 Task: Look for space in Seymour, United States from 10th July, 2023 to 15th July, 2023 for 7 adults in price range Rs.10000 to Rs.15000. Place can be entire place or shared room with 4 bedrooms having 7 beds and 4 bathrooms. Property type can be house, flat, guest house. Amenities needed are: wifi, TV, free parkinig on premises, gym, breakfast. Booking option can be shelf check-in. Required host language is English.
Action: Mouse moved to (517, 116)
Screenshot: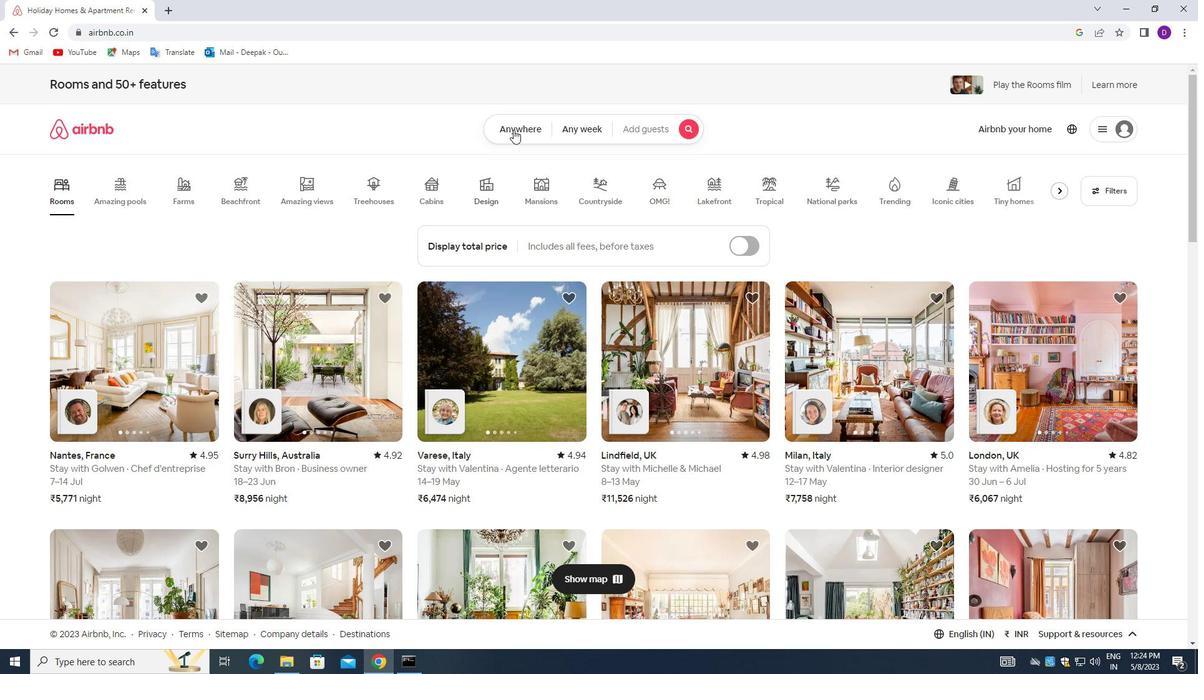 
Action: Mouse pressed left at (517, 116)
Screenshot: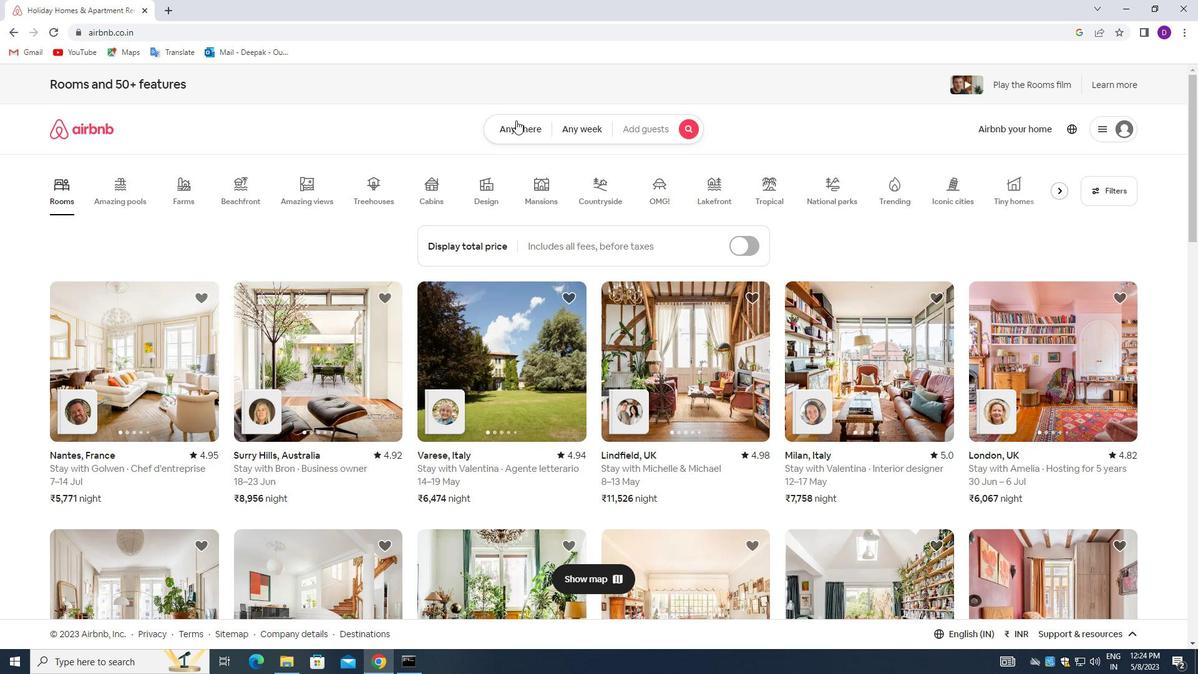 
Action: Mouse moved to (458, 167)
Screenshot: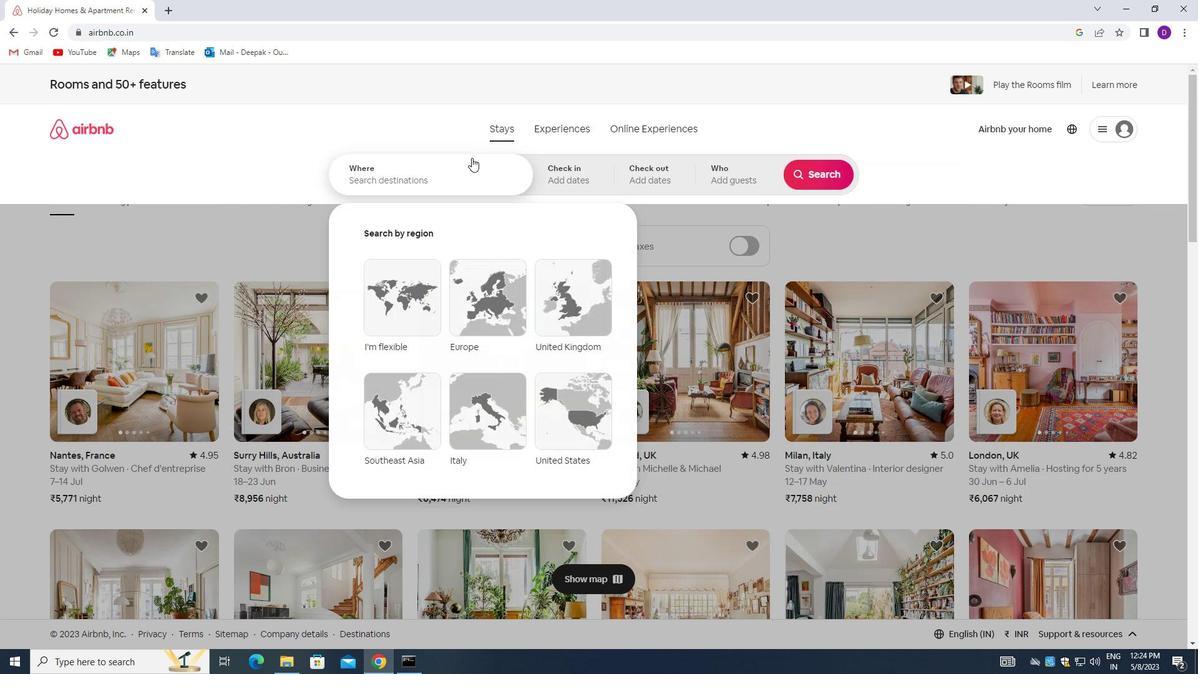 
Action: Mouse pressed left at (458, 167)
Screenshot: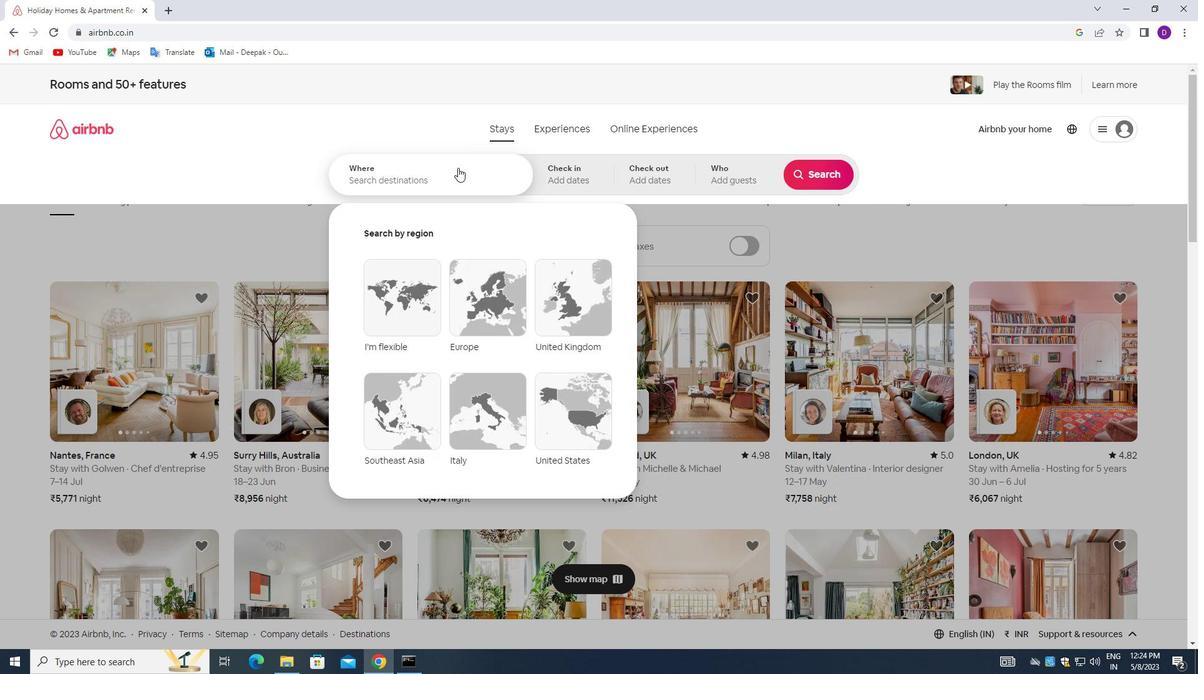 
Action: Mouse moved to (58, 352)
Screenshot: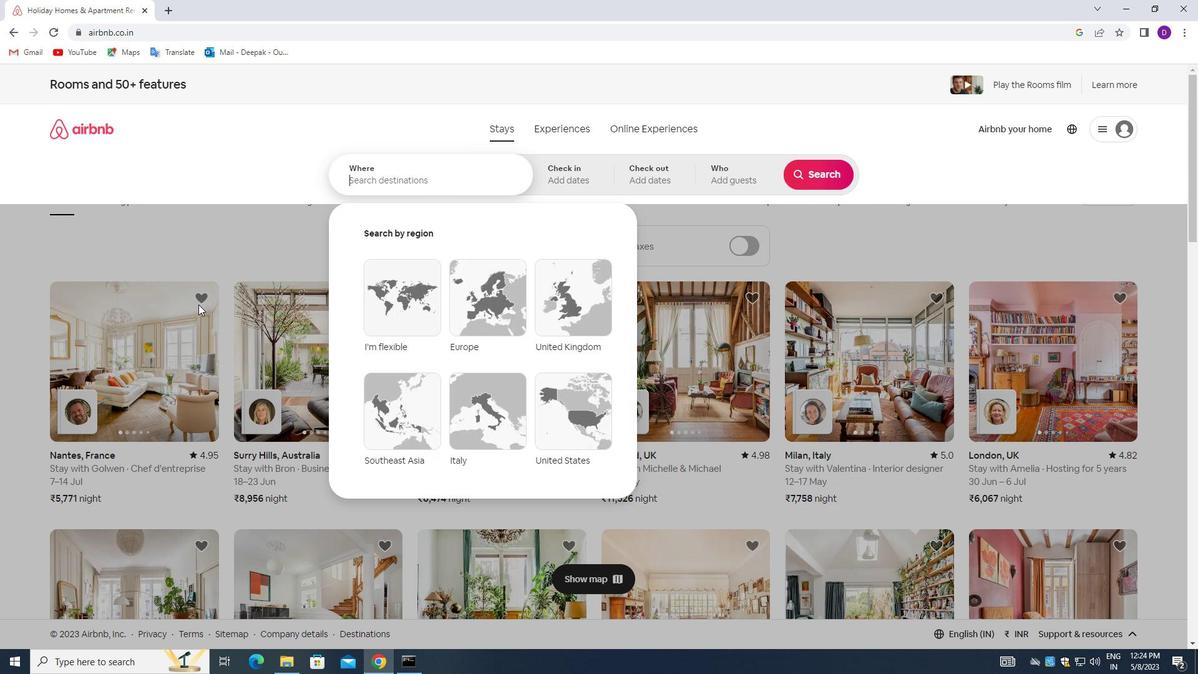 
Action: Key pressed <Key.shift_r>Seymour,<Key.space><Key.shift>UNITED<Key.space><Key.shift_r>STATES<Key.enter>
Screenshot: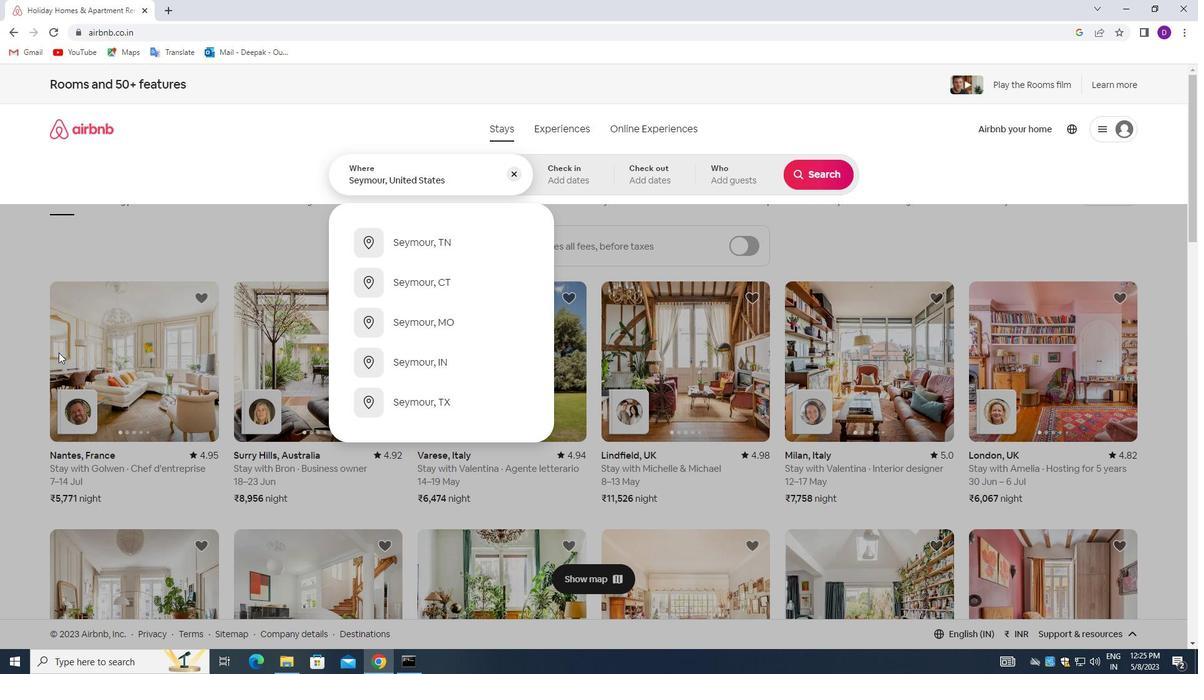 
Action: Mouse moved to (819, 277)
Screenshot: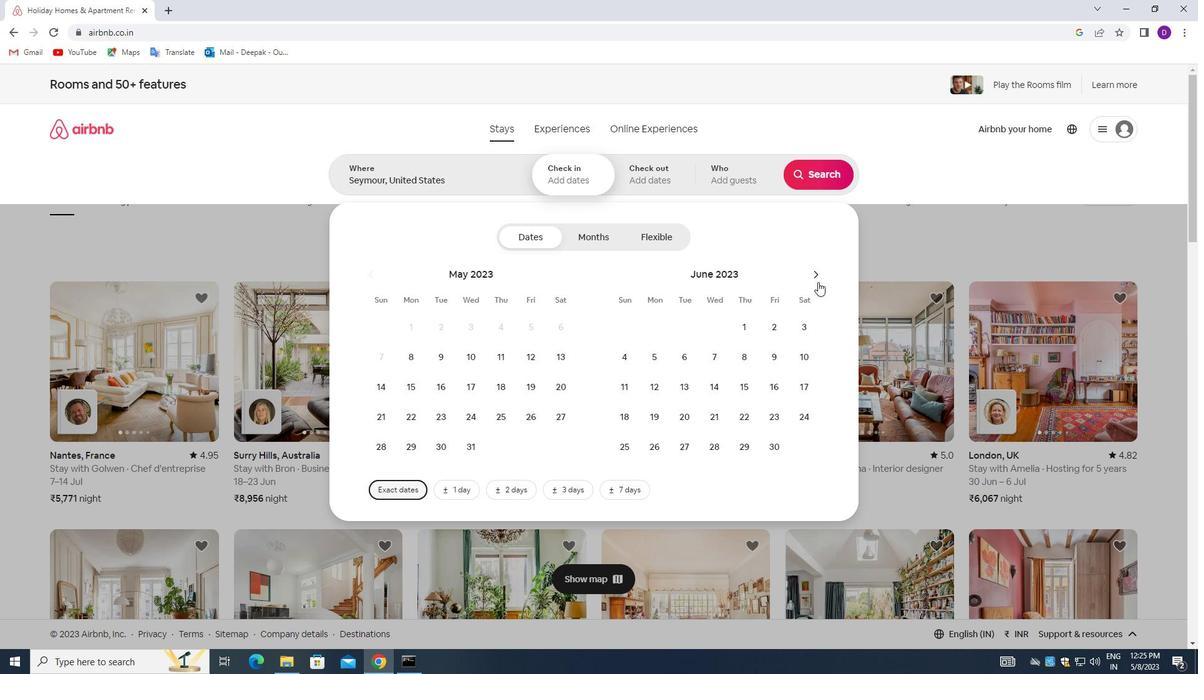 
Action: Mouse pressed left at (819, 277)
Screenshot: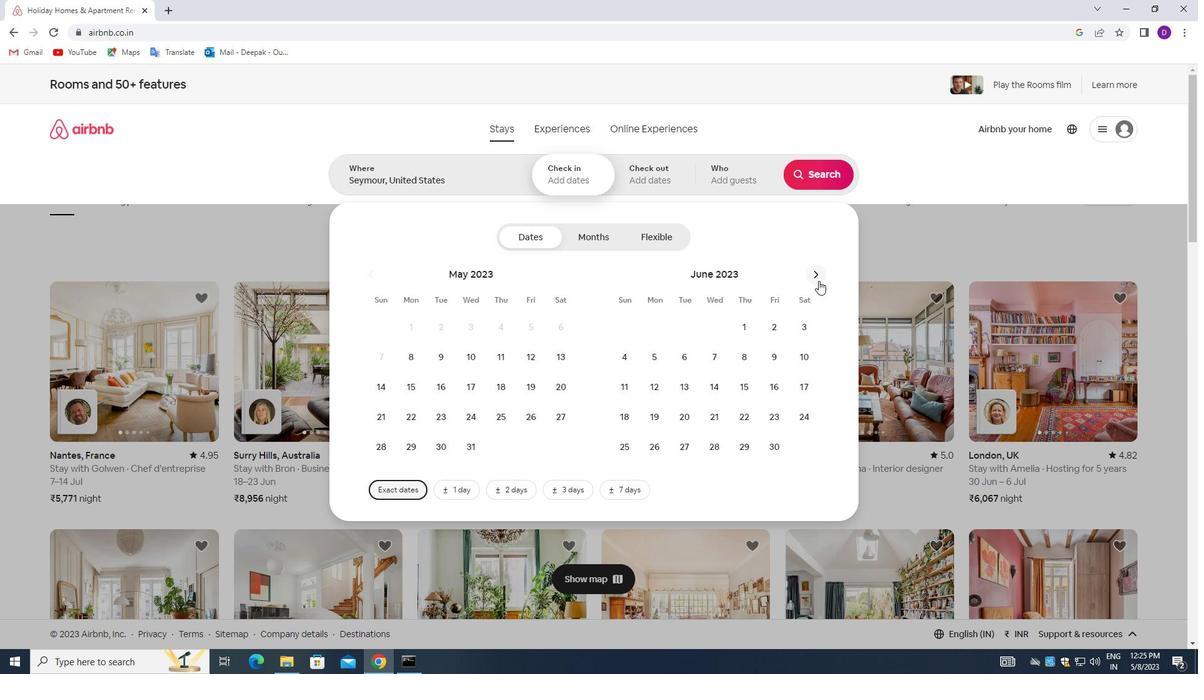 
Action: Mouse moved to (656, 393)
Screenshot: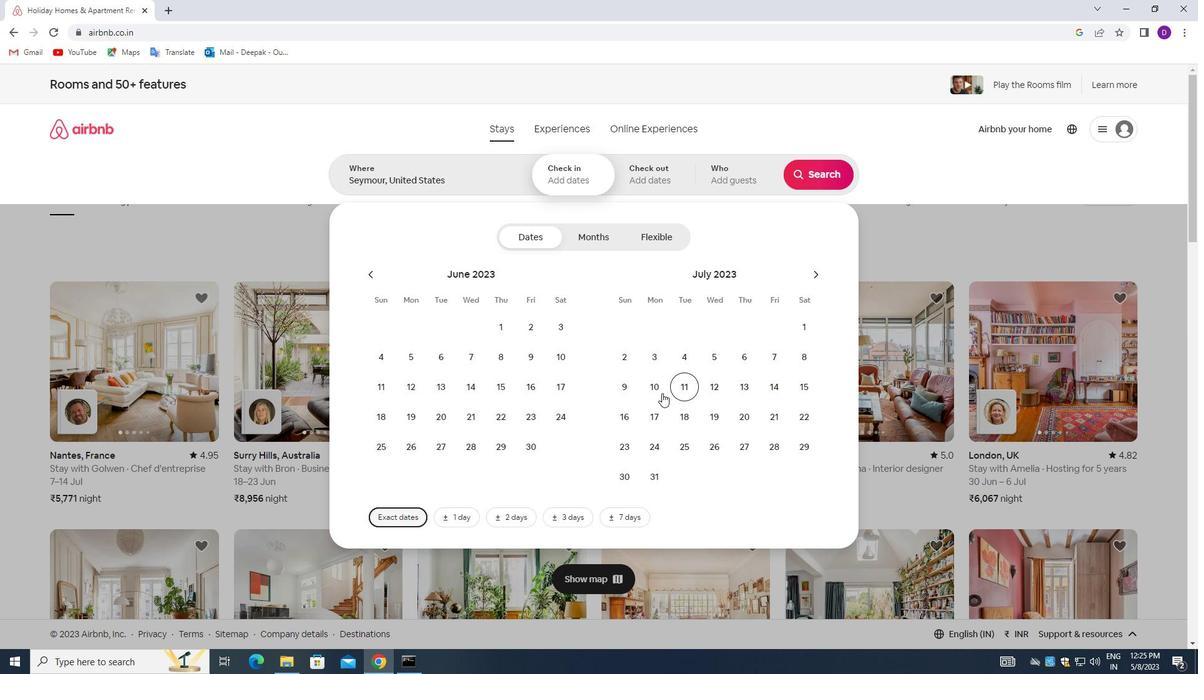 
Action: Mouse pressed left at (656, 393)
Screenshot: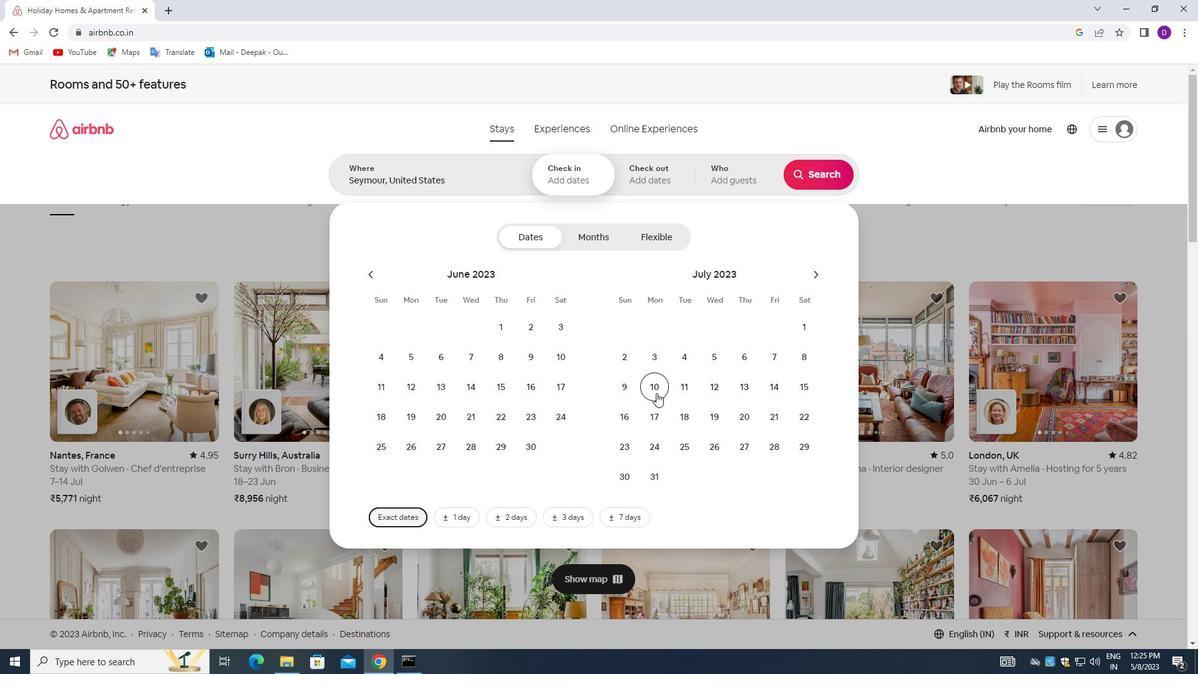 
Action: Mouse moved to (804, 382)
Screenshot: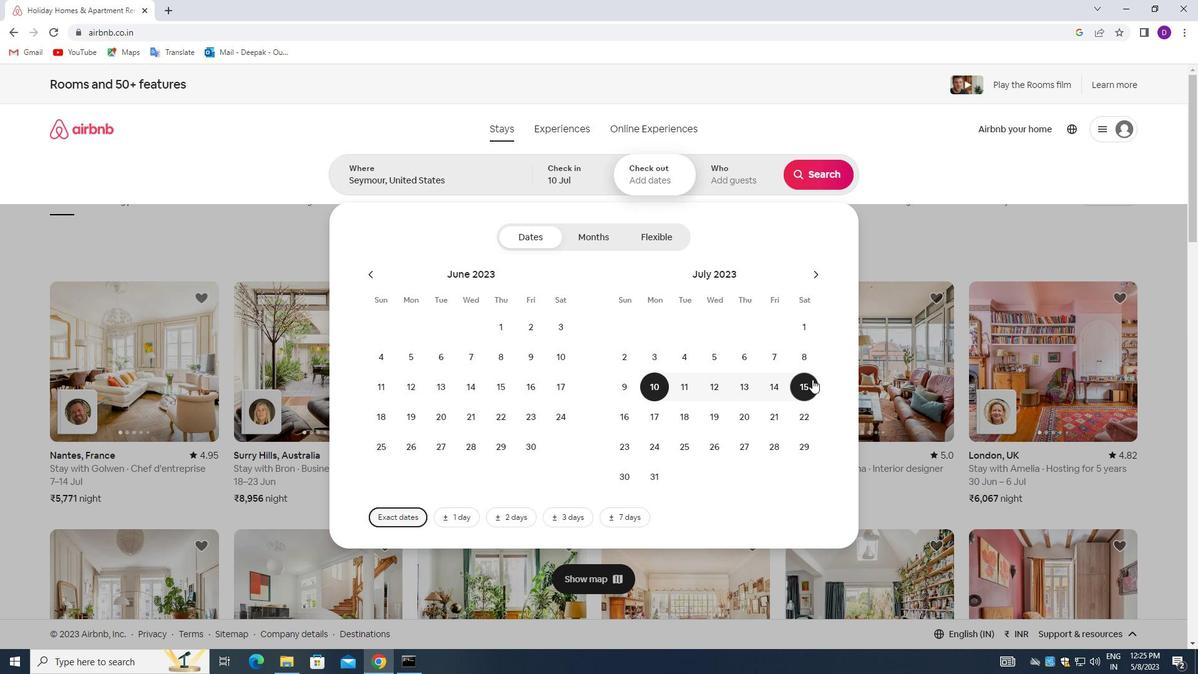 
Action: Mouse pressed left at (804, 382)
Screenshot: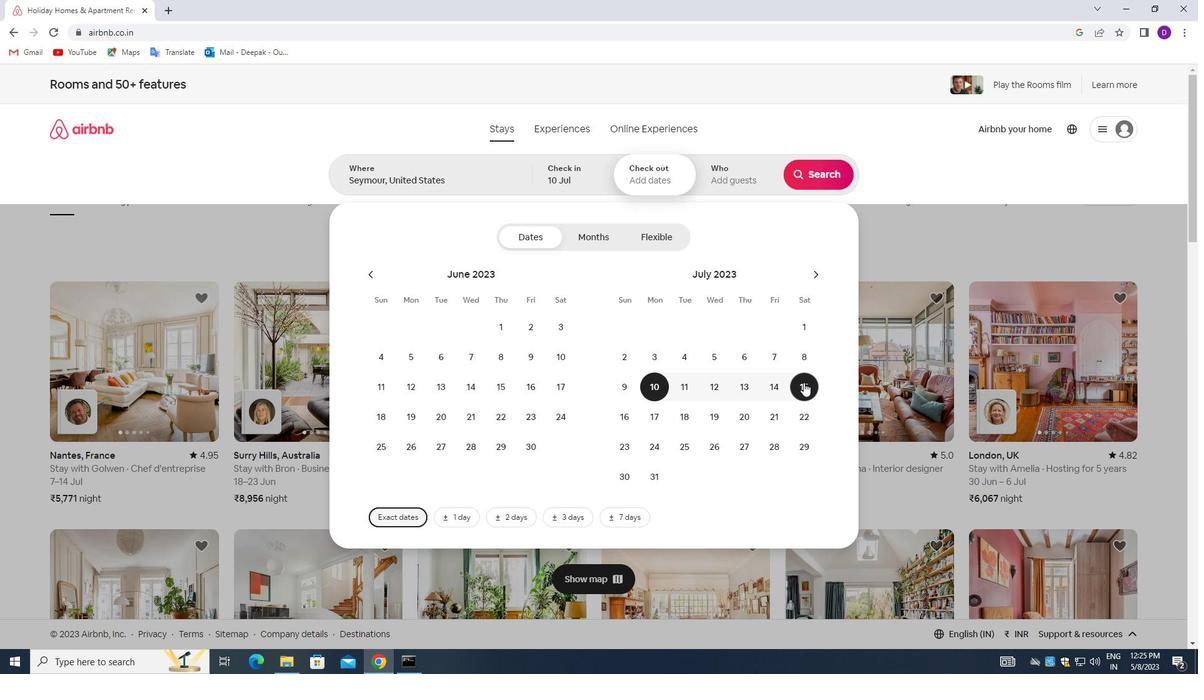 
Action: Mouse moved to (726, 180)
Screenshot: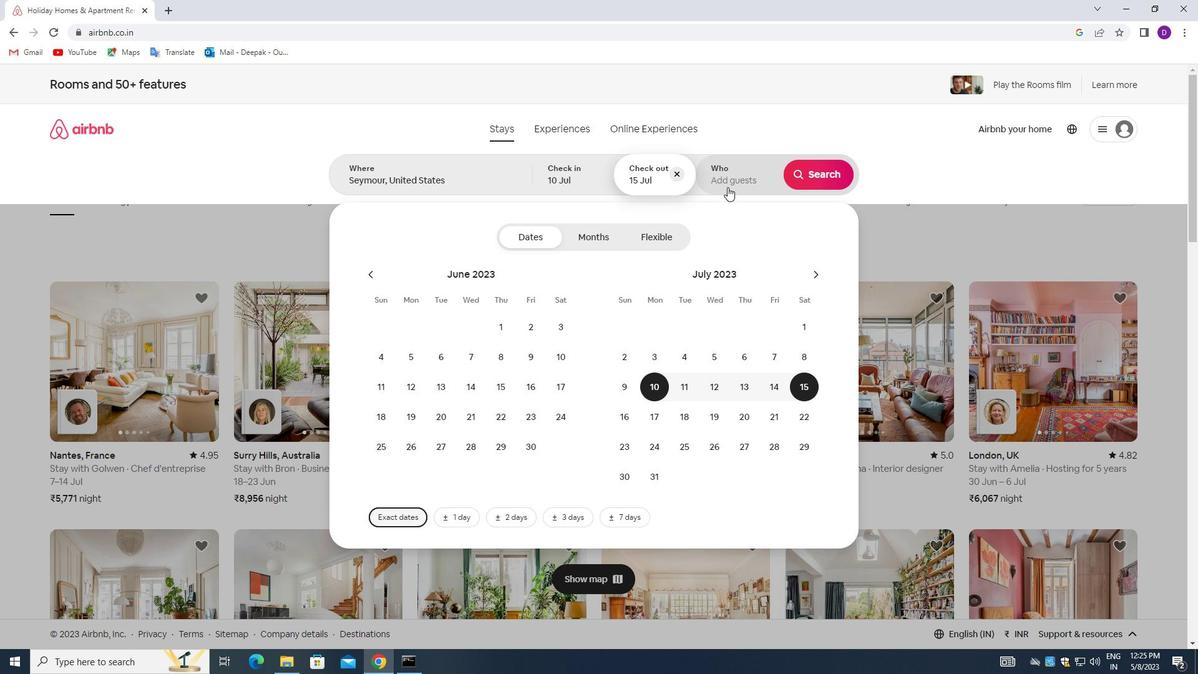 
Action: Mouse pressed left at (726, 180)
Screenshot: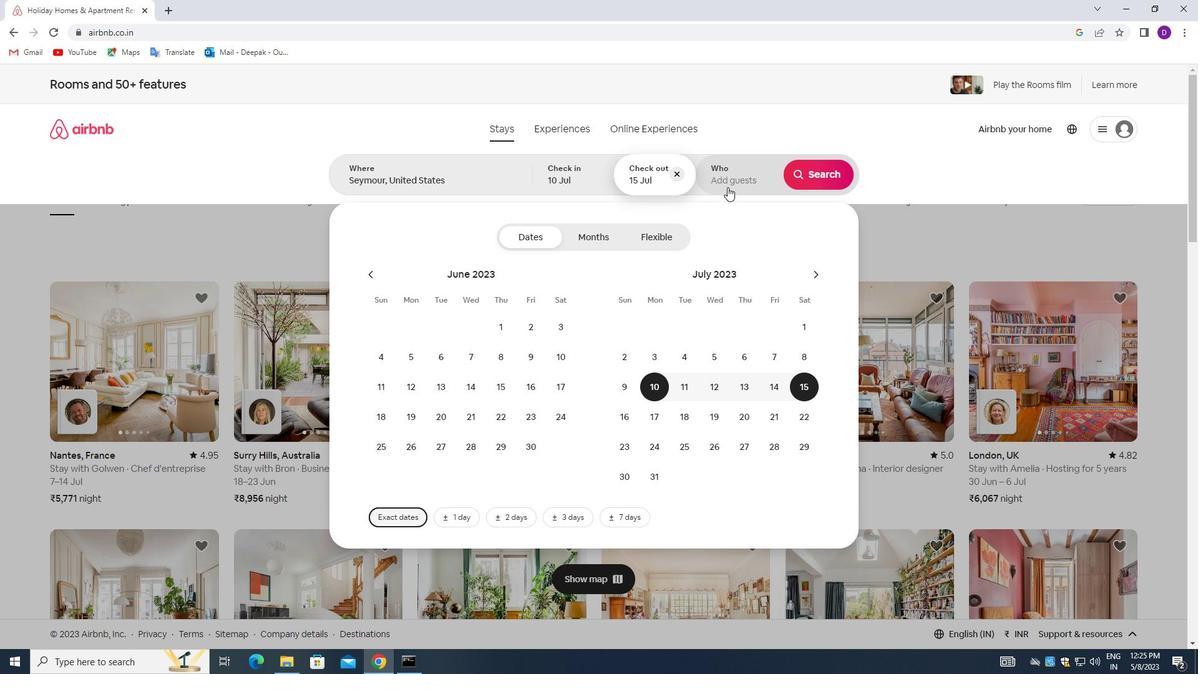 
Action: Mouse moved to (819, 247)
Screenshot: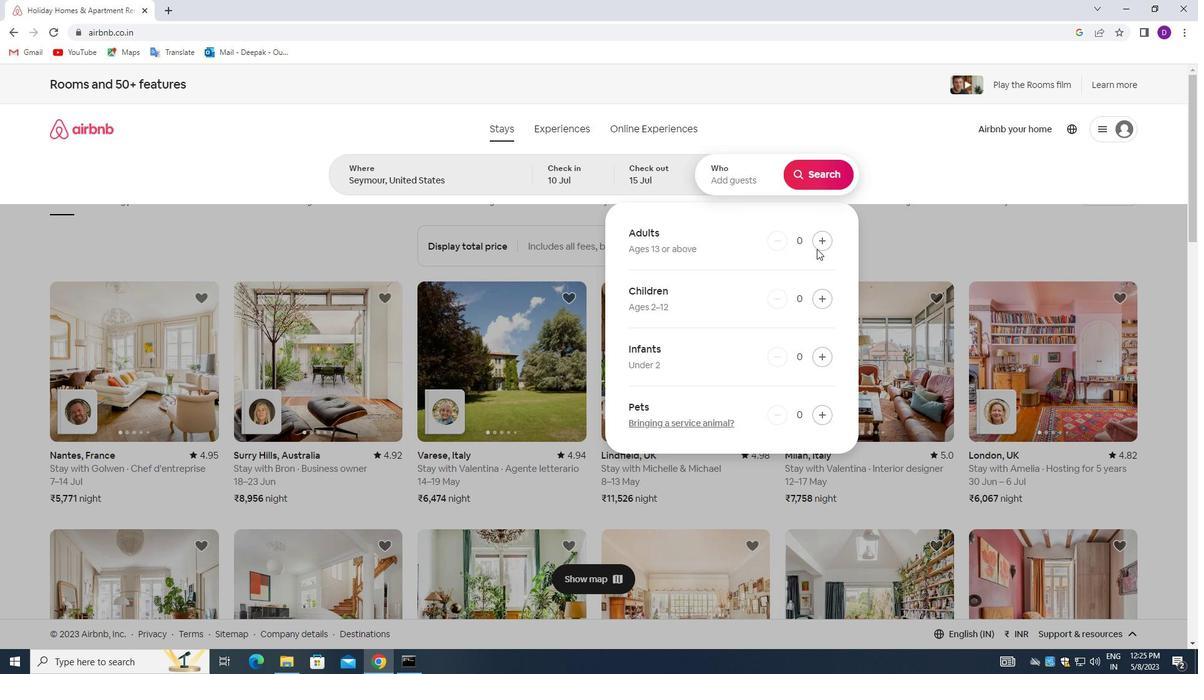 
Action: Mouse pressed left at (819, 247)
Screenshot: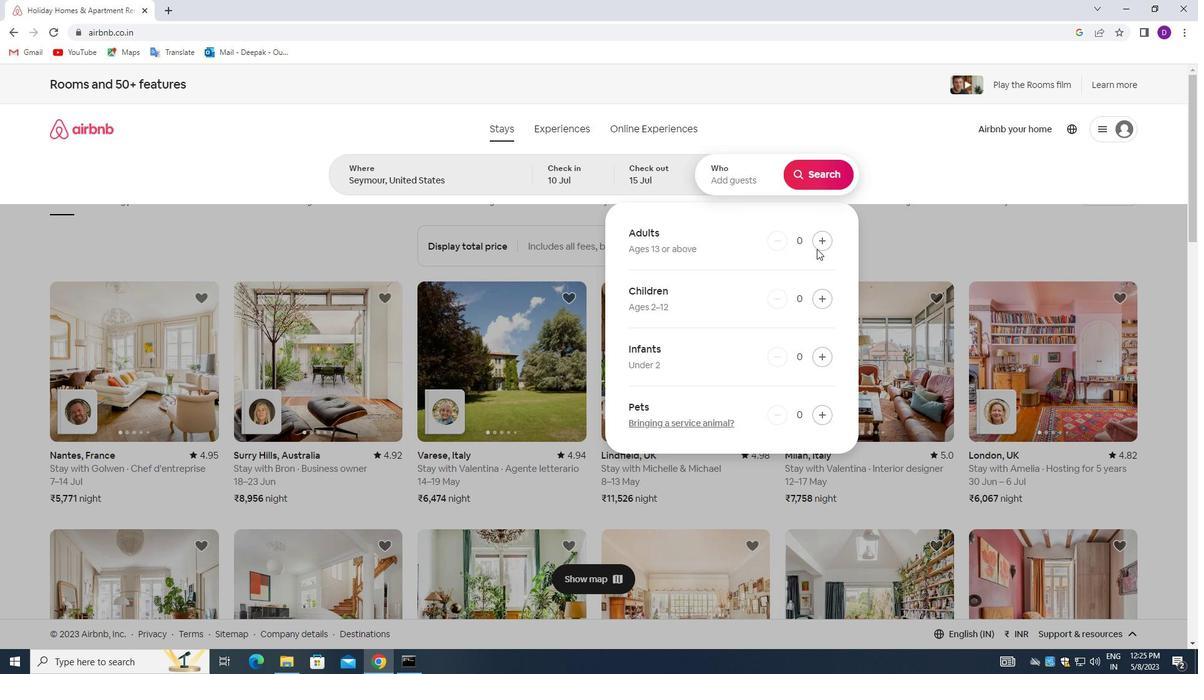 
Action: Mouse pressed left at (819, 247)
Screenshot: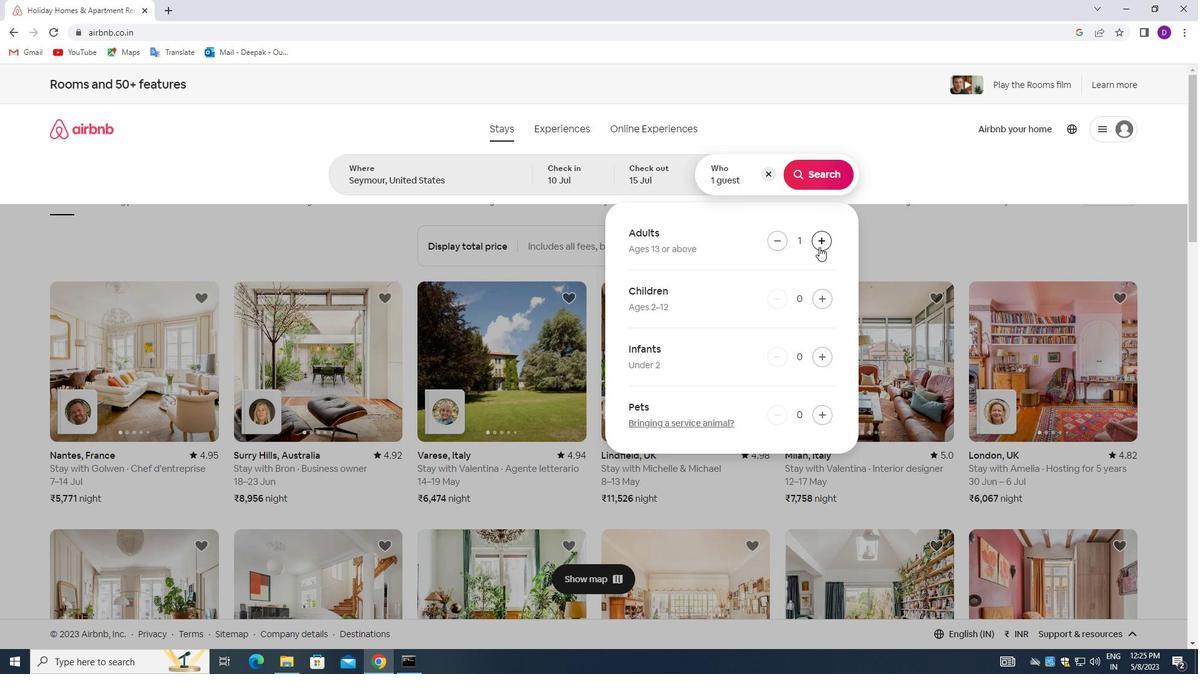 
Action: Mouse pressed left at (819, 247)
Screenshot: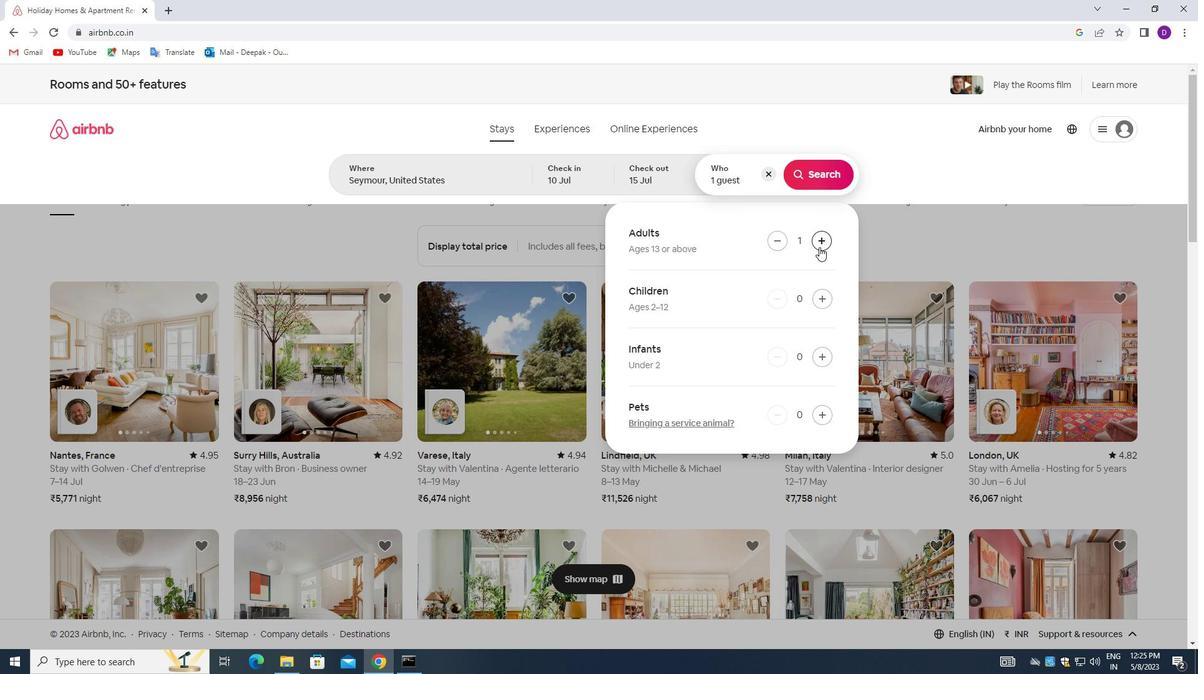 
Action: Mouse pressed left at (819, 247)
Screenshot: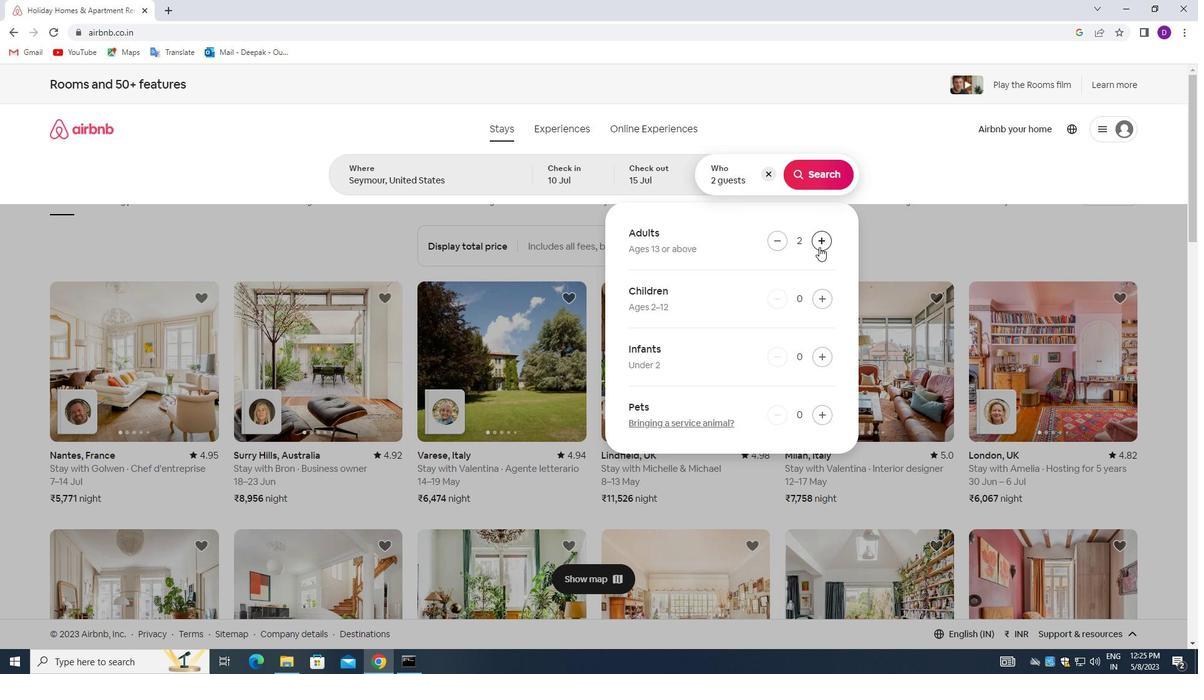 
Action: Mouse pressed left at (819, 247)
Screenshot: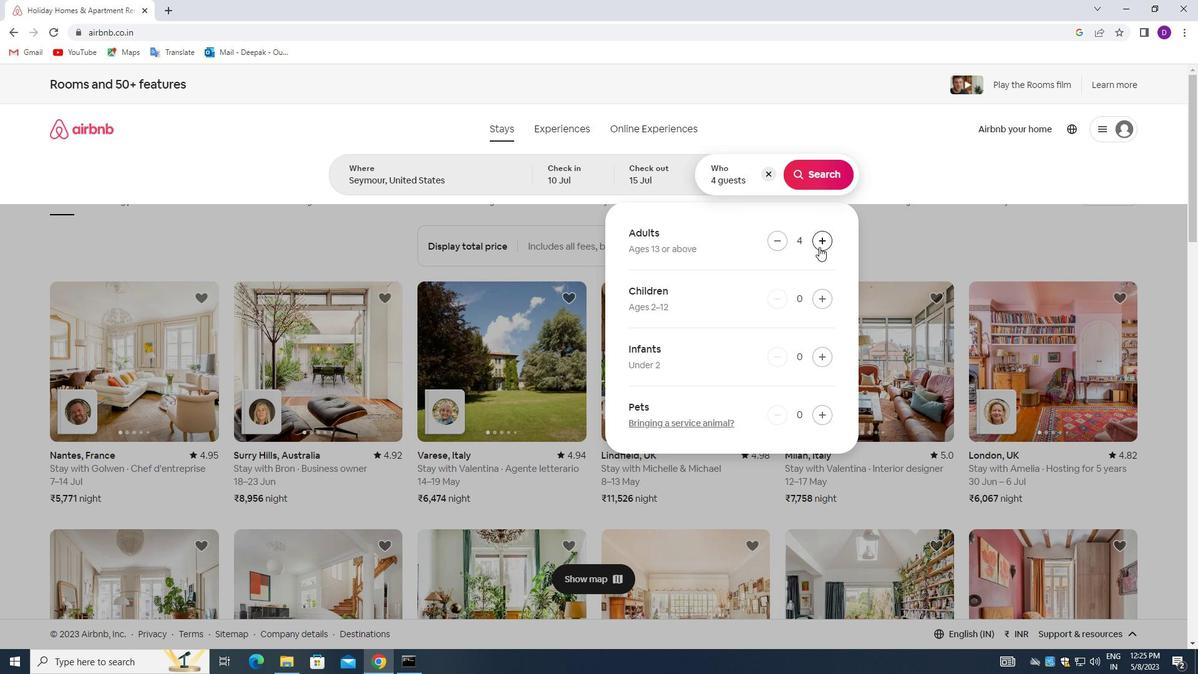 
Action: Mouse pressed left at (819, 247)
Screenshot: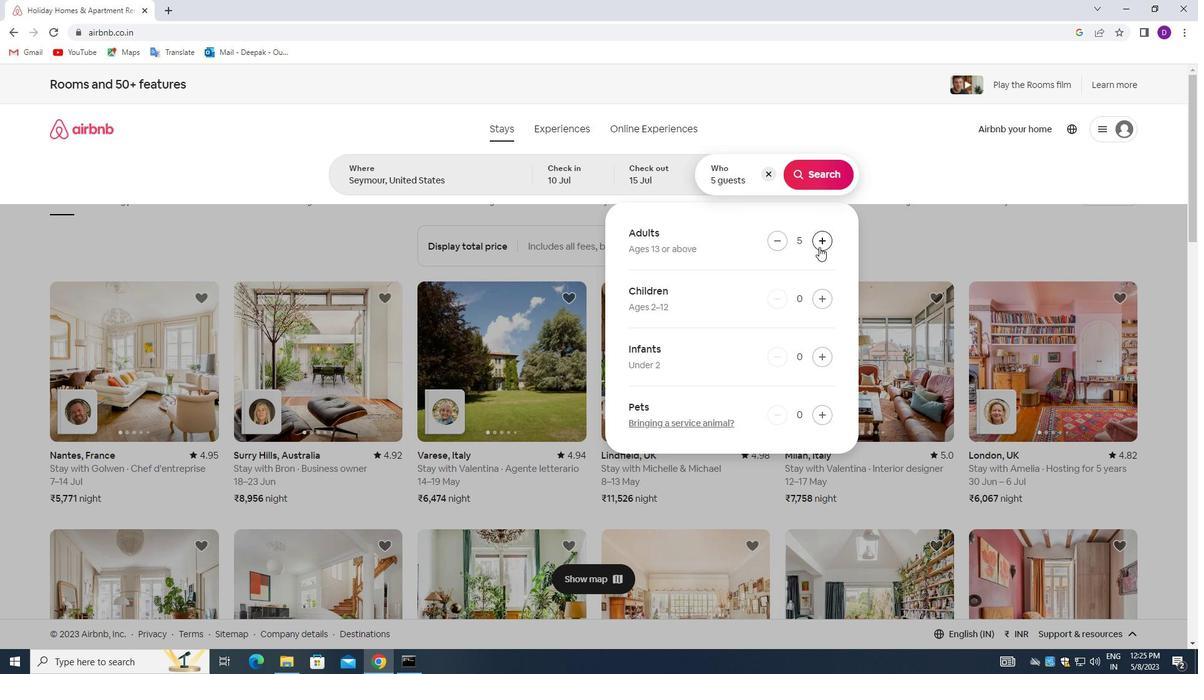 
Action: Mouse pressed left at (819, 247)
Screenshot: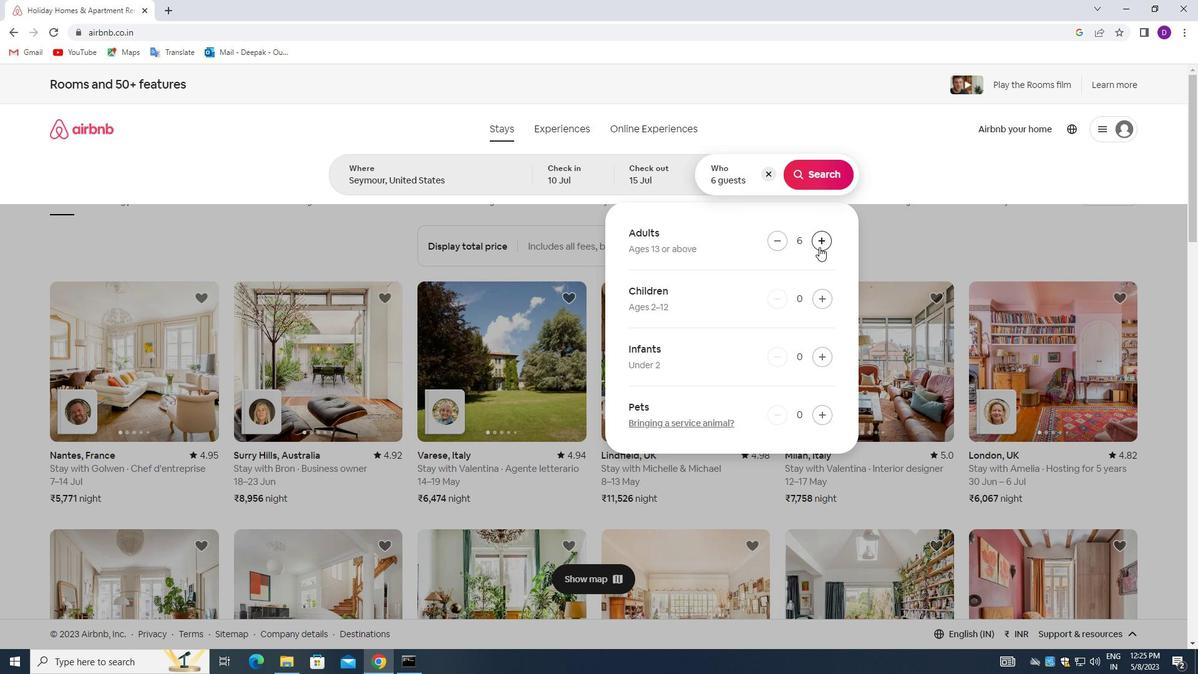 
Action: Mouse moved to (823, 169)
Screenshot: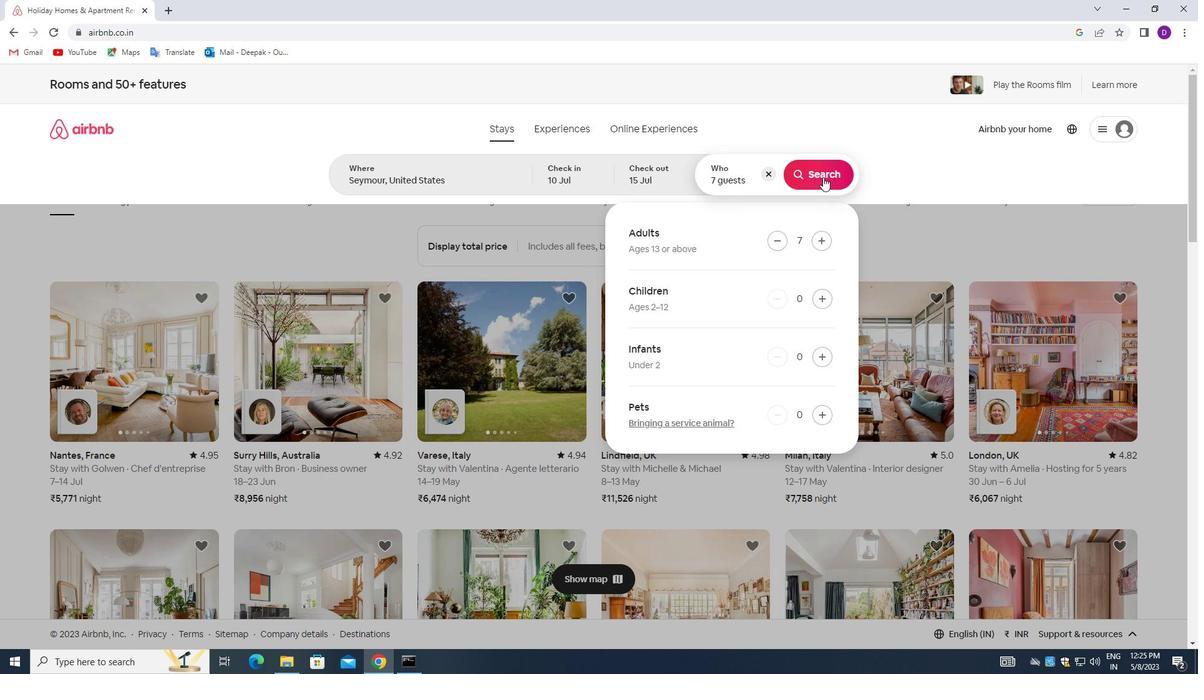 
Action: Mouse pressed left at (823, 169)
Screenshot: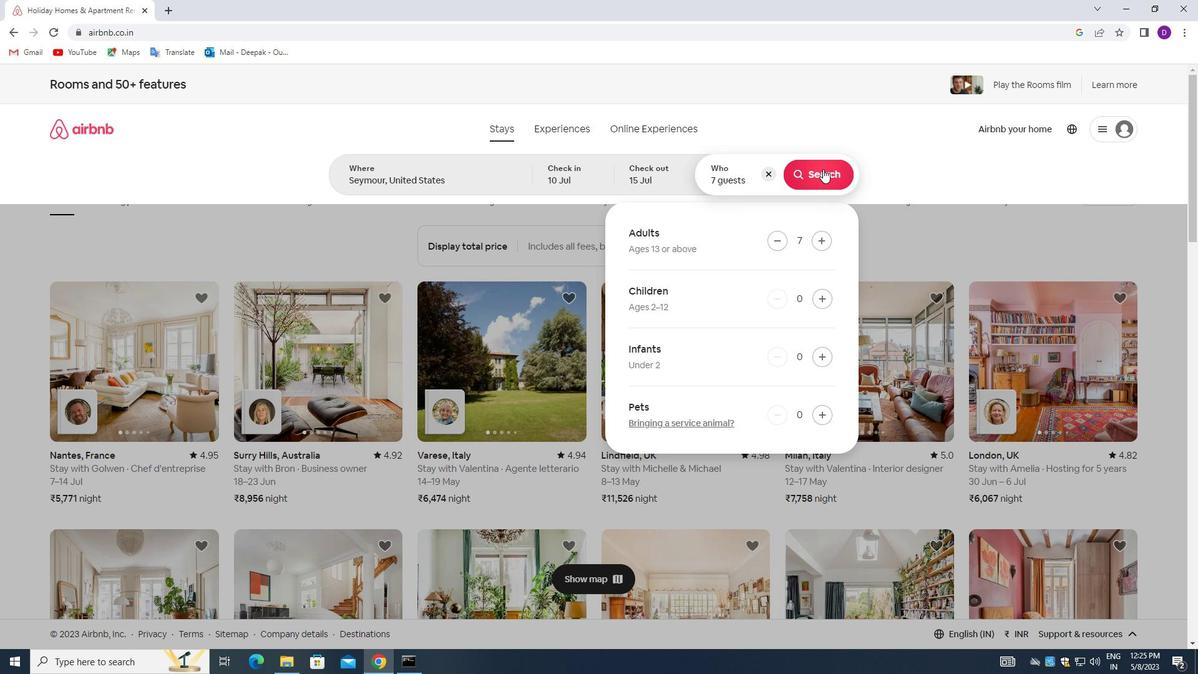 
Action: Mouse moved to (1131, 133)
Screenshot: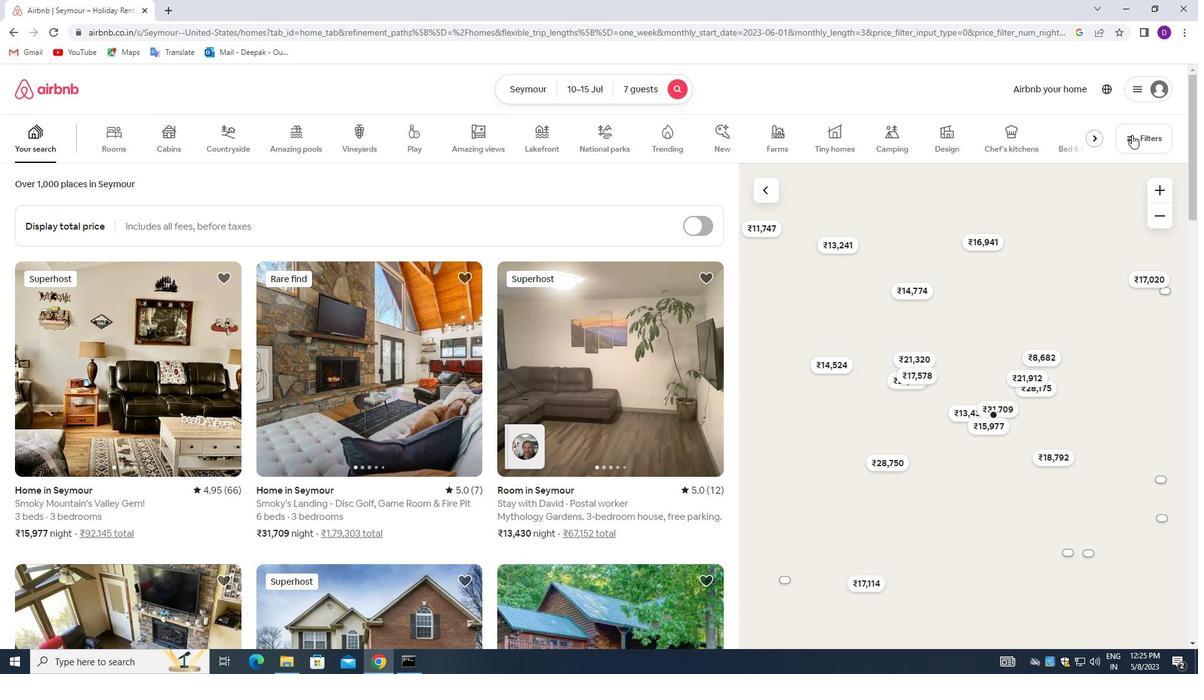
Action: Mouse pressed left at (1131, 133)
Screenshot: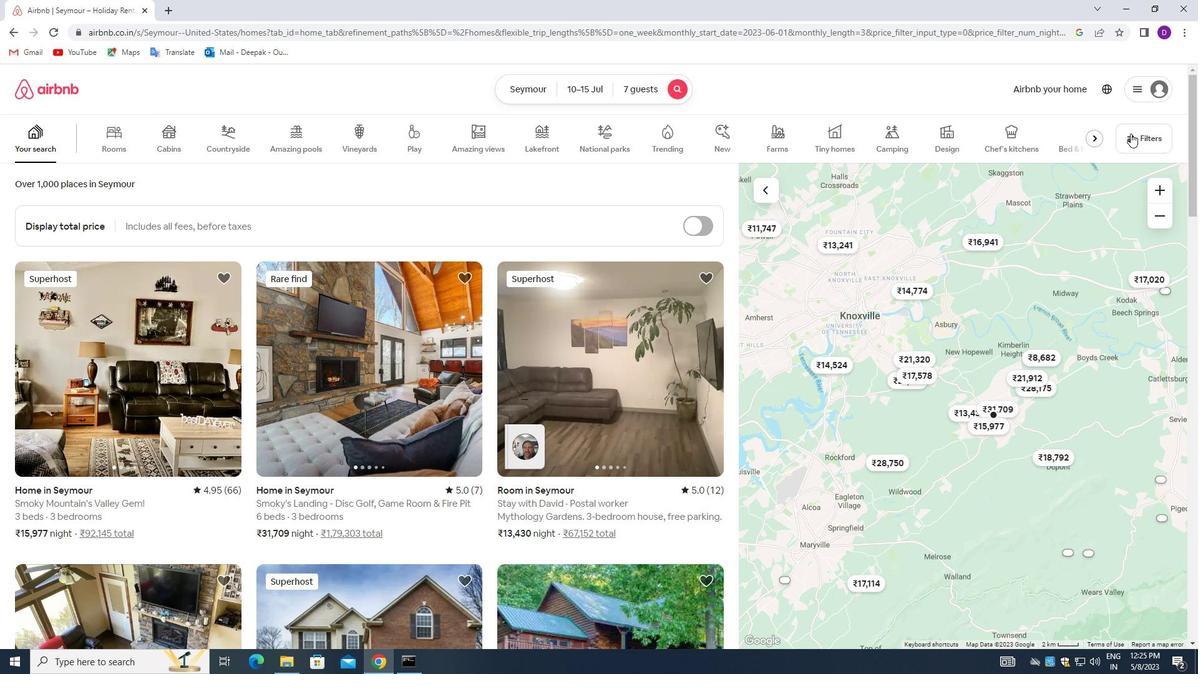 
Action: Mouse moved to (435, 456)
Screenshot: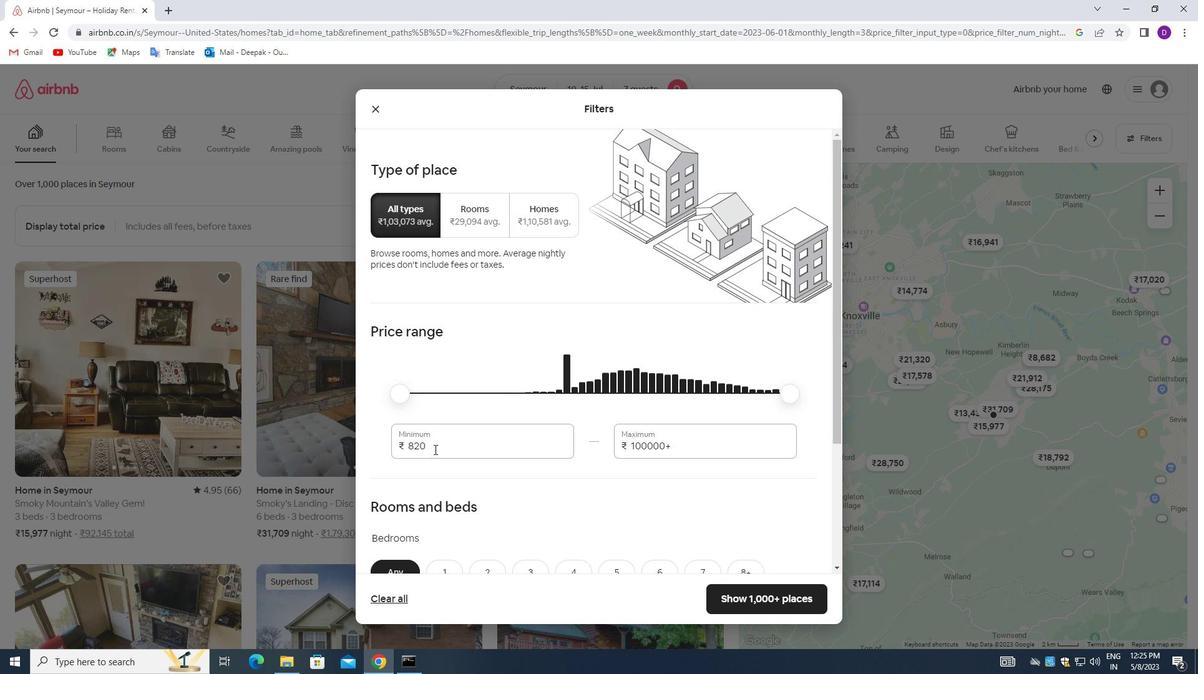 
Action: Mouse scrolled (435, 455) with delta (0, 0)
Screenshot: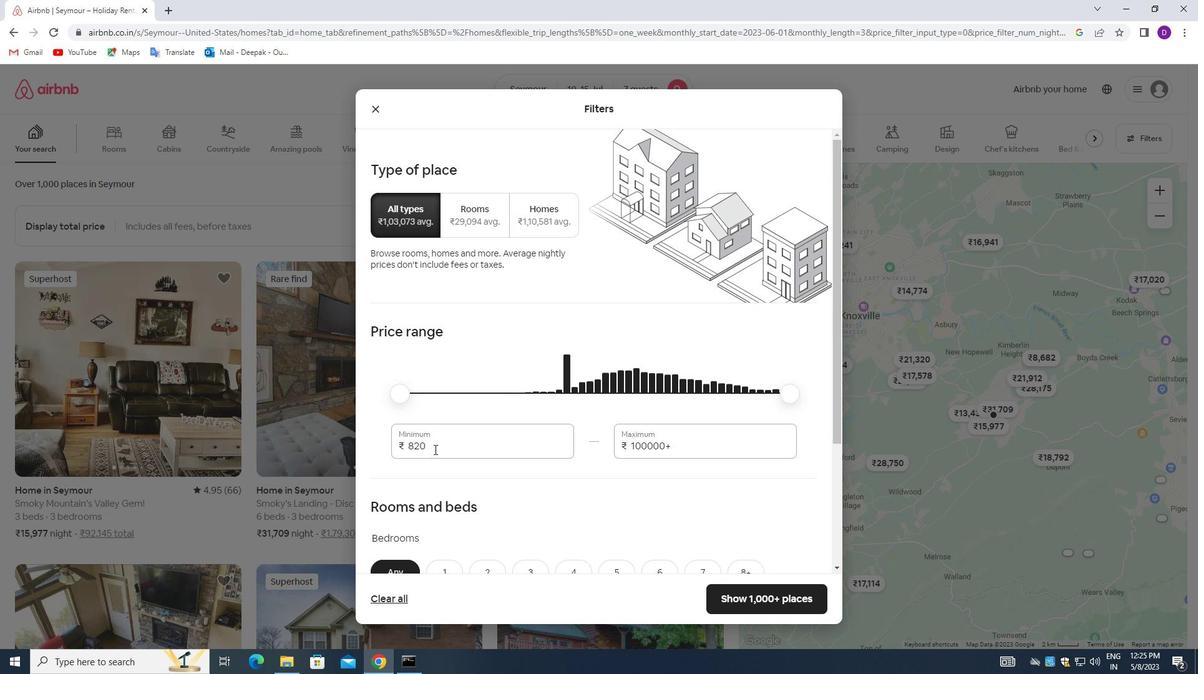 
Action: Mouse moved to (445, 382)
Screenshot: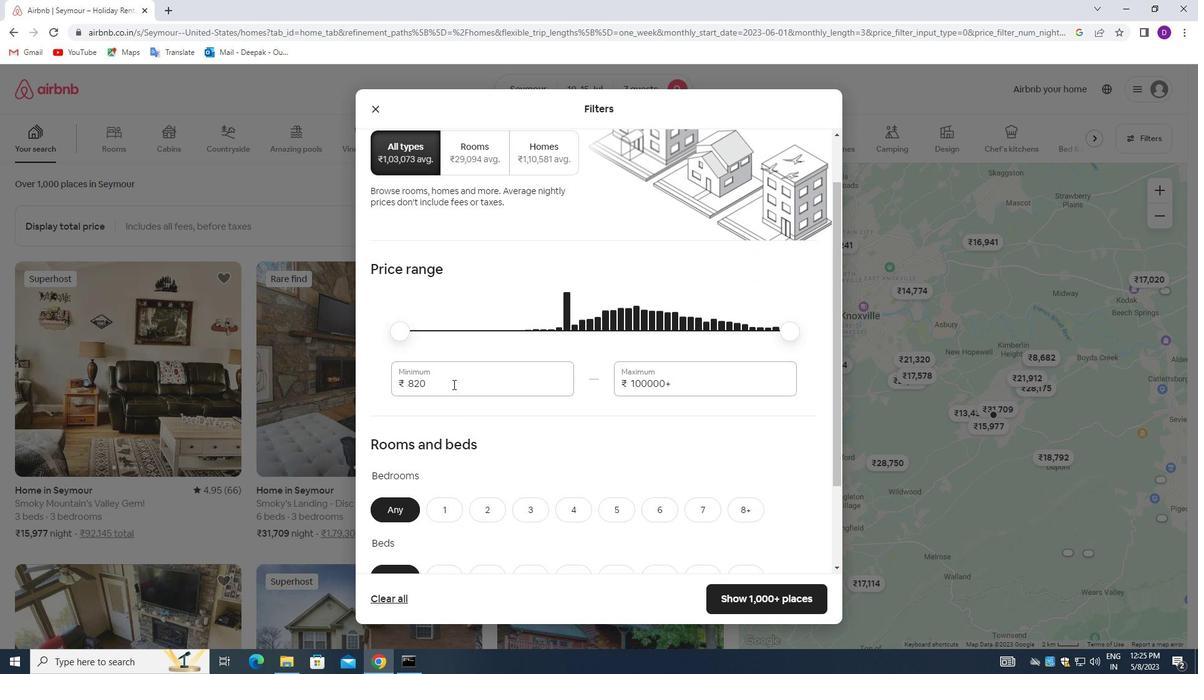
Action: Mouse pressed left at (445, 382)
Screenshot: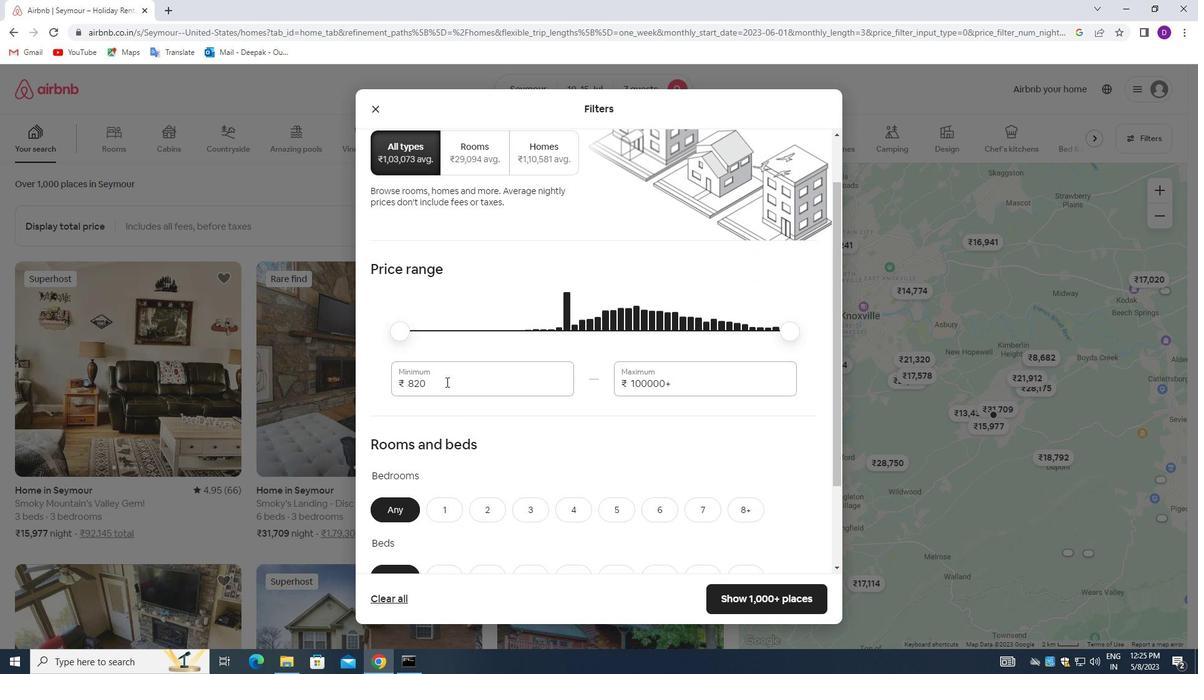 
Action: Mouse moved to (445, 382)
Screenshot: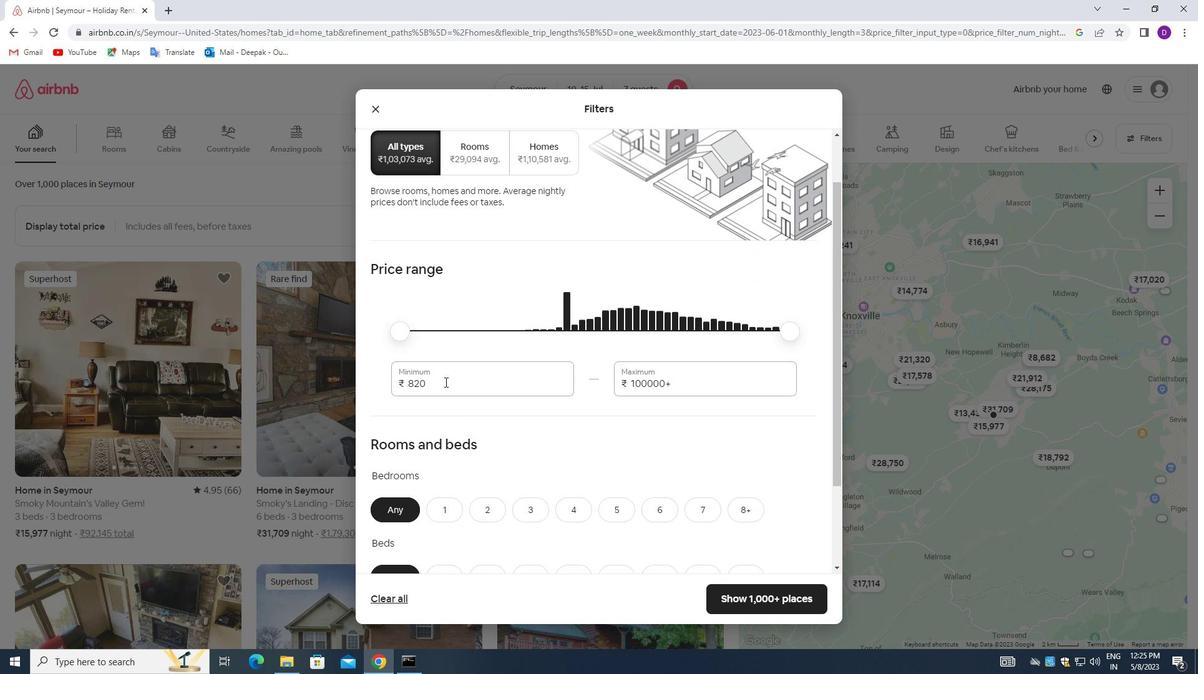 
Action: Mouse pressed left at (445, 382)
Screenshot: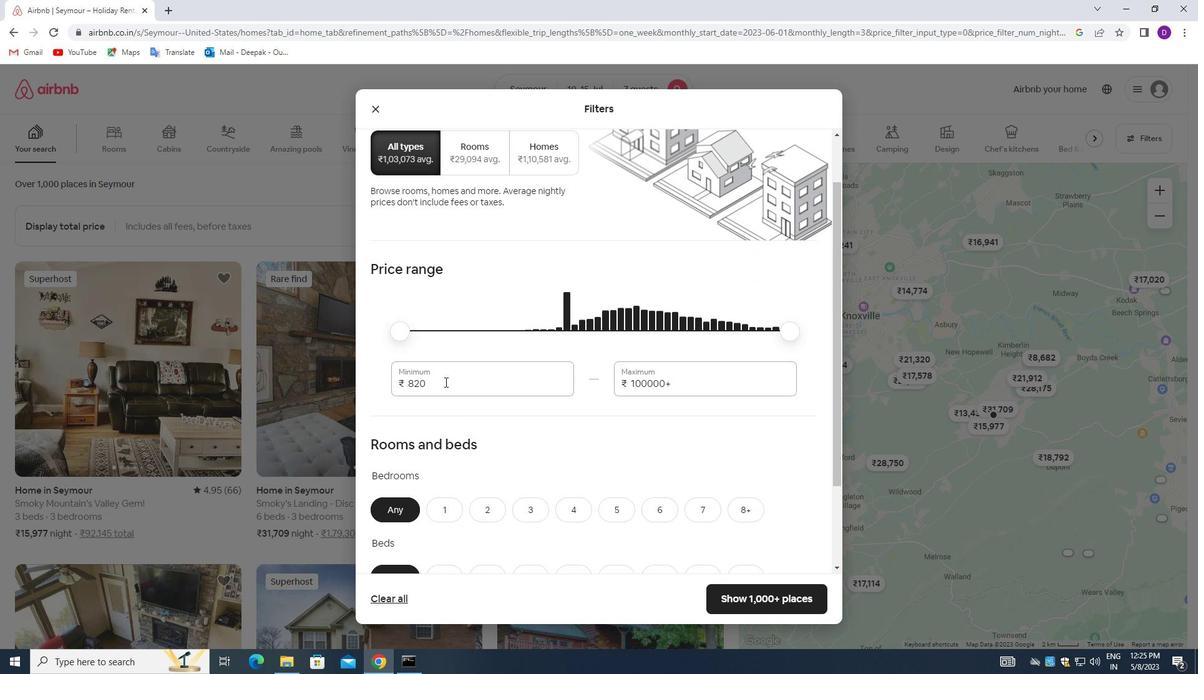 
Action: Mouse moved to (443, 382)
Screenshot: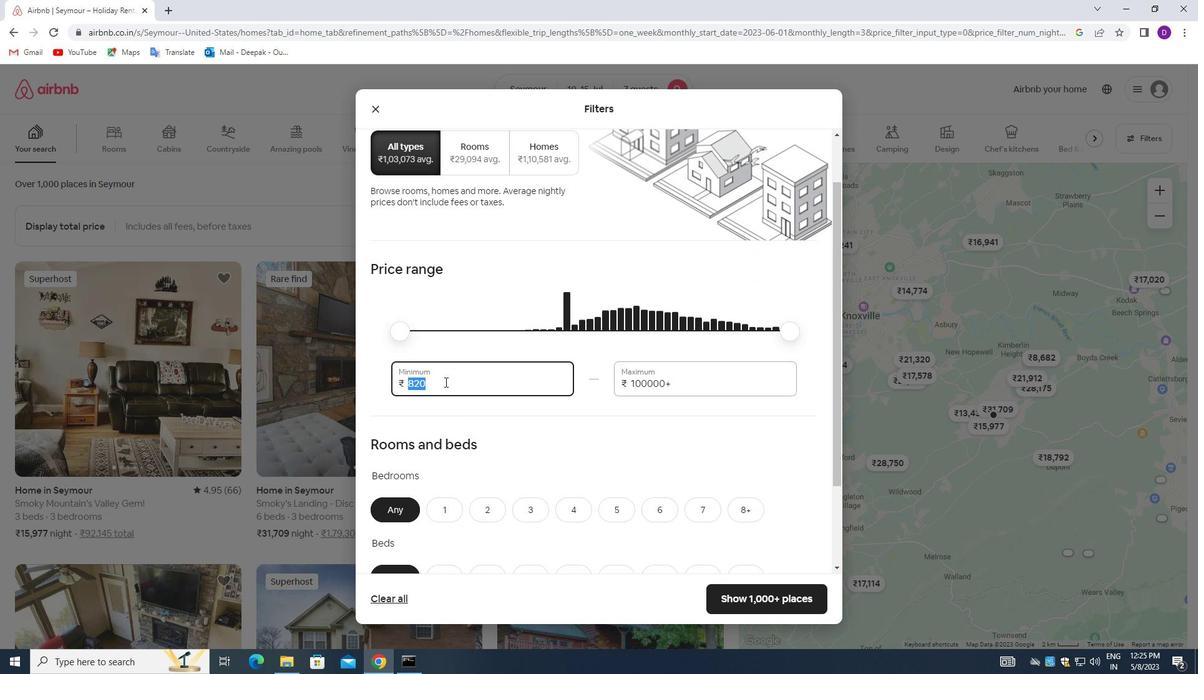 
Action: Key pressed 10000<Key.tab>15000
Screenshot: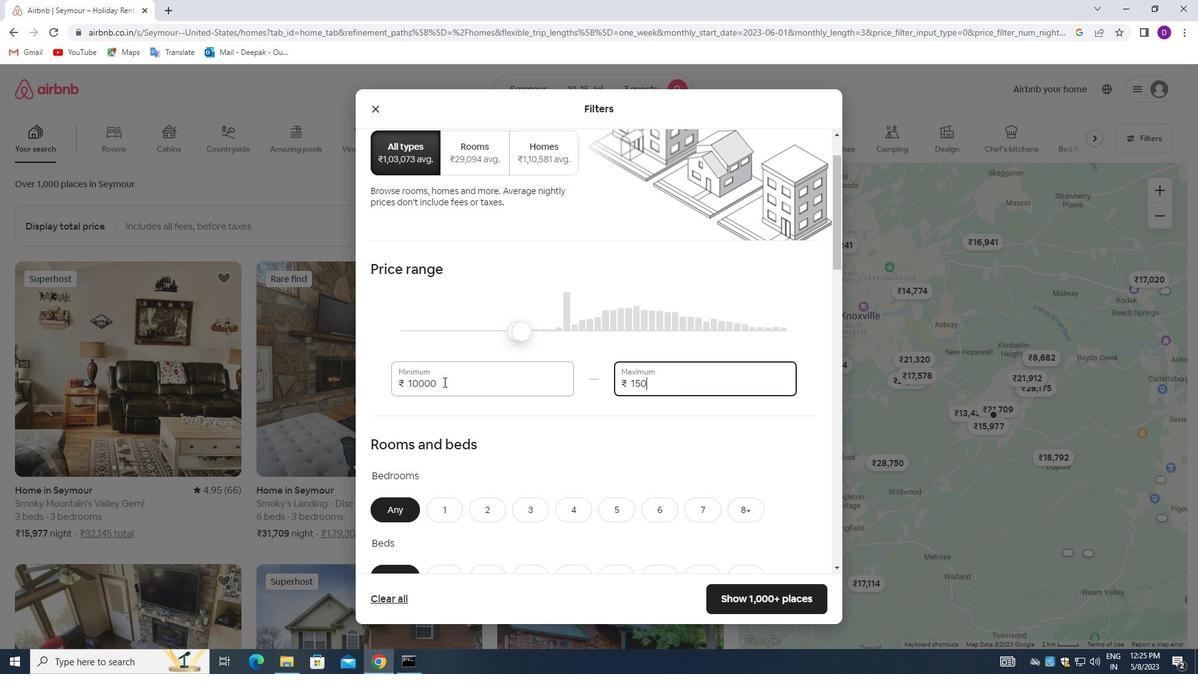 
Action: Mouse moved to (574, 382)
Screenshot: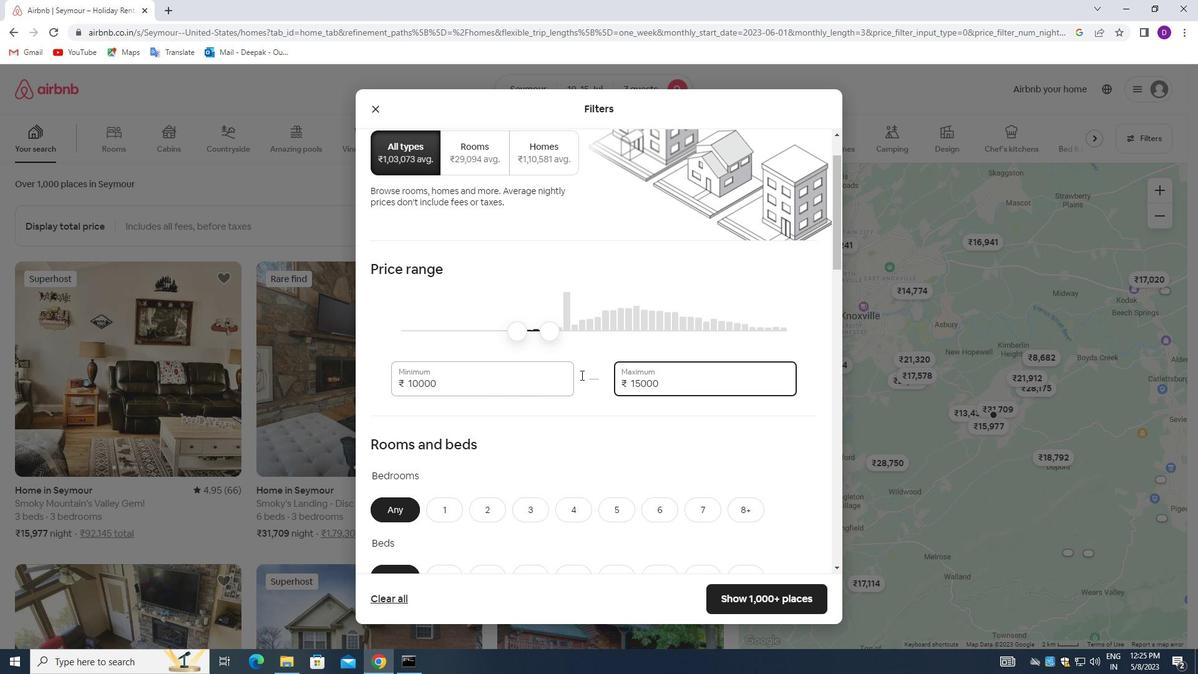 
Action: Mouse scrolled (574, 381) with delta (0, 0)
Screenshot: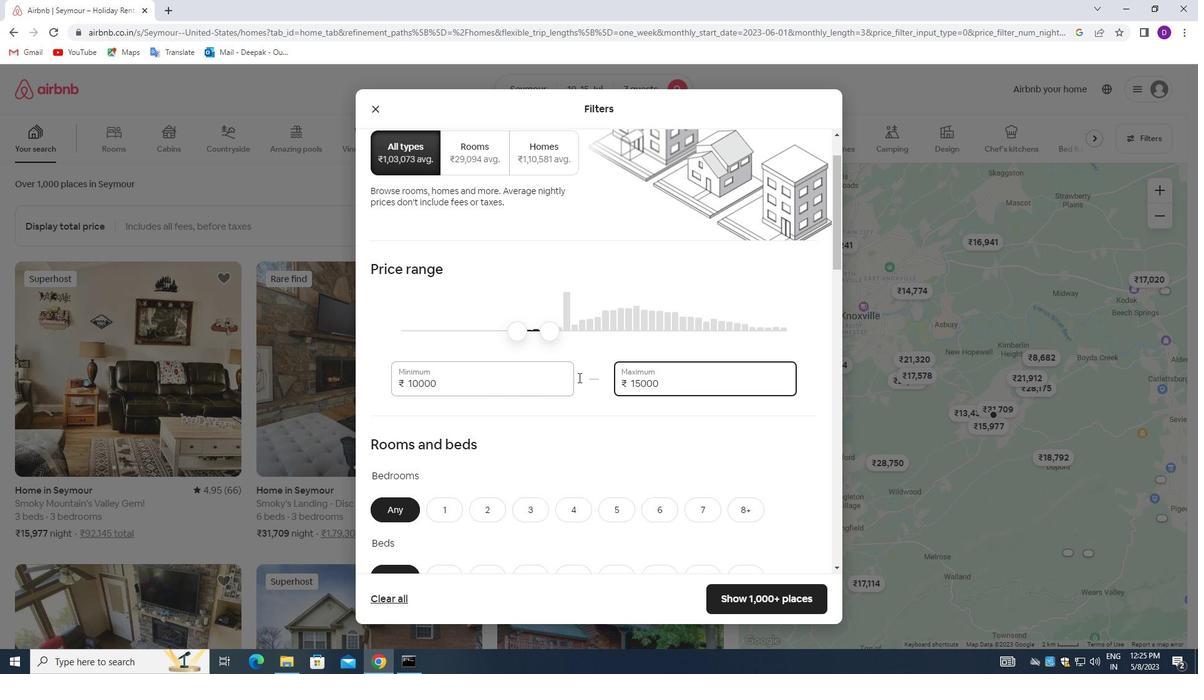 
Action: Mouse moved to (545, 340)
Screenshot: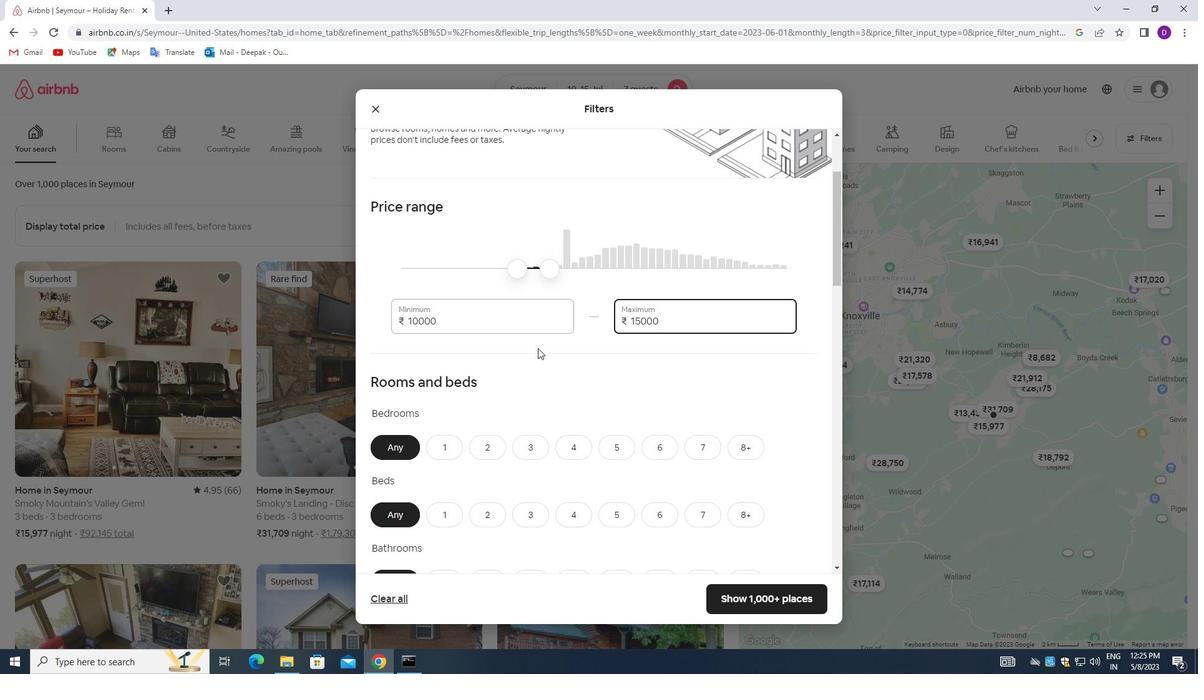 
Action: Mouse scrolled (545, 340) with delta (0, 0)
Screenshot: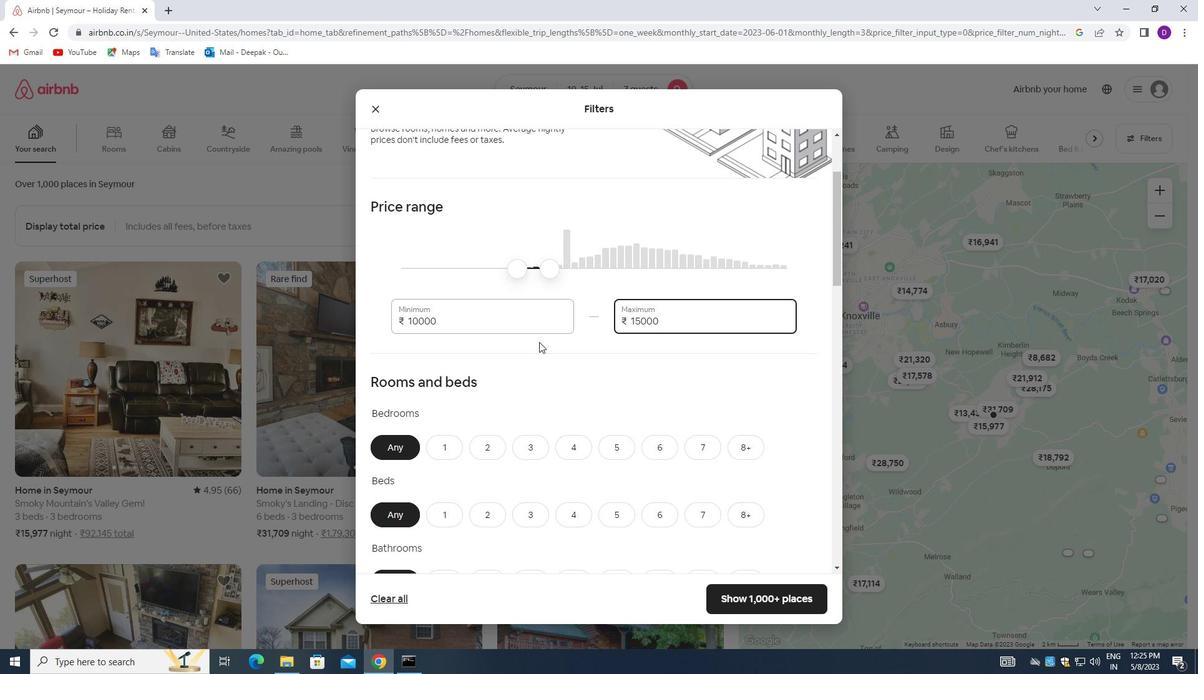 
Action: Mouse moved to (545, 340)
Screenshot: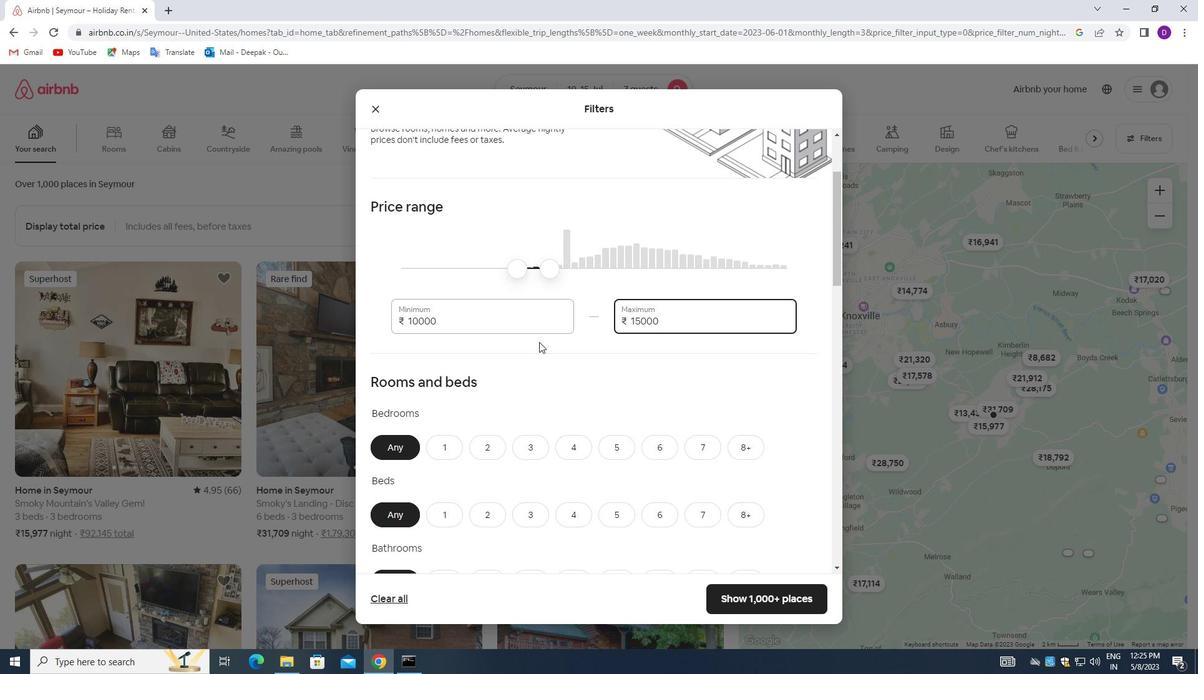 
Action: Mouse scrolled (545, 340) with delta (0, 0)
Screenshot: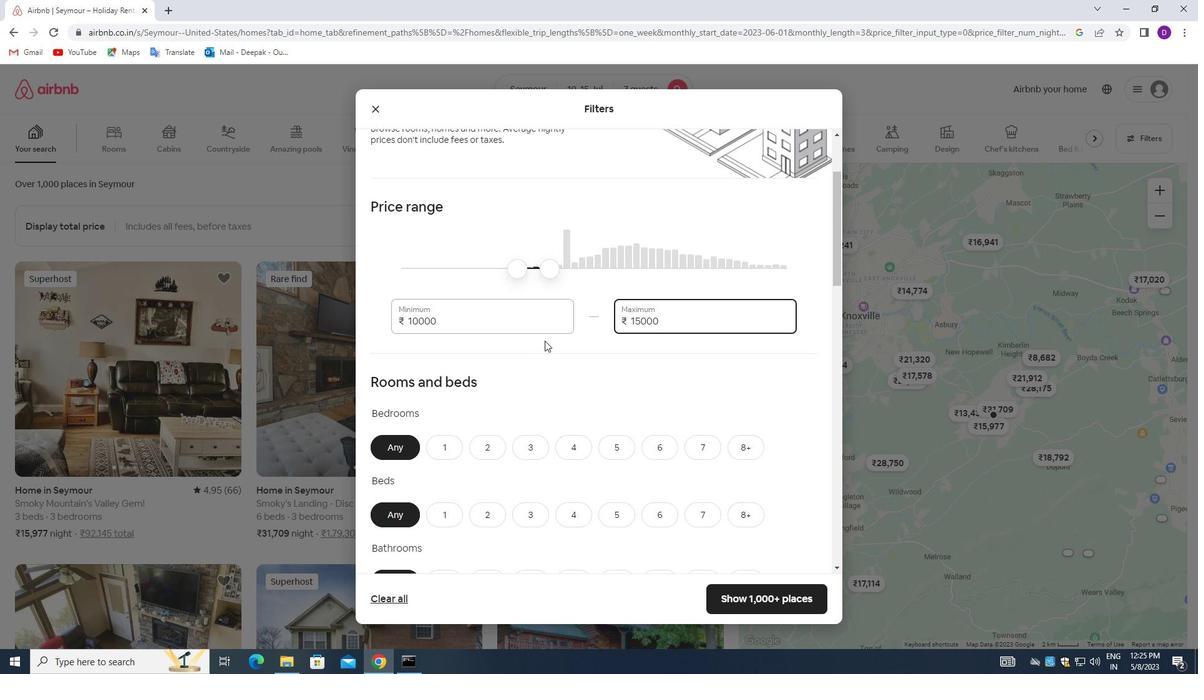 
Action: Mouse moved to (569, 330)
Screenshot: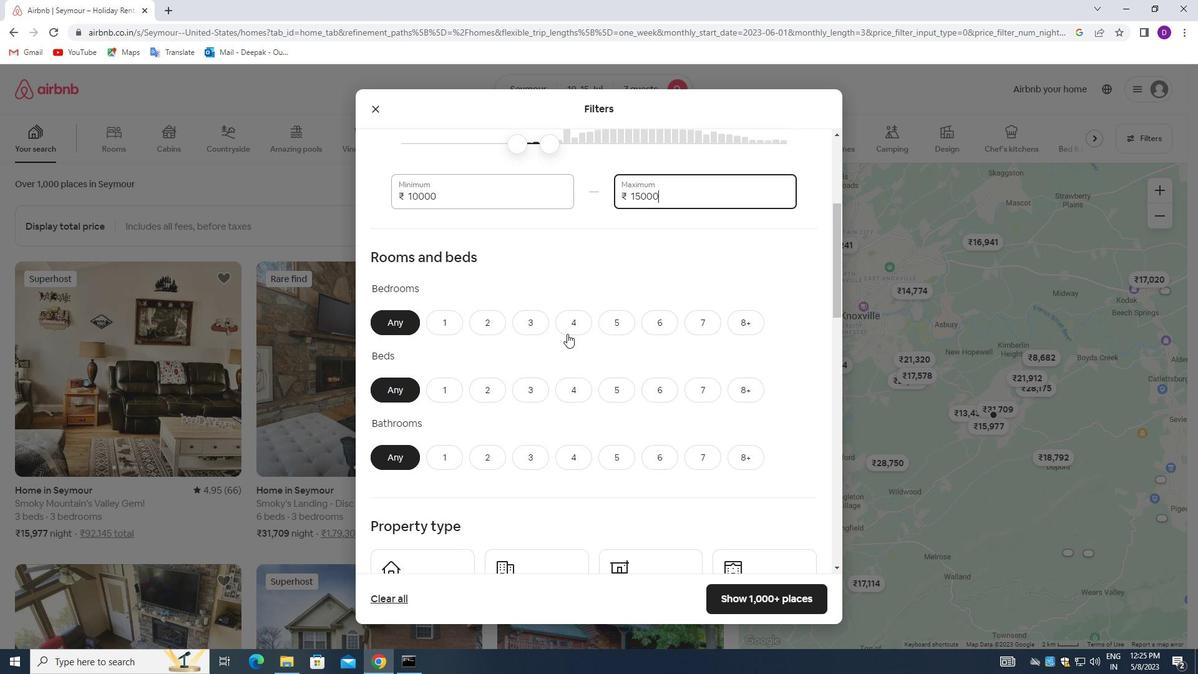 
Action: Mouse pressed left at (569, 330)
Screenshot: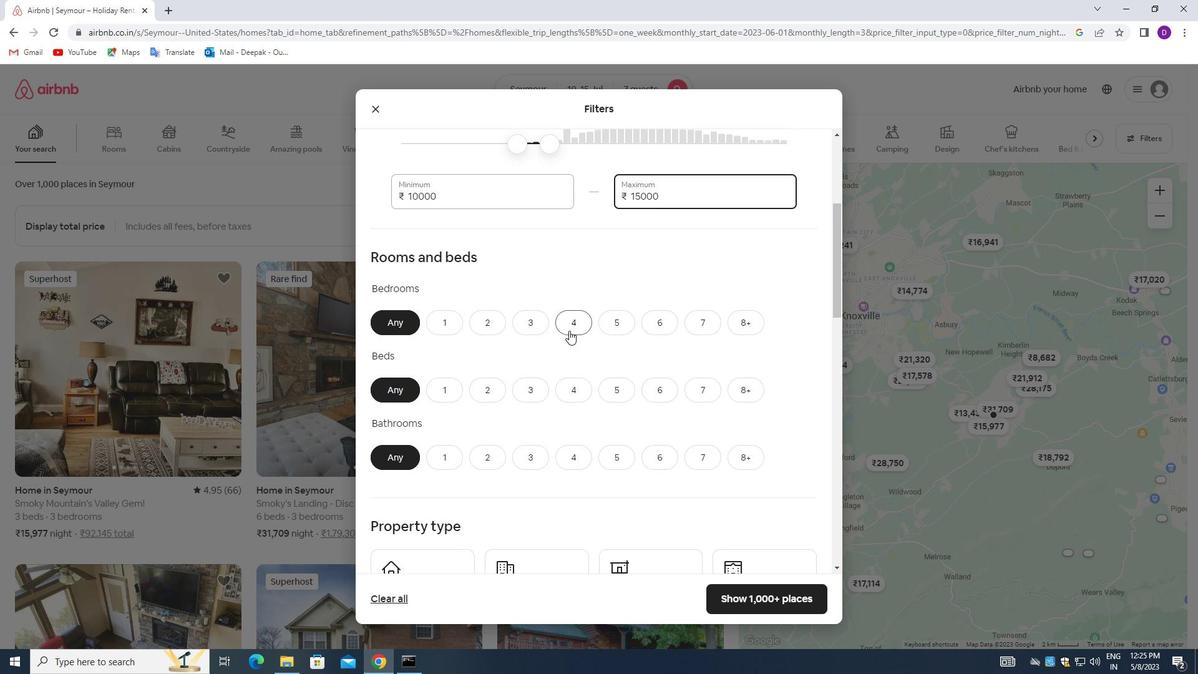 
Action: Mouse moved to (696, 386)
Screenshot: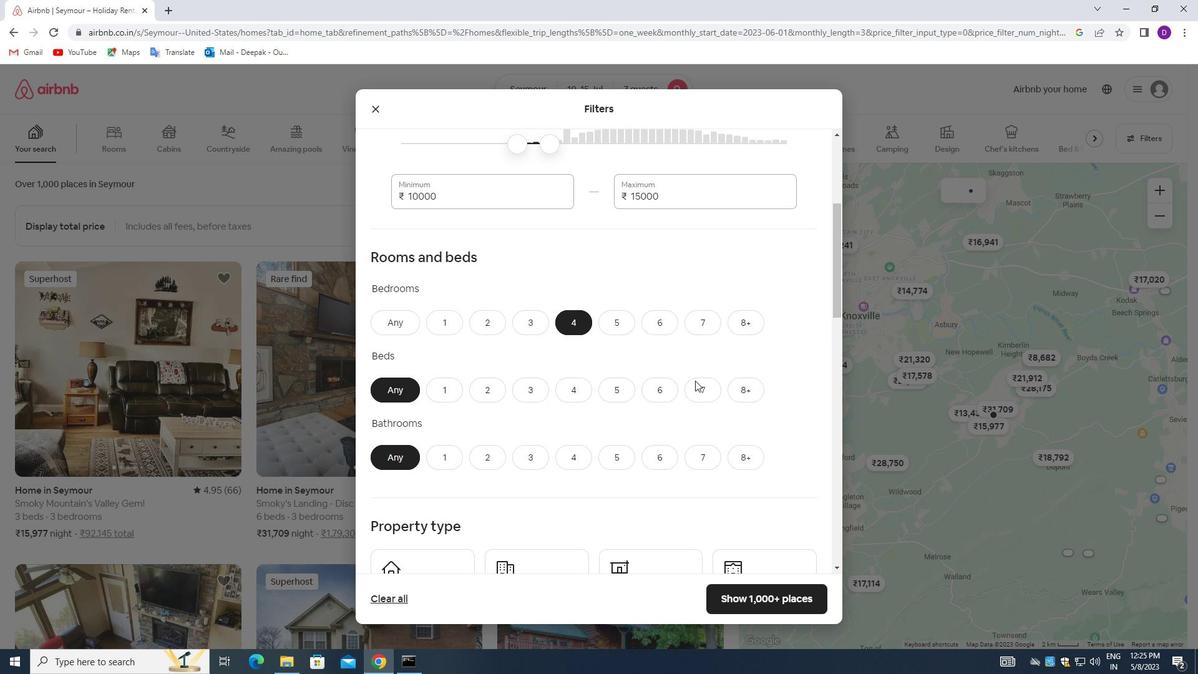 
Action: Mouse pressed left at (696, 386)
Screenshot: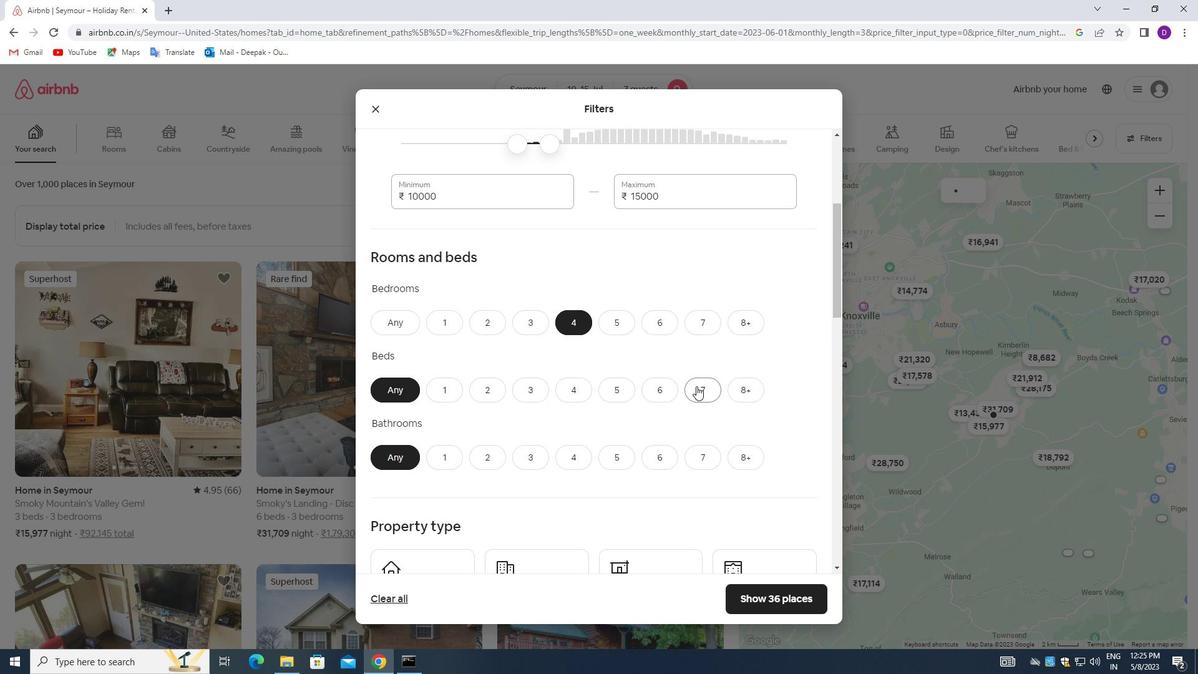 
Action: Mouse moved to (564, 457)
Screenshot: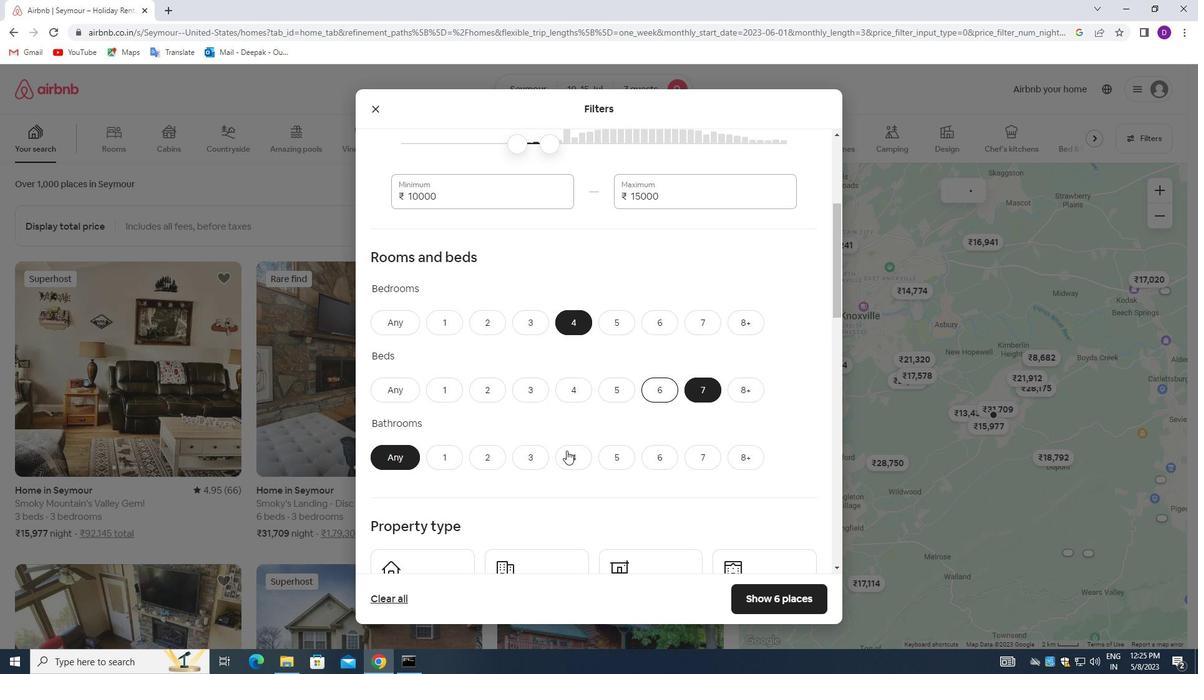 
Action: Mouse pressed left at (564, 457)
Screenshot: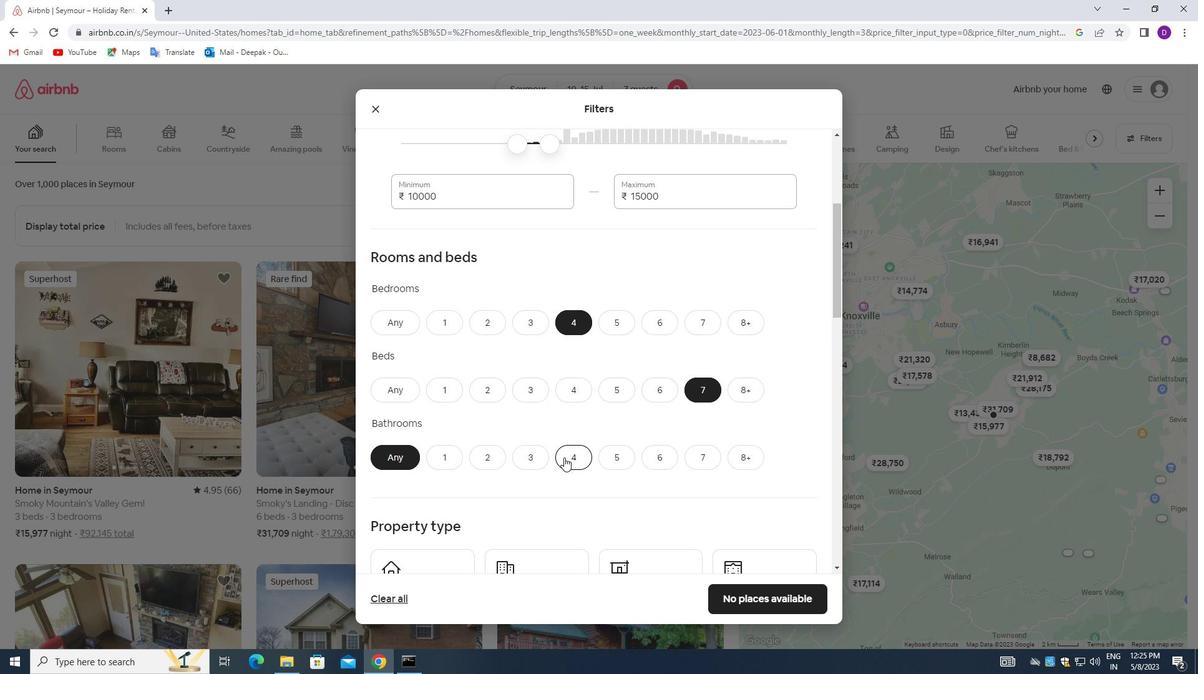 
Action: Mouse moved to (561, 411)
Screenshot: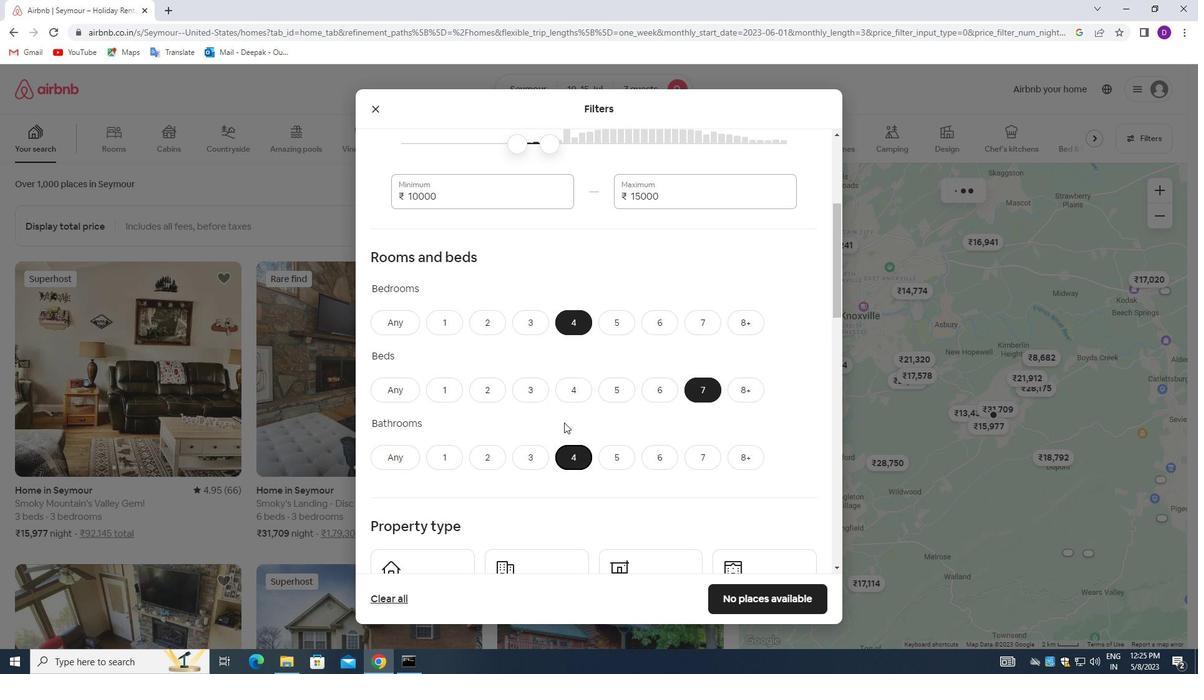 
Action: Mouse scrolled (561, 410) with delta (0, 0)
Screenshot: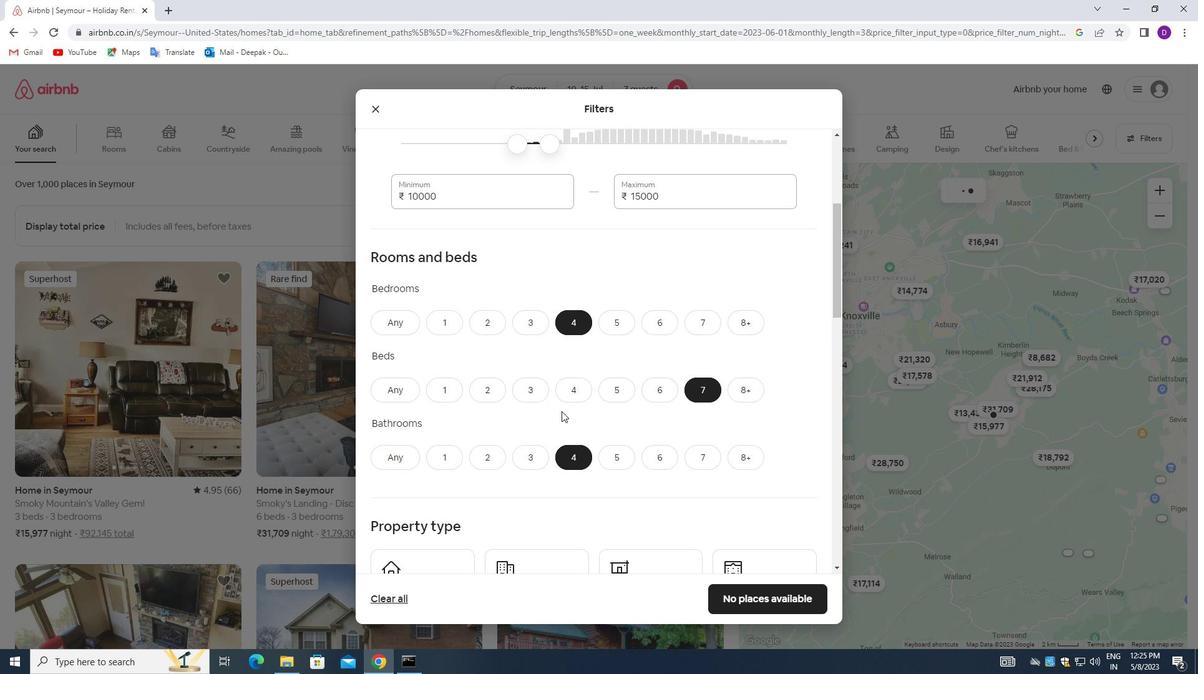 
Action: Mouse scrolled (561, 410) with delta (0, 0)
Screenshot: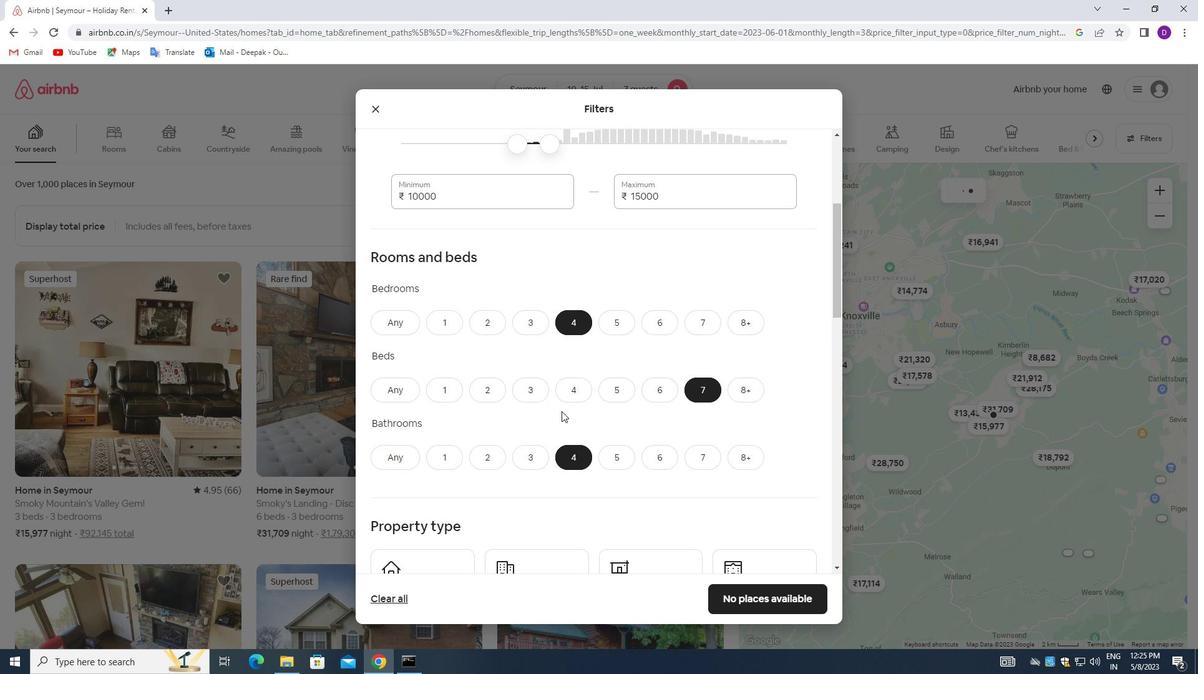 
Action: Mouse scrolled (561, 410) with delta (0, 0)
Screenshot: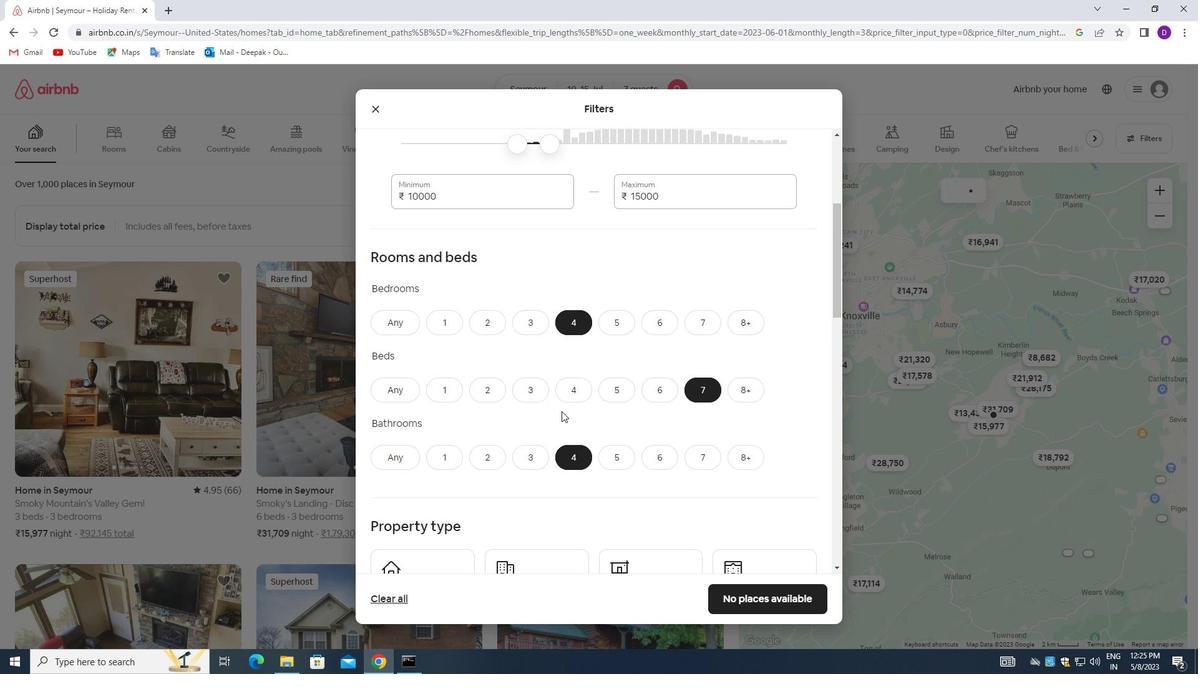 
Action: Mouse moved to (442, 400)
Screenshot: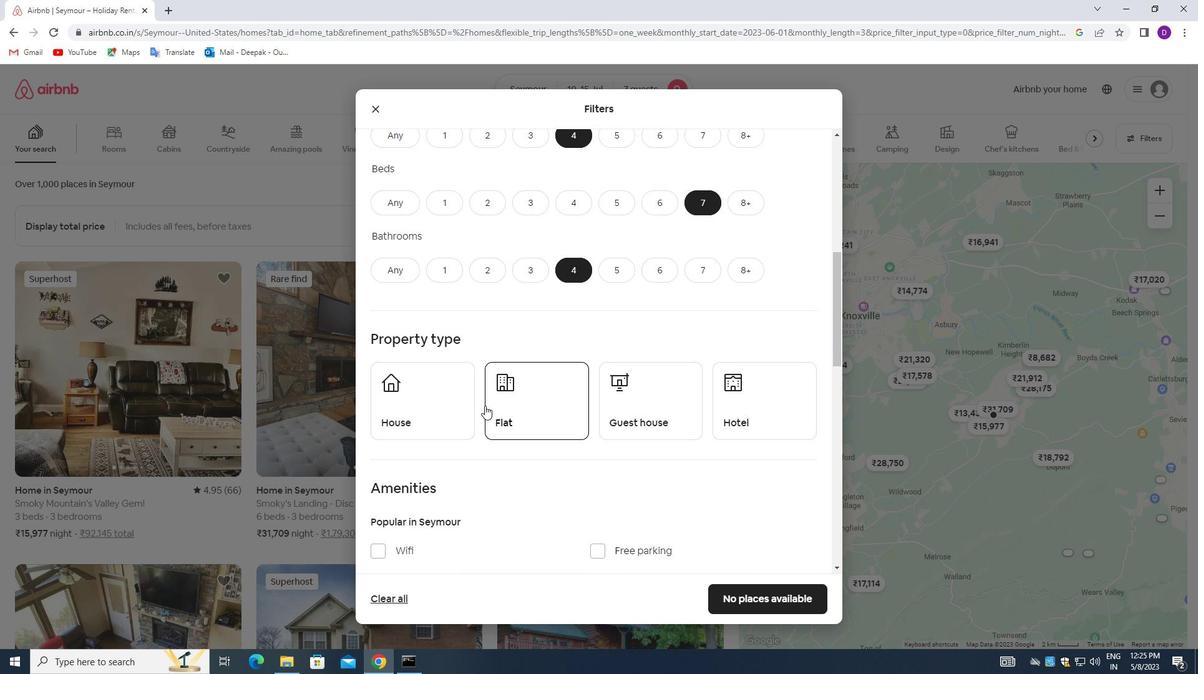 
Action: Mouse pressed left at (442, 400)
Screenshot: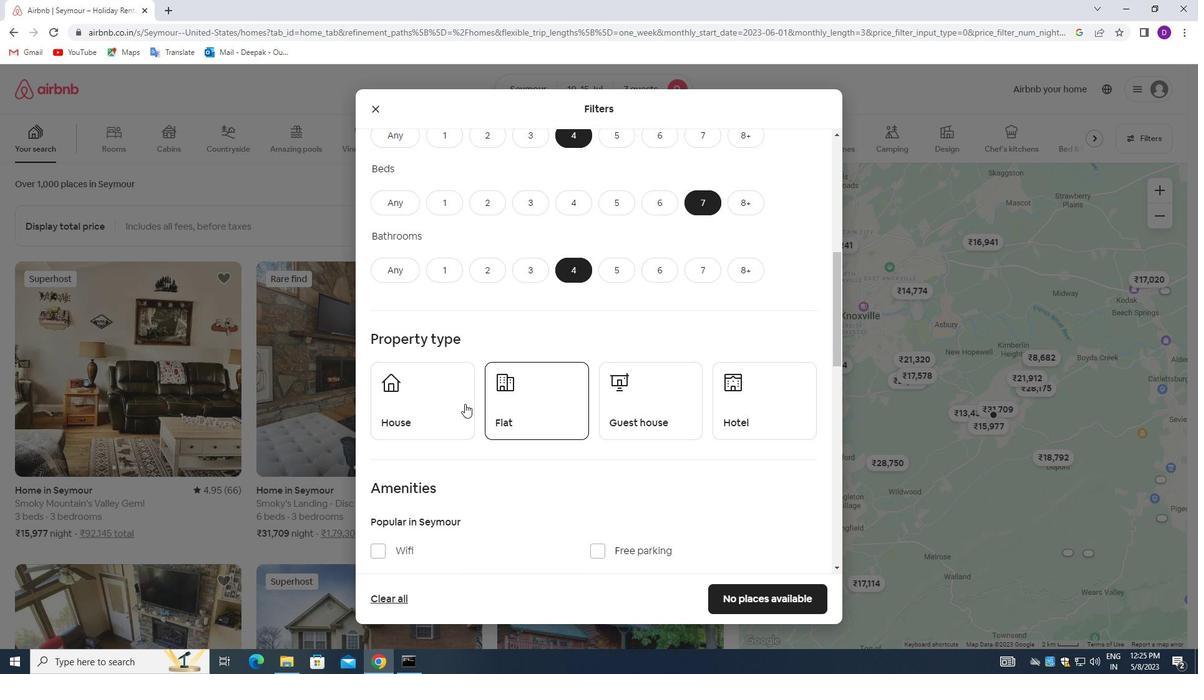 
Action: Mouse moved to (546, 395)
Screenshot: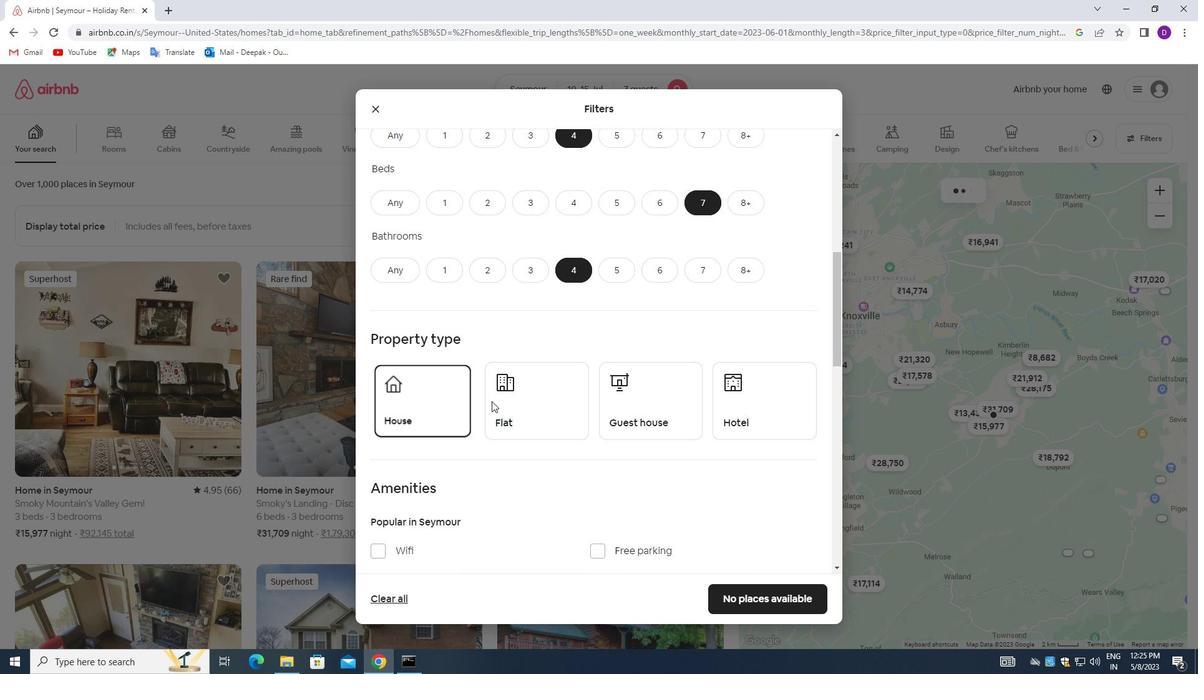 
Action: Mouse pressed left at (546, 395)
Screenshot: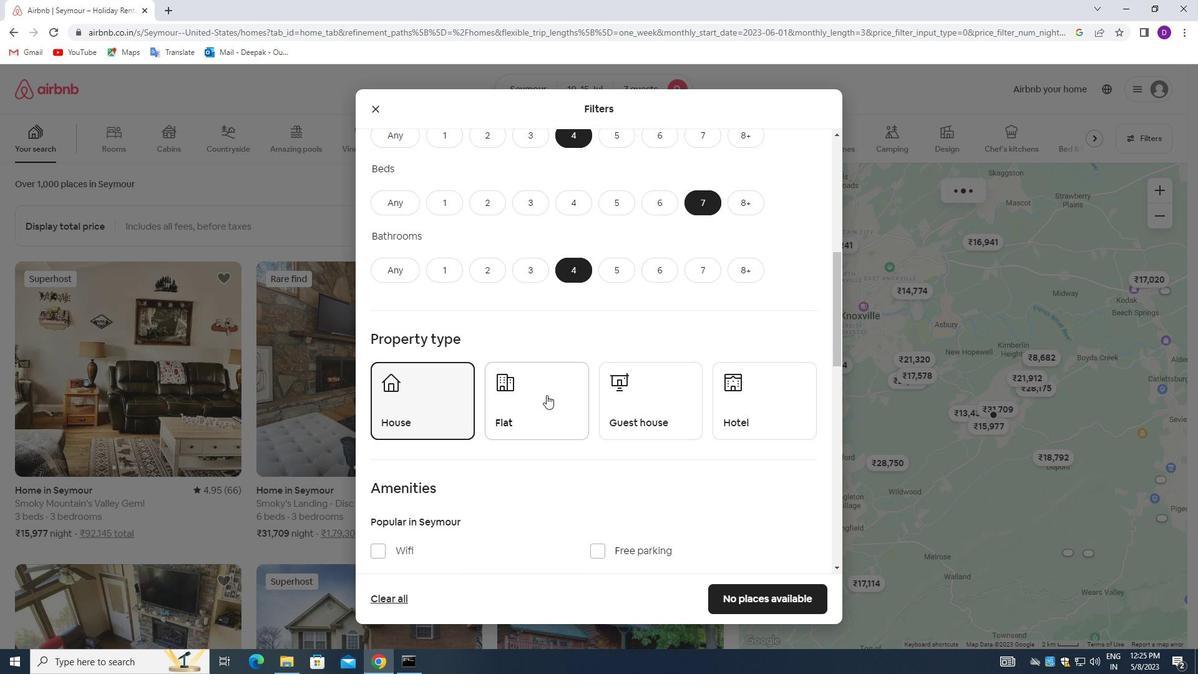 
Action: Mouse moved to (632, 390)
Screenshot: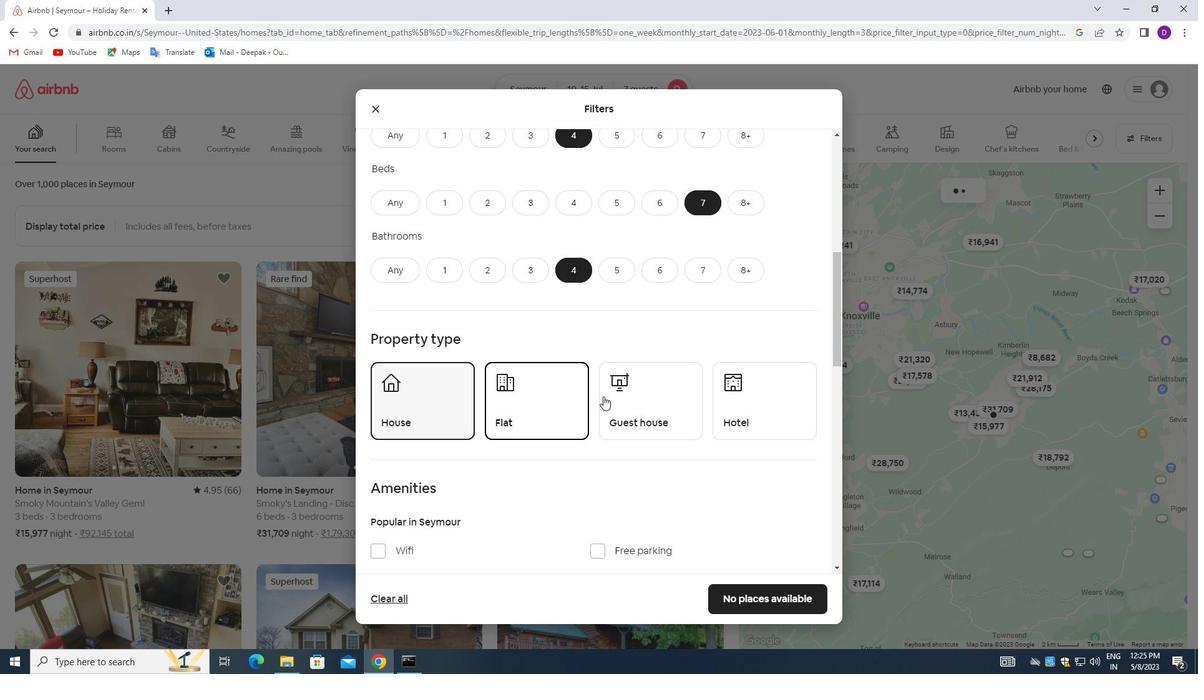 
Action: Mouse pressed left at (632, 390)
Screenshot: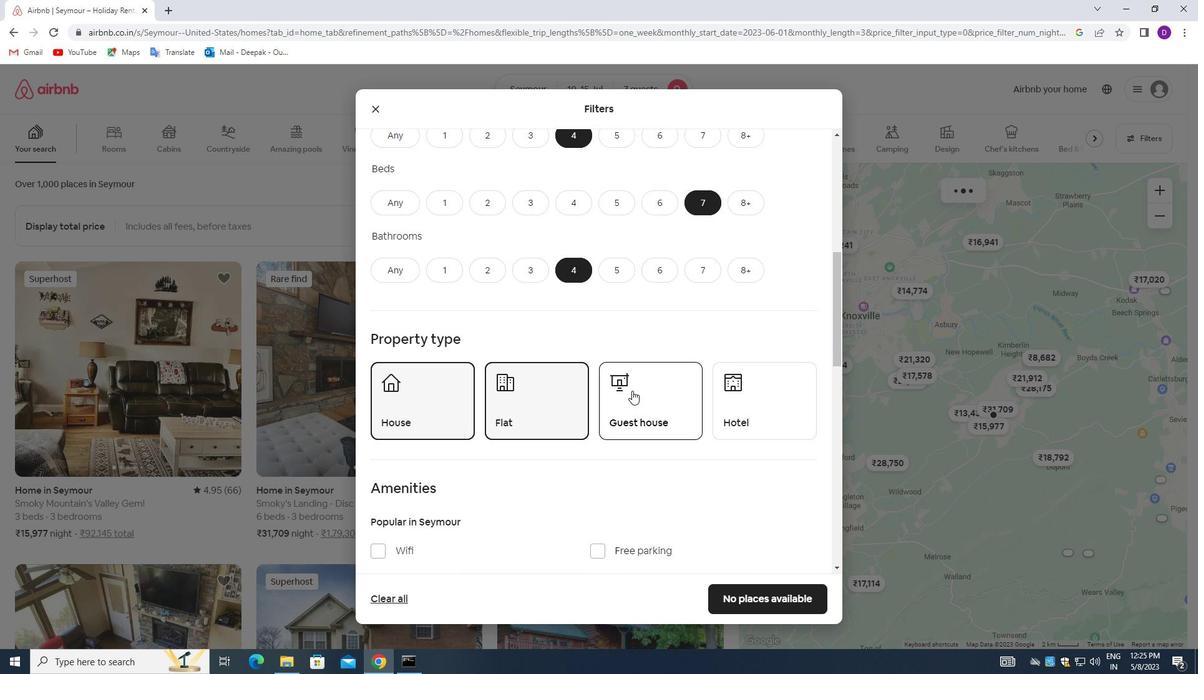 
Action: Mouse moved to (612, 375)
Screenshot: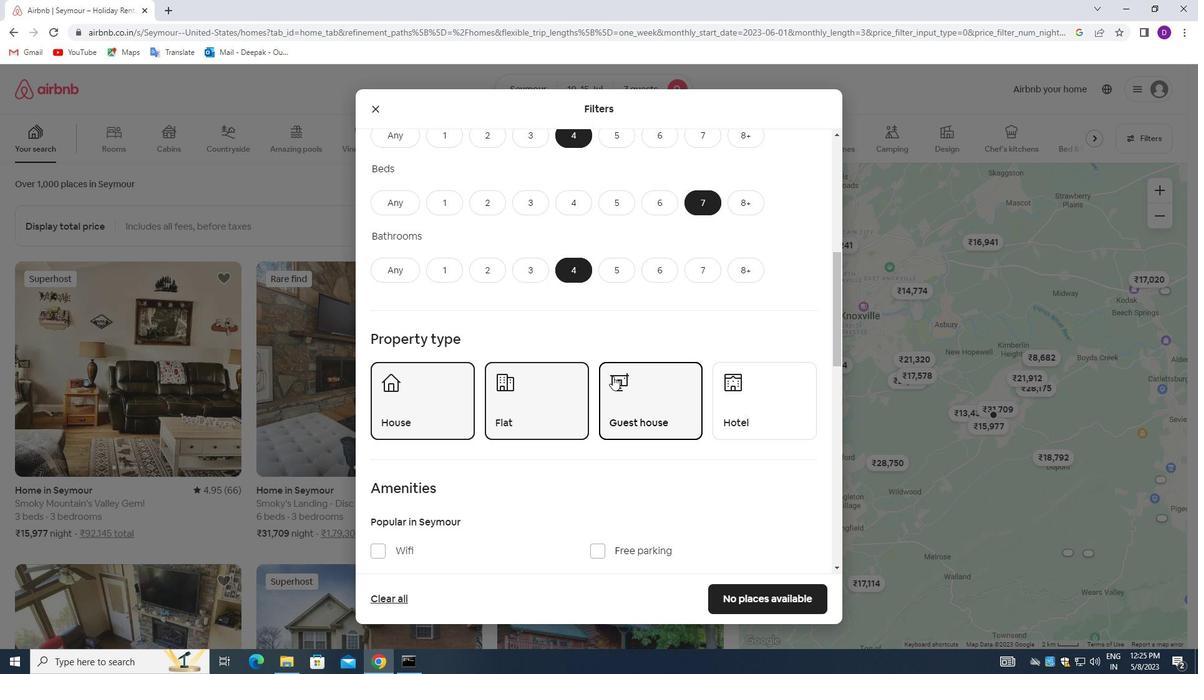 
Action: Mouse scrolled (612, 375) with delta (0, 0)
Screenshot: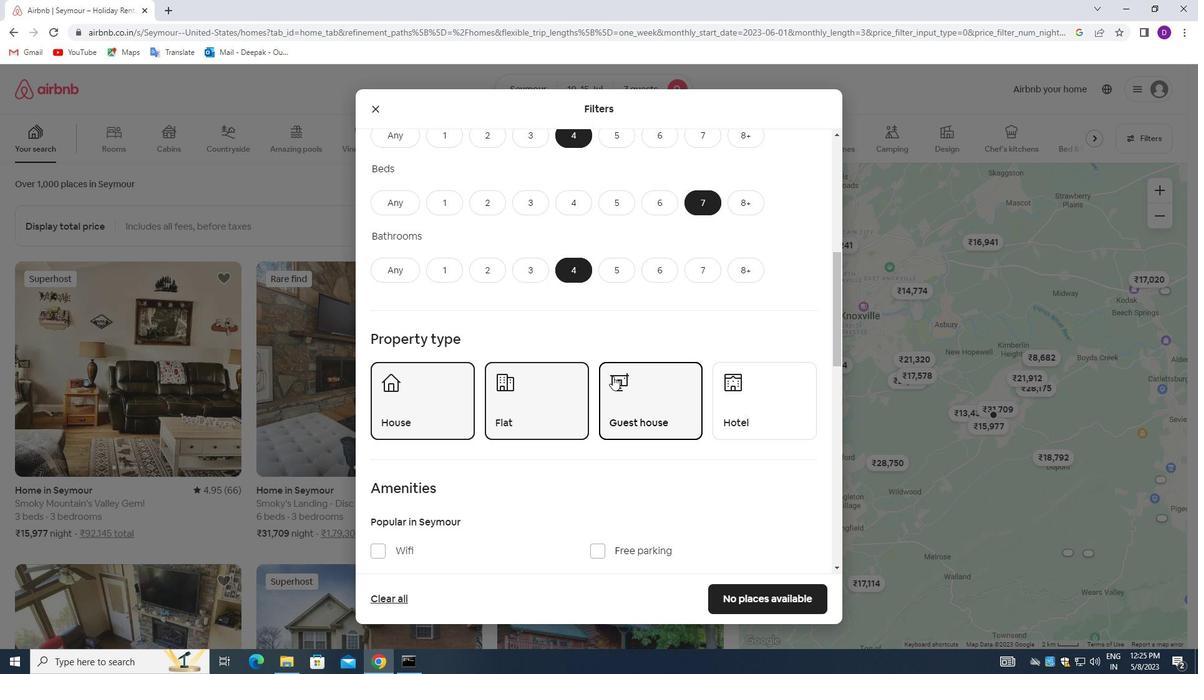 
Action: Mouse scrolled (612, 375) with delta (0, 0)
Screenshot: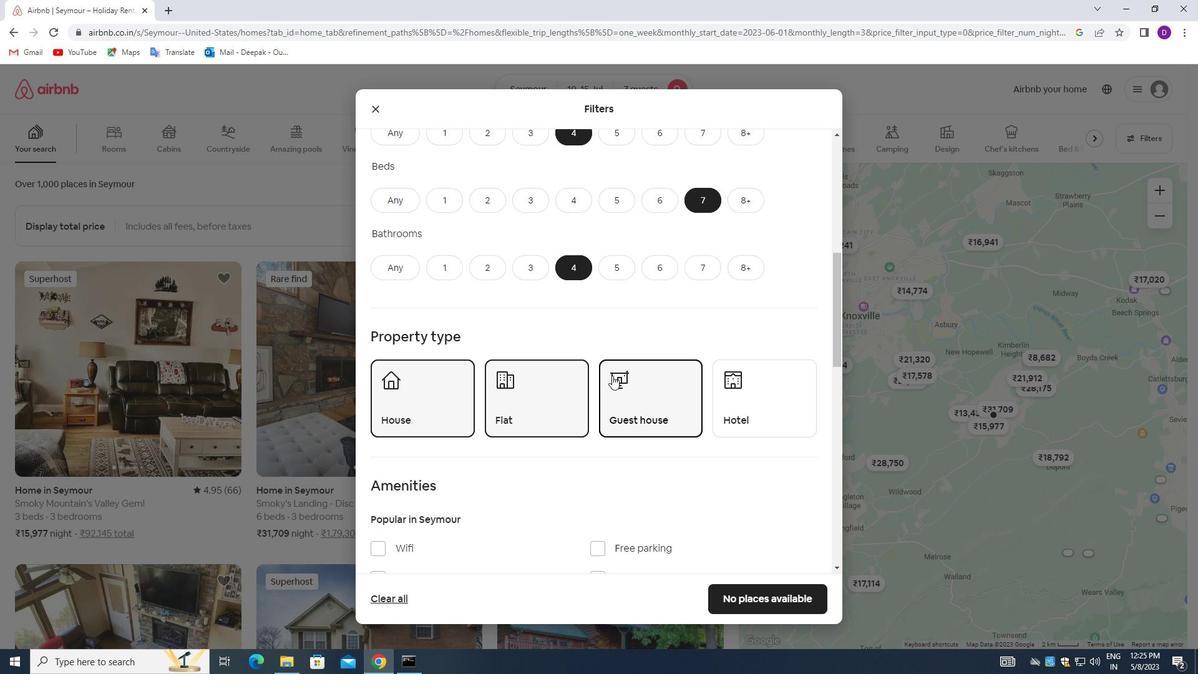 
Action: Mouse moved to (626, 370)
Screenshot: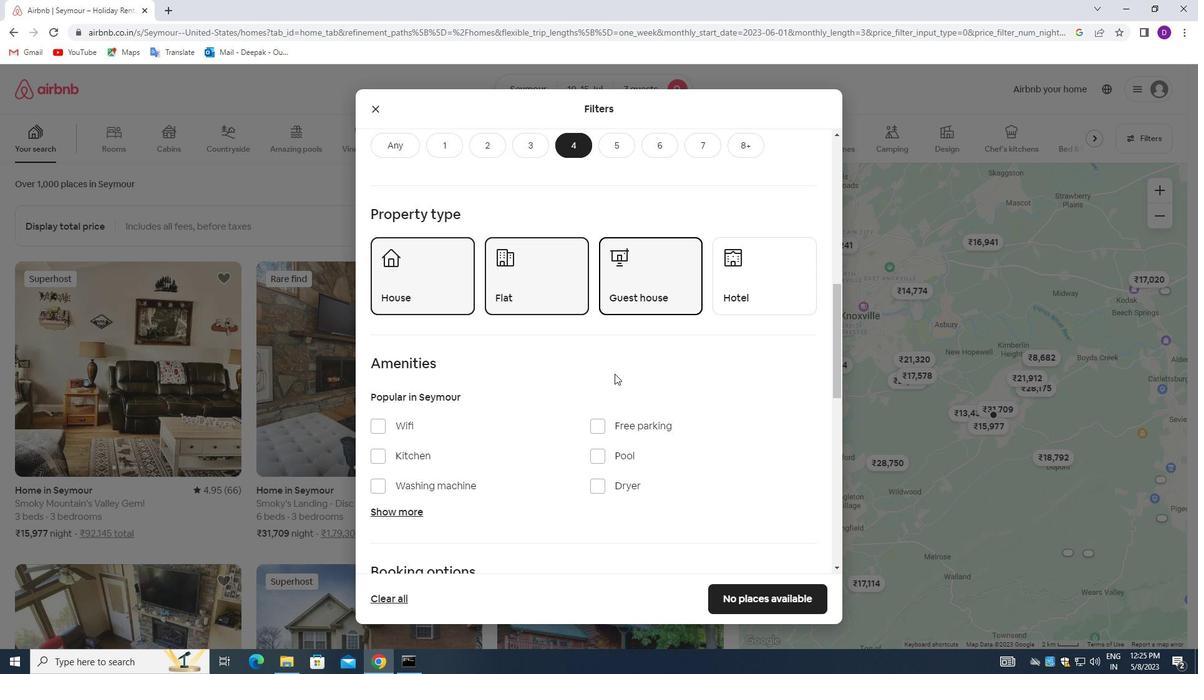 
Action: Mouse scrolled (626, 370) with delta (0, 0)
Screenshot: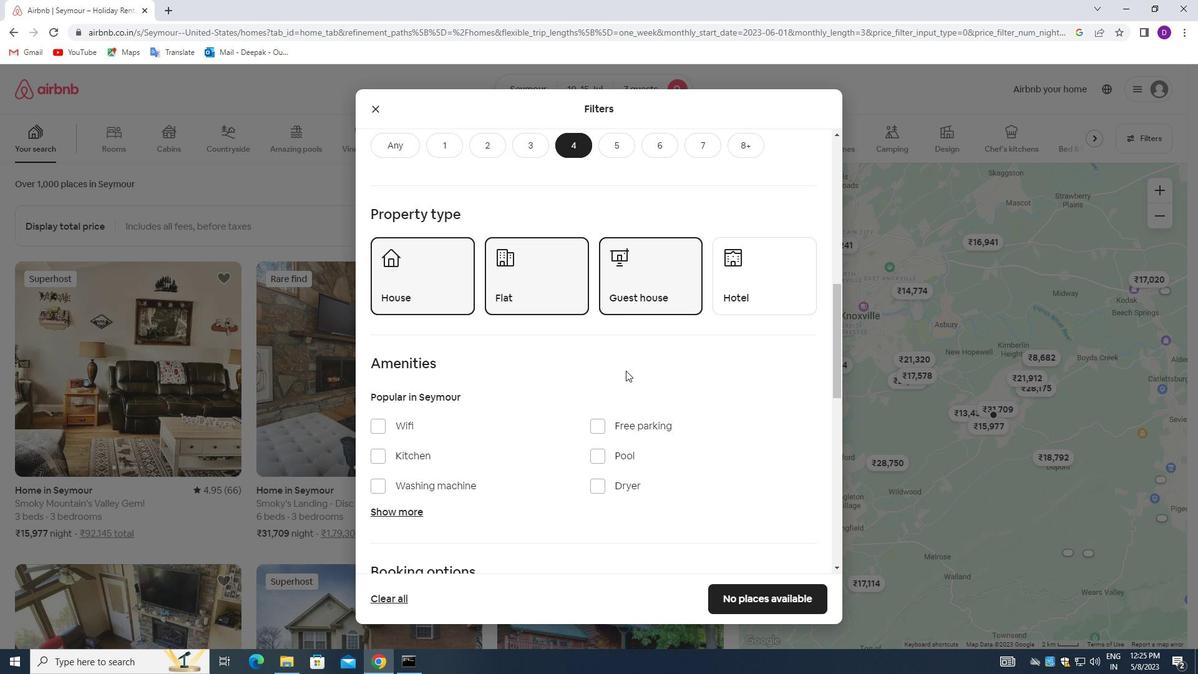 
Action: Mouse moved to (377, 367)
Screenshot: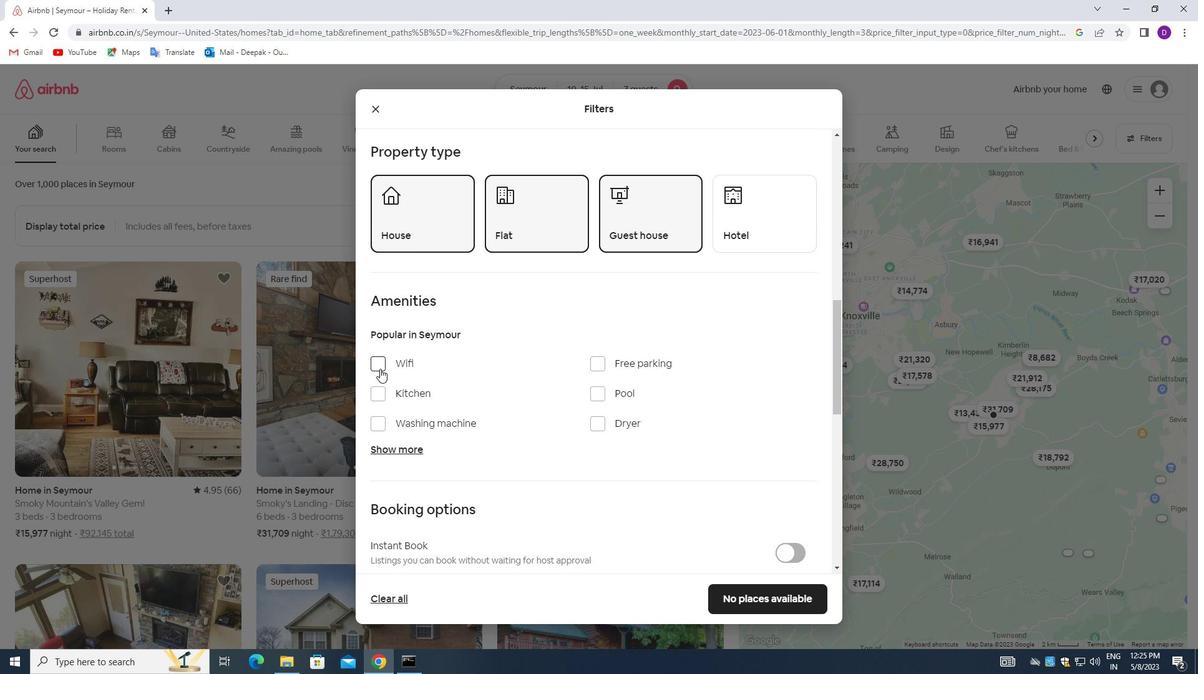 
Action: Mouse pressed left at (377, 367)
Screenshot: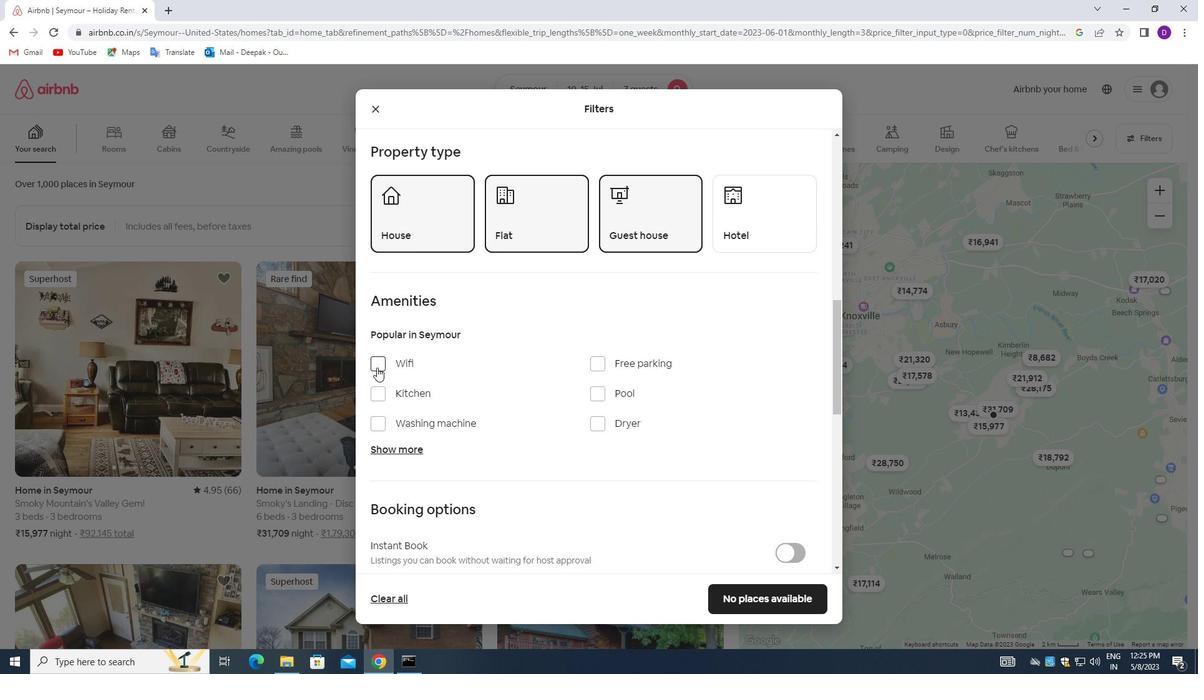 
Action: Mouse moved to (393, 450)
Screenshot: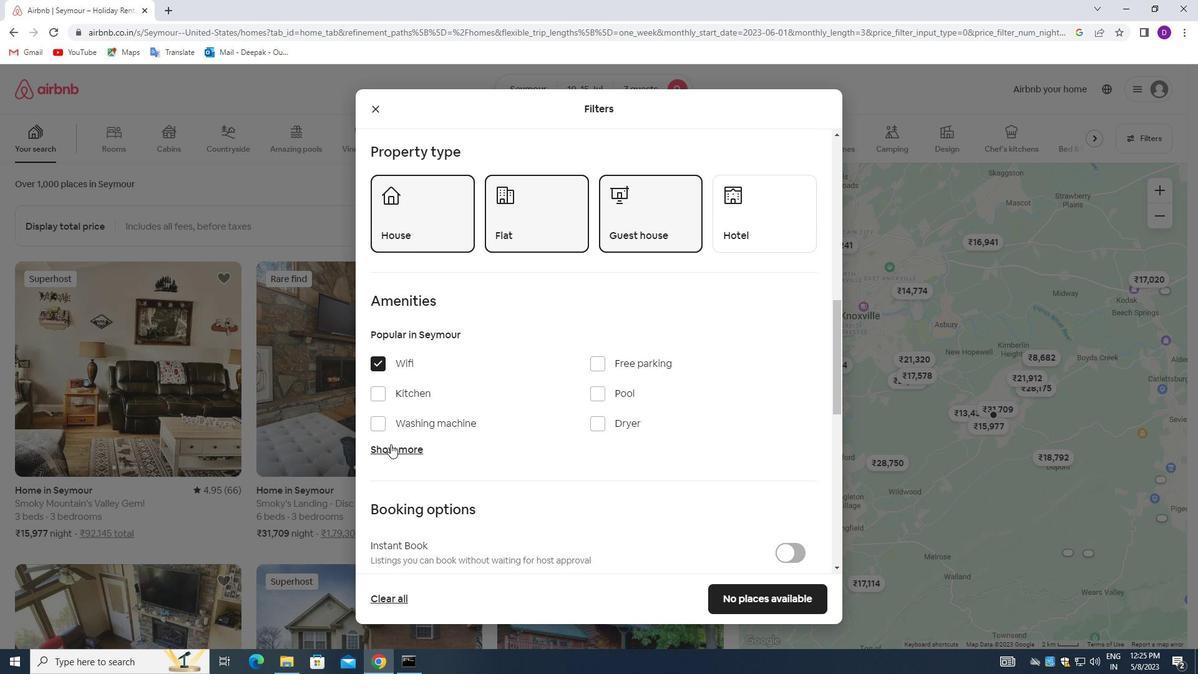 
Action: Mouse pressed left at (393, 450)
Screenshot: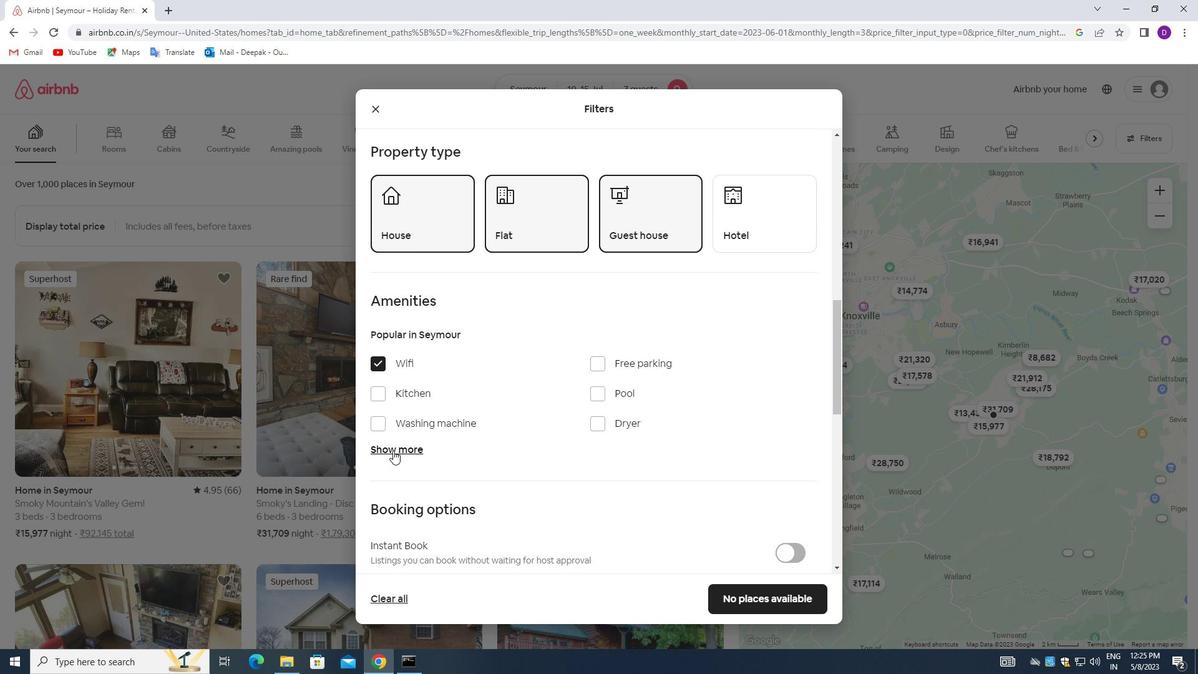 
Action: Mouse moved to (590, 520)
Screenshot: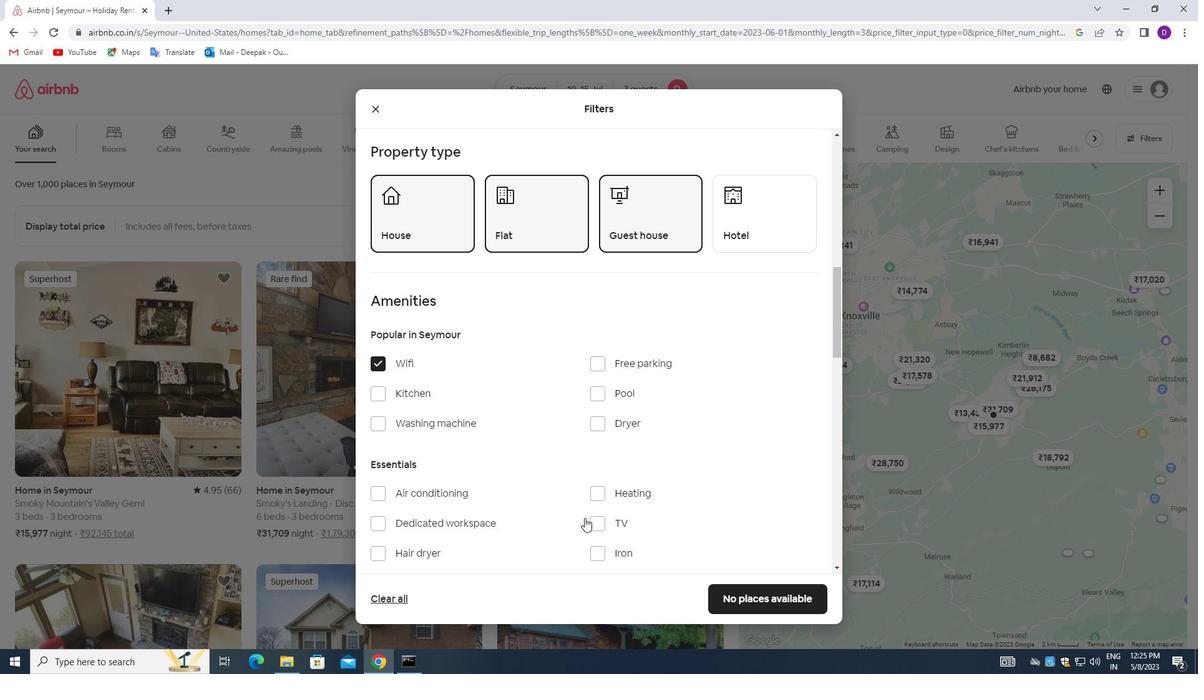 
Action: Mouse pressed left at (590, 520)
Screenshot: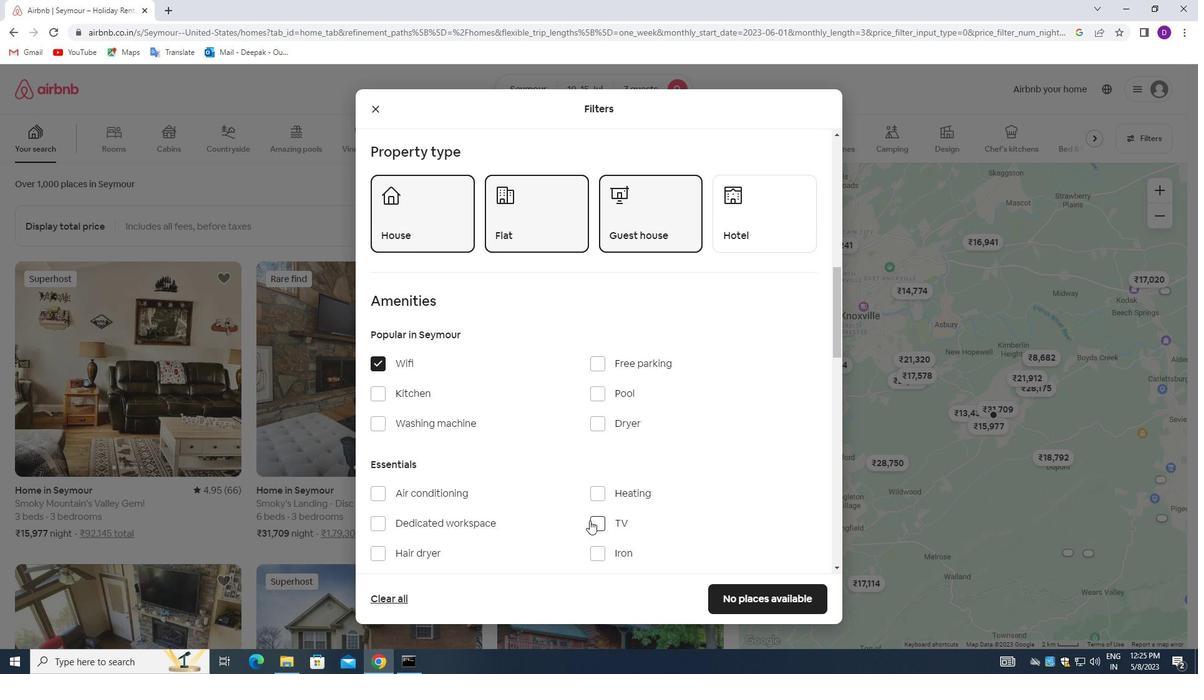 
Action: Mouse moved to (493, 415)
Screenshot: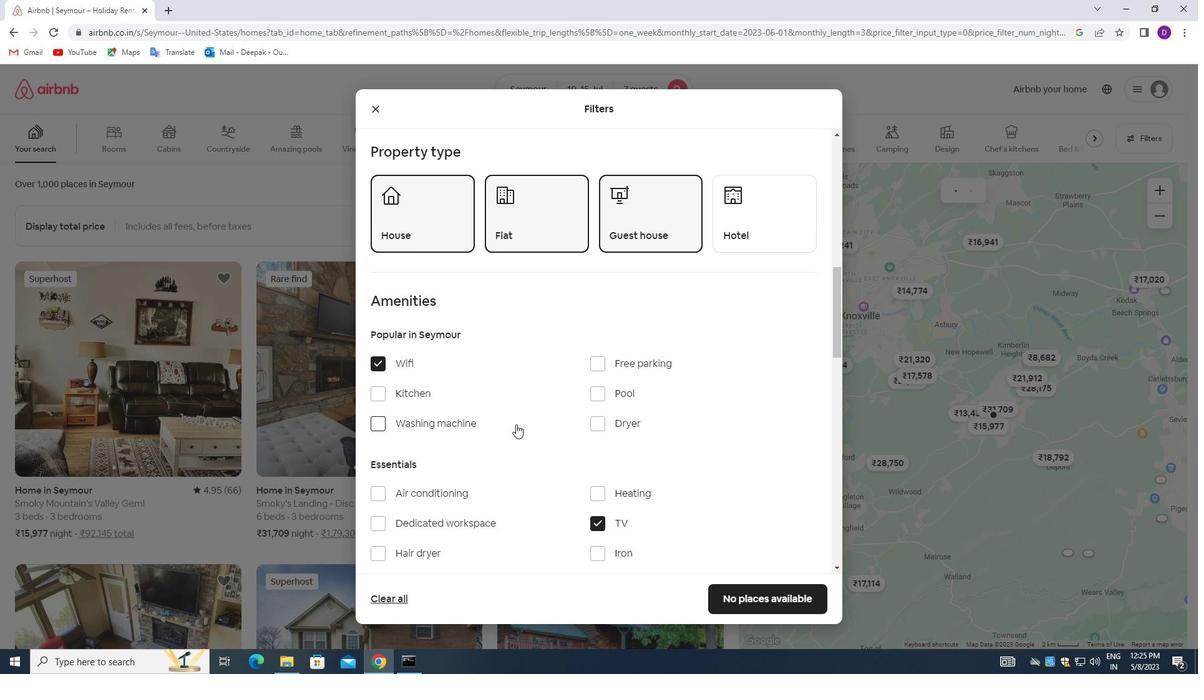 
Action: Mouse scrolled (493, 414) with delta (0, 0)
Screenshot: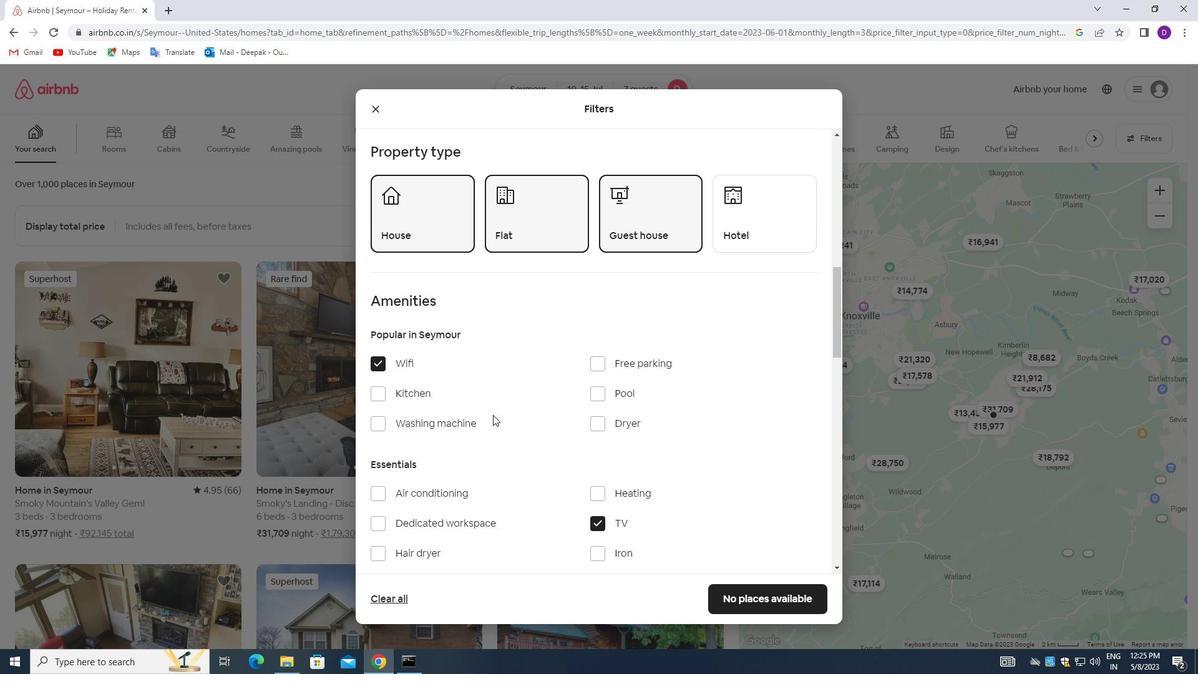 
Action: Mouse moved to (492, 416)
Screenshot: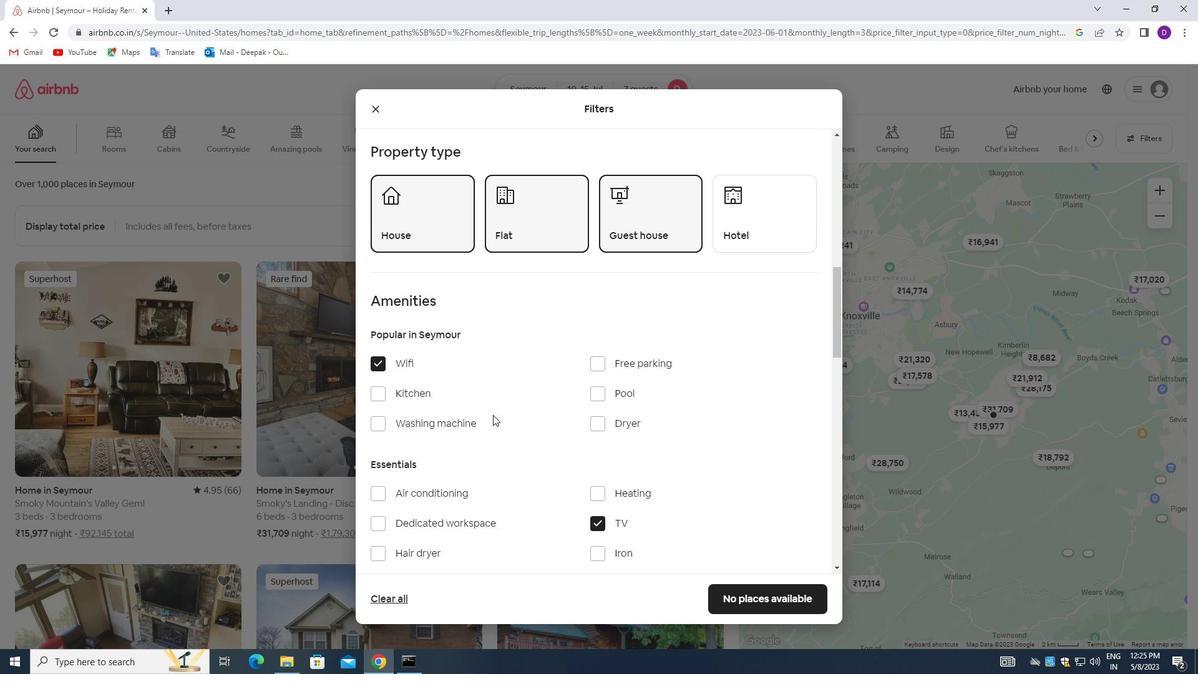 
Action: Mouse scrolled (492, 415) with delta (0, 0)
Screenshot: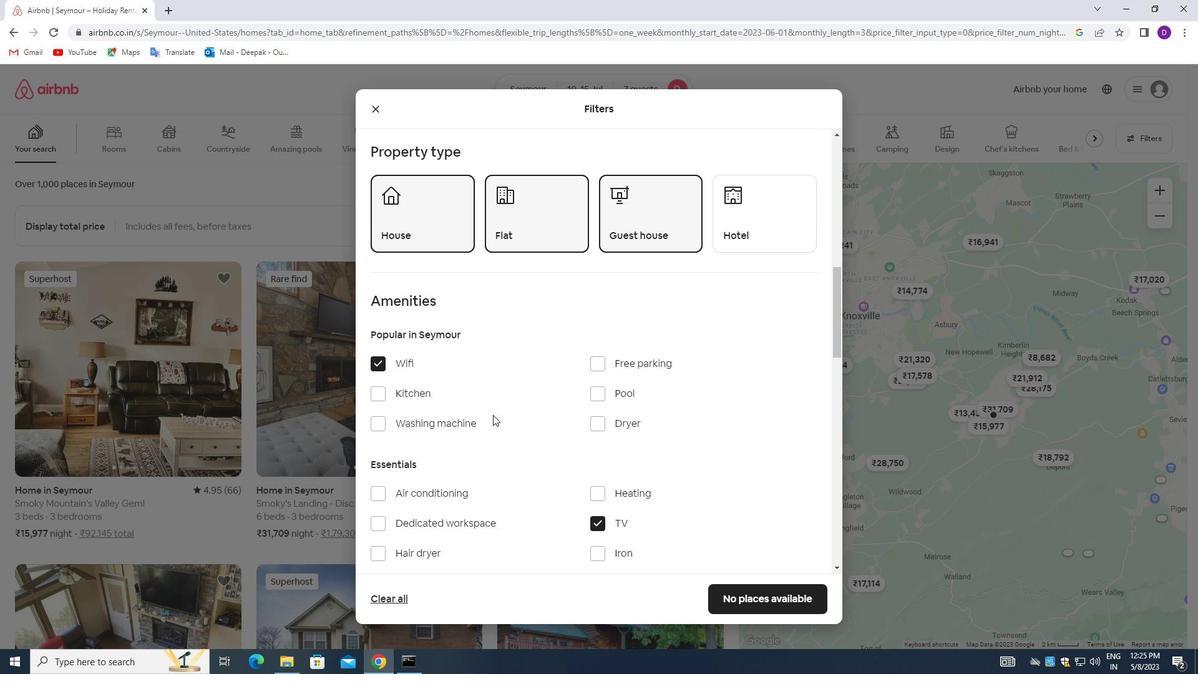 
Action: Mouse moved to (597, 242)
Screenshot: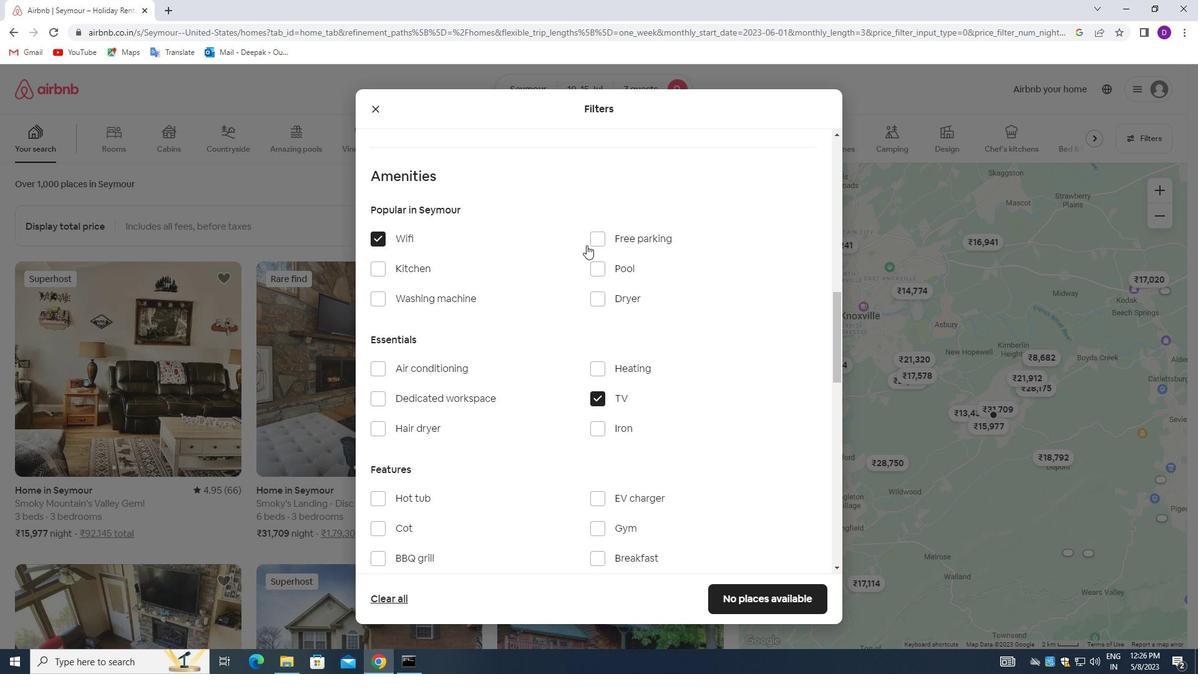 
Action: Mouse pressed left at (597, 242)
Screenshot: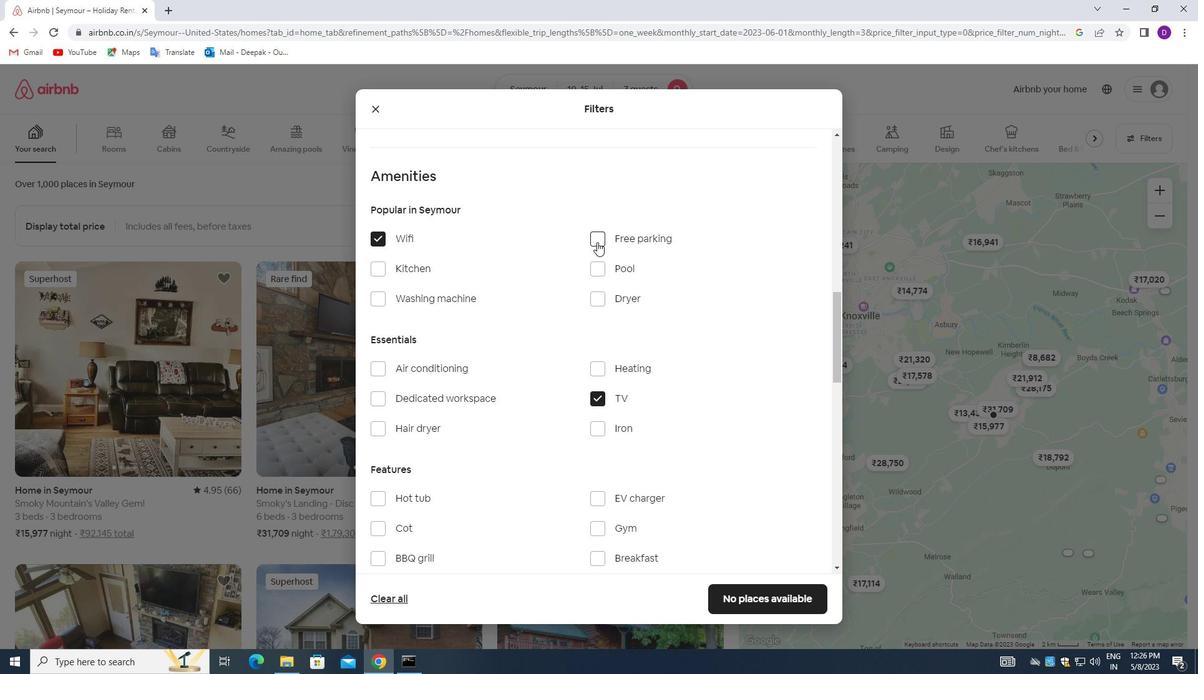 
Action: Mouse moved to (519, 387)
Screenshot: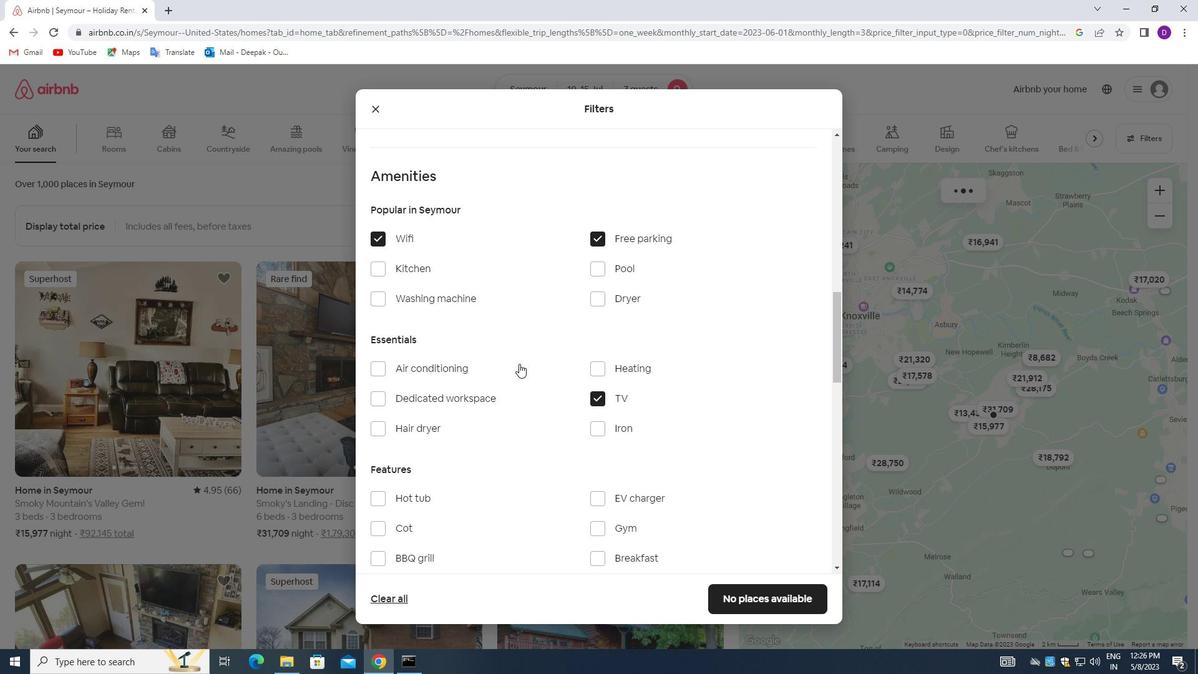 
Action: Mouse scrolled (519, 387) with delta (0, 0)
Screenshot: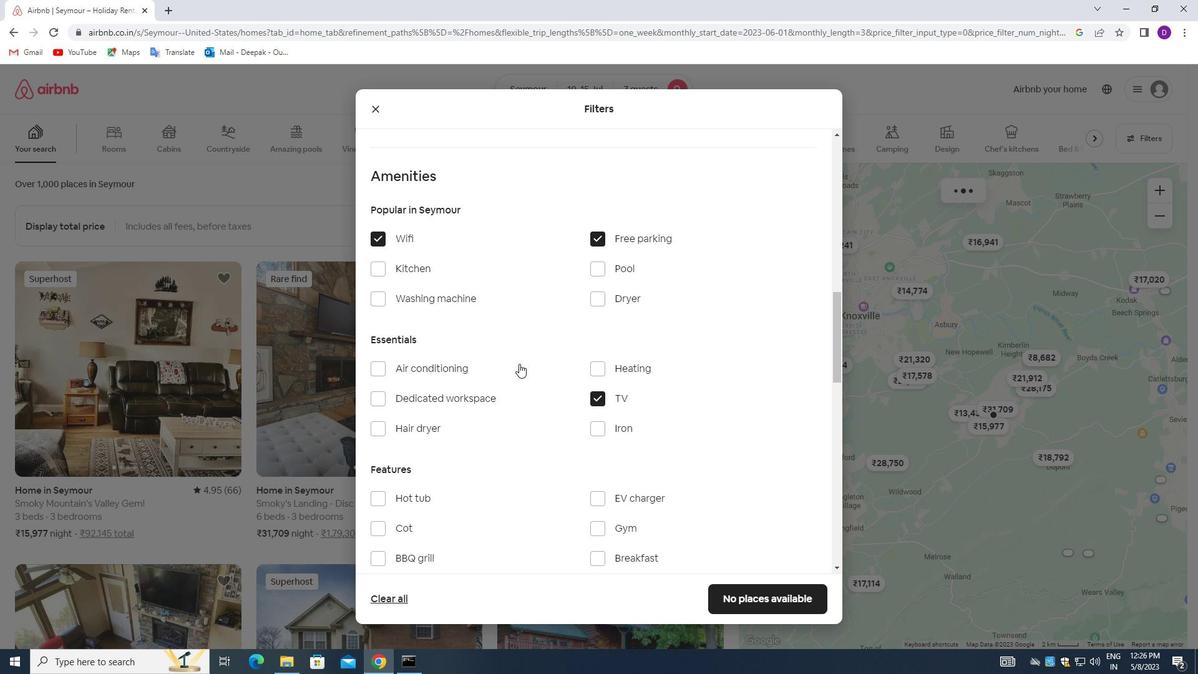 
Action: Mouse moved to (517, 390)
Screenshot: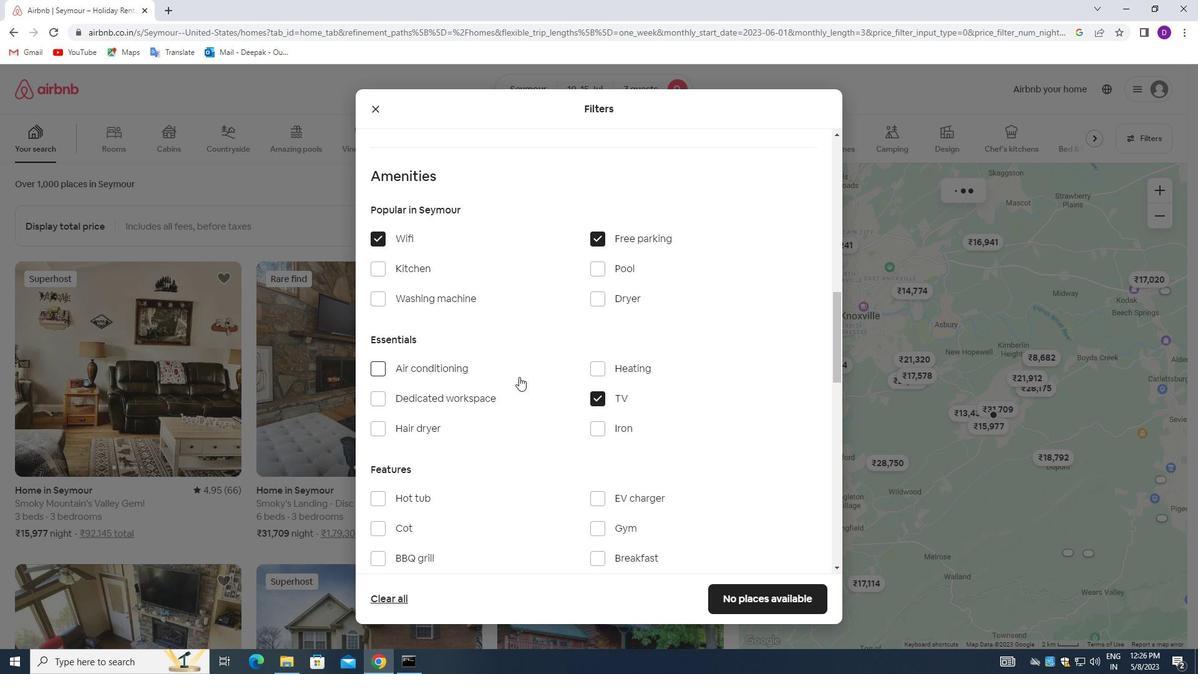 
Action: Mouse scrolled (517, 390) with delta (0, 0)
Screenshot: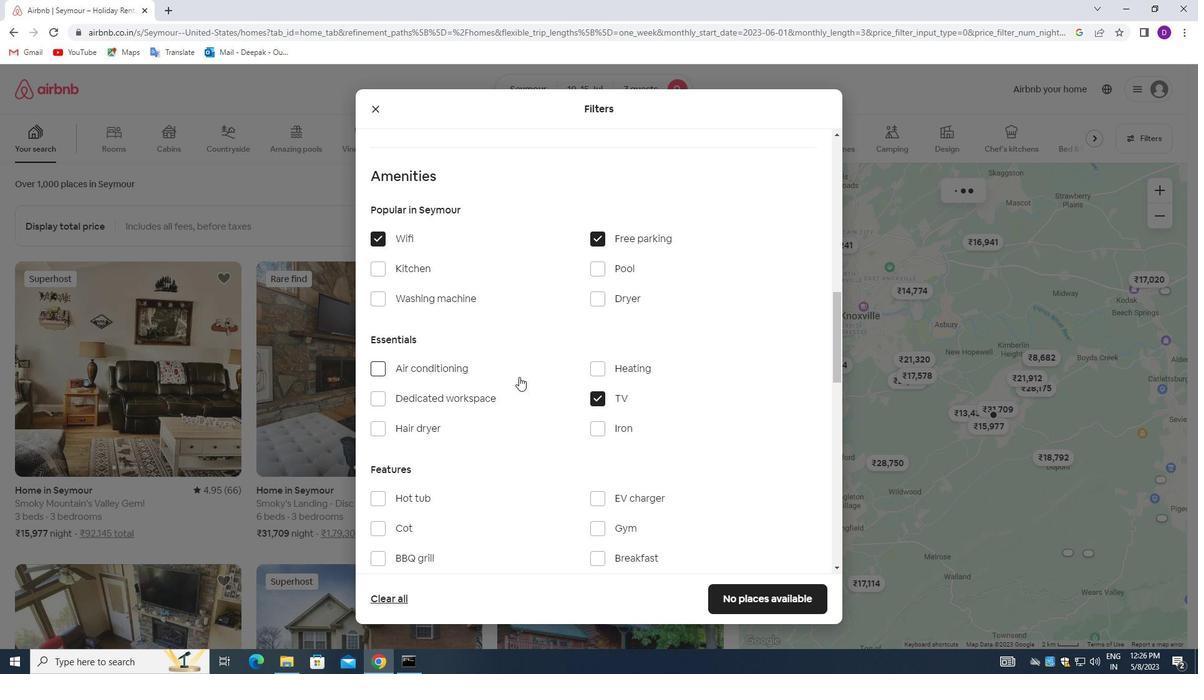
Action: Mouse moved to (596, 395)
Screenshot: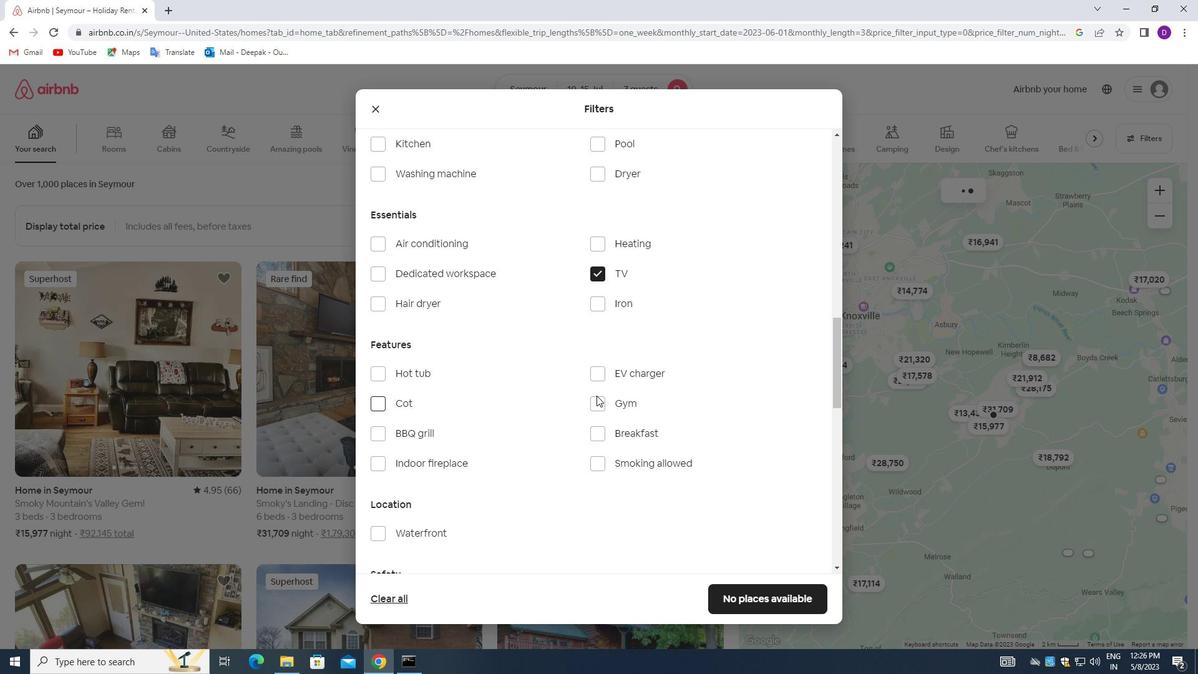 
Action: Mouse pressed left at (596, 395)
Screenshot: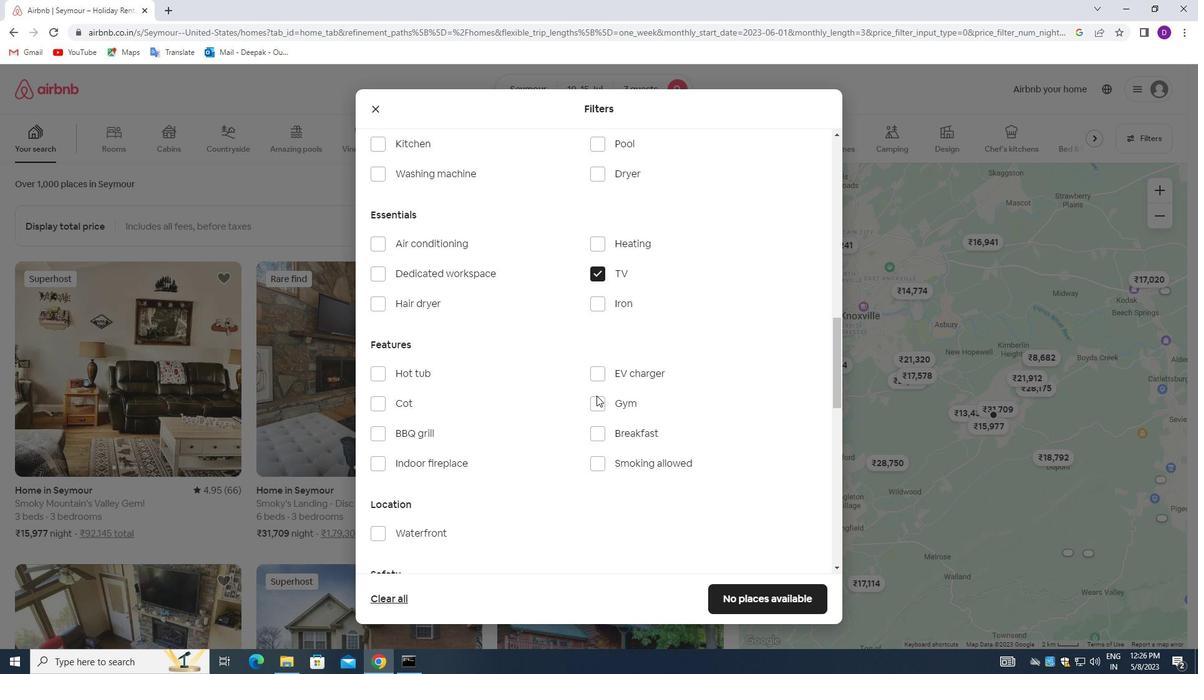 
Action: Mouse moved to (596, 400)
Screenshot: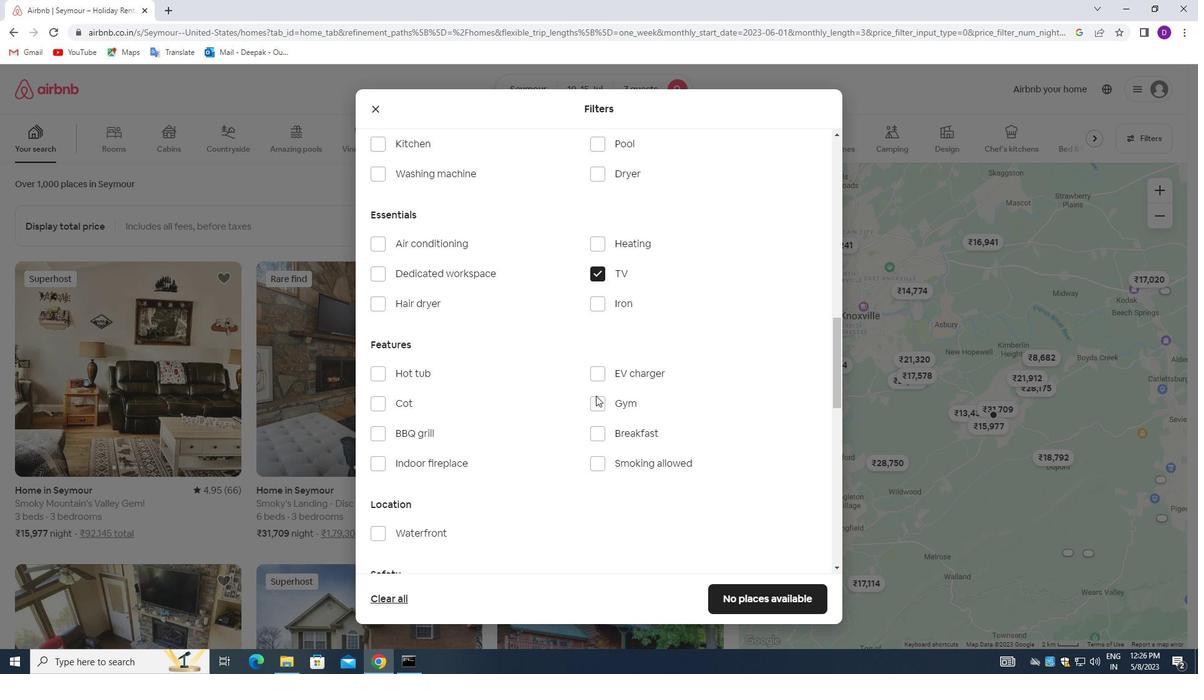
Action: Mouse pressed left at (596, 400)
Screenshot: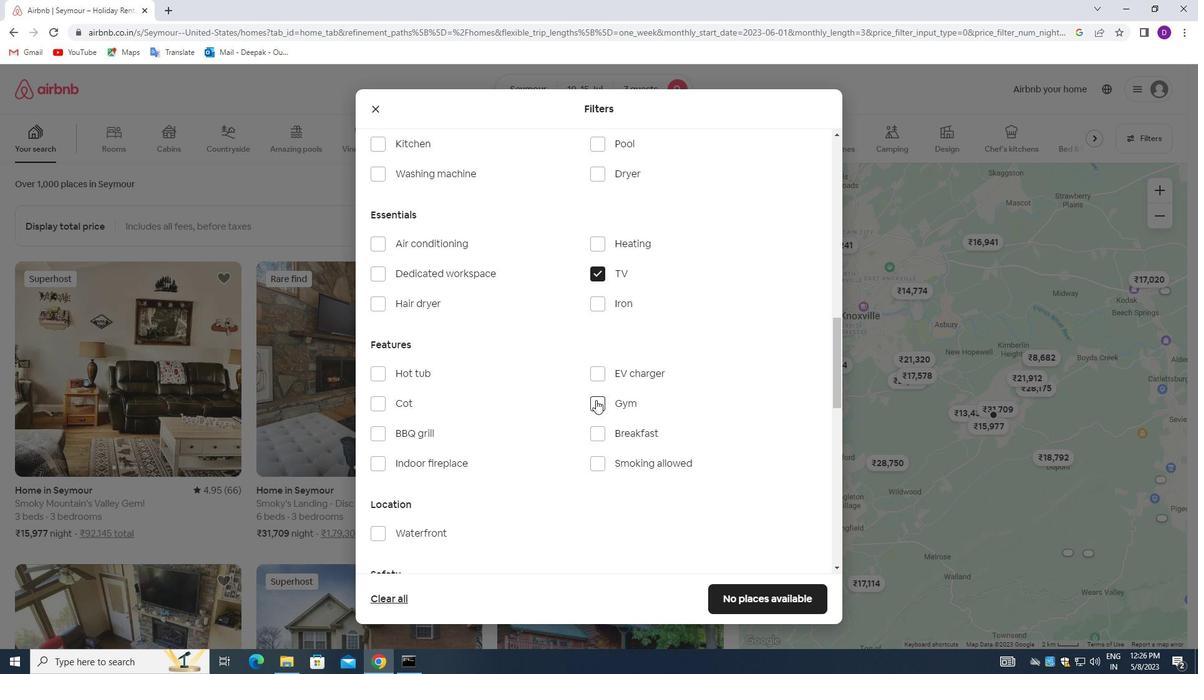 
Action: Mouse moved to (595, 438)
Screenshot: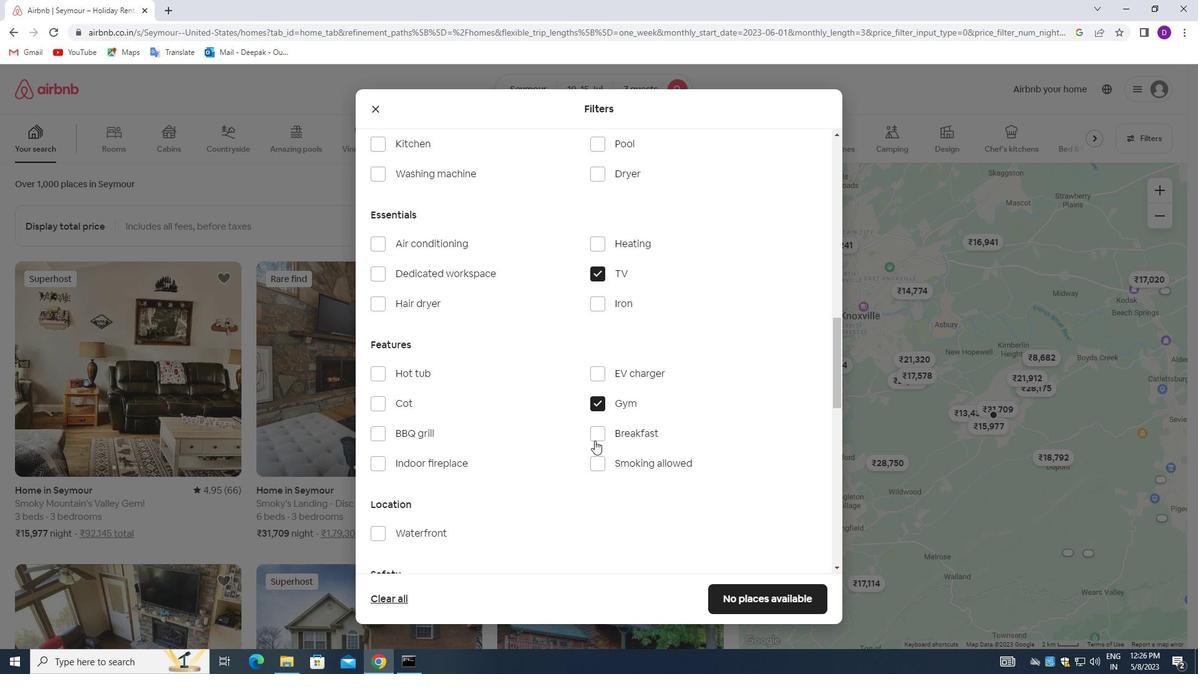 
Action: Mouse pressed left at (595, 438)
Screenshot: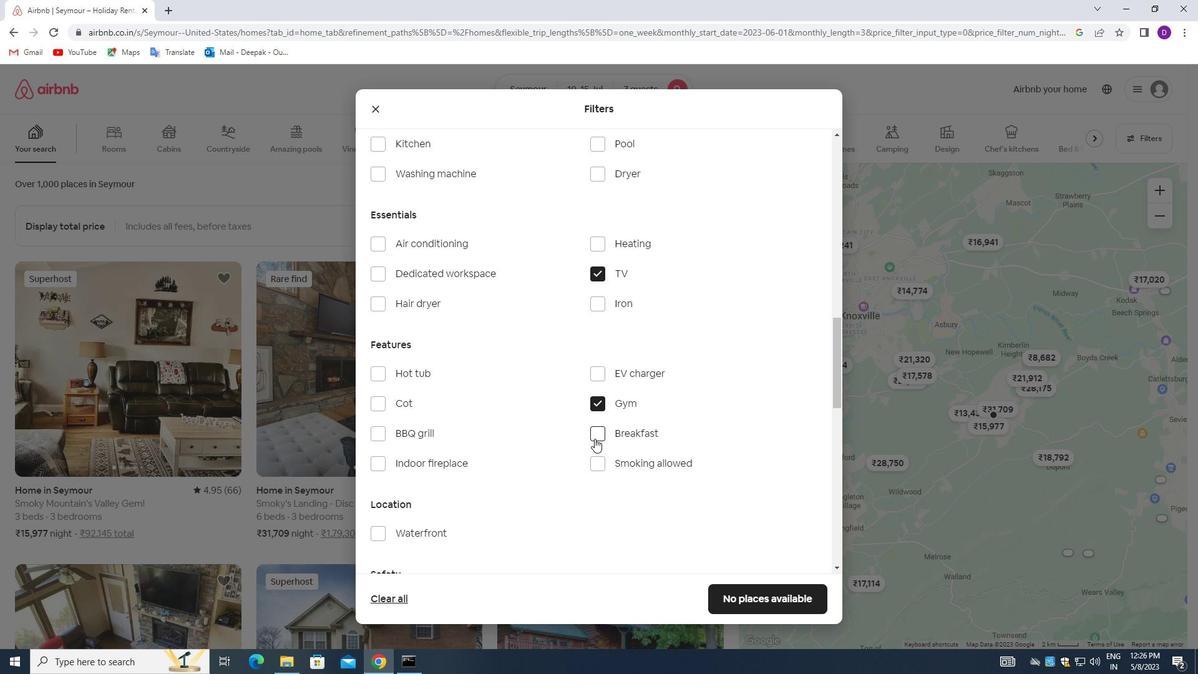
Action: Mouse moved to (514, 426)
Screenshot: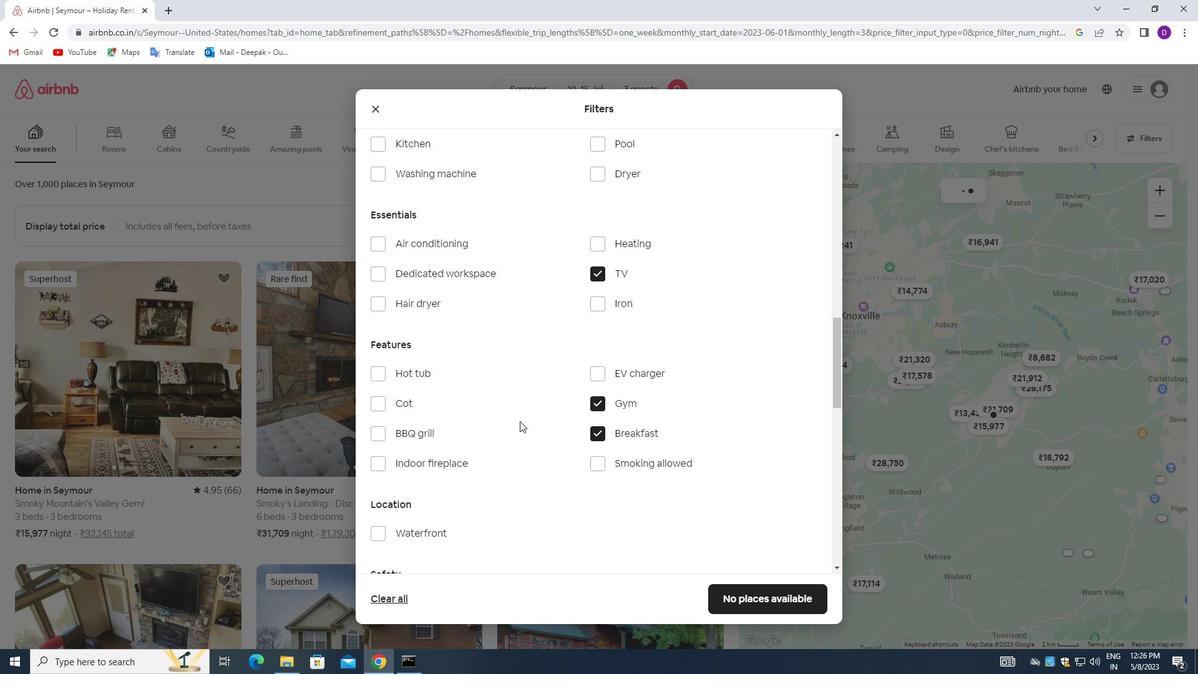 
Action: Mouse scrolled (514, 425) with delta (0, 0)
Screenshot: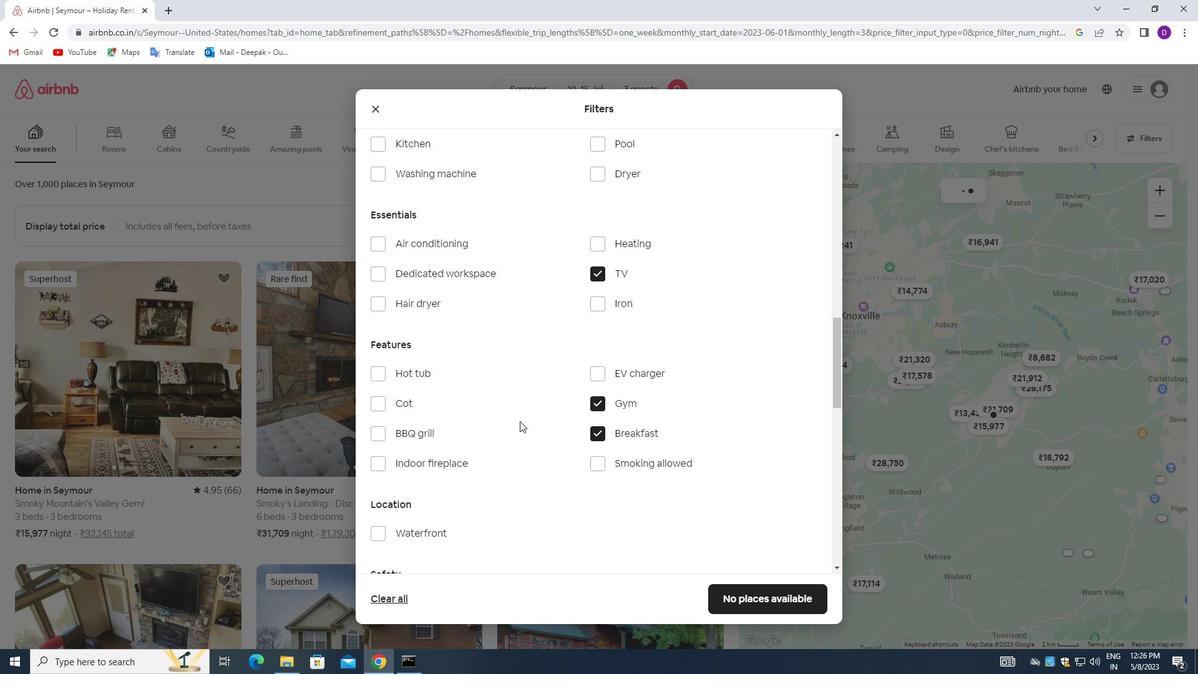 
Action: Mouse moved to (513, 426)
Screenshot: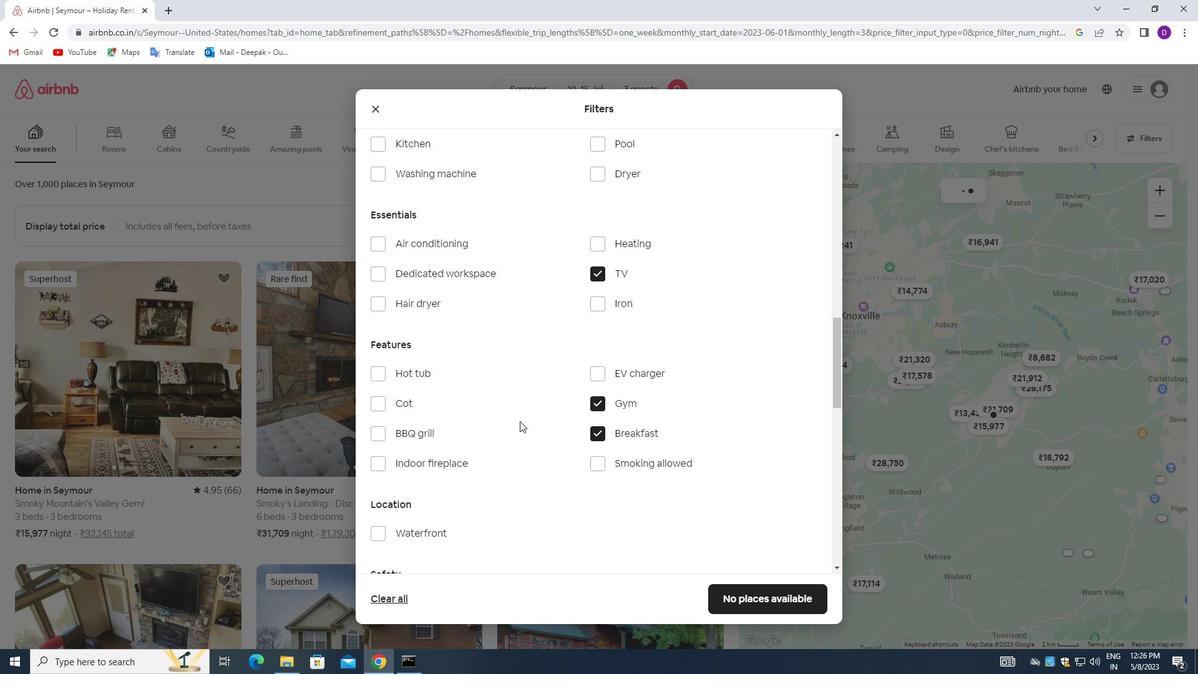 
Action: Mouse scrolled (513, 425) with delta (0, 0)
Screenshot: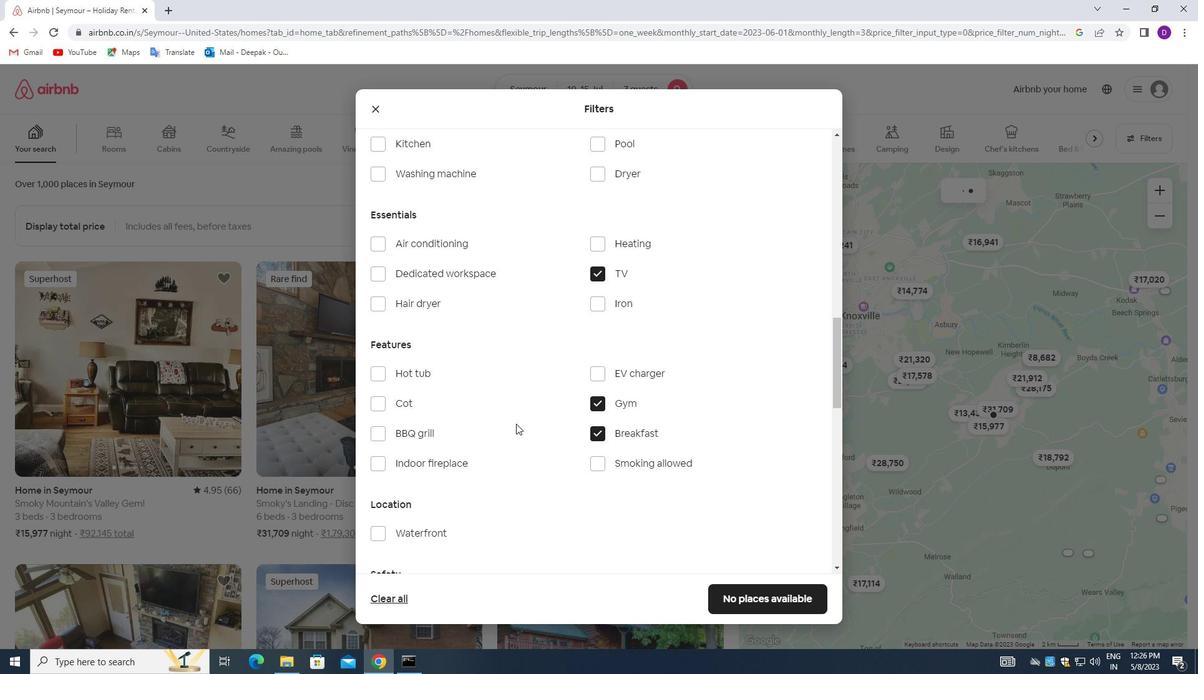 
Action: Mouse moved to (508, 428)
Screenshot: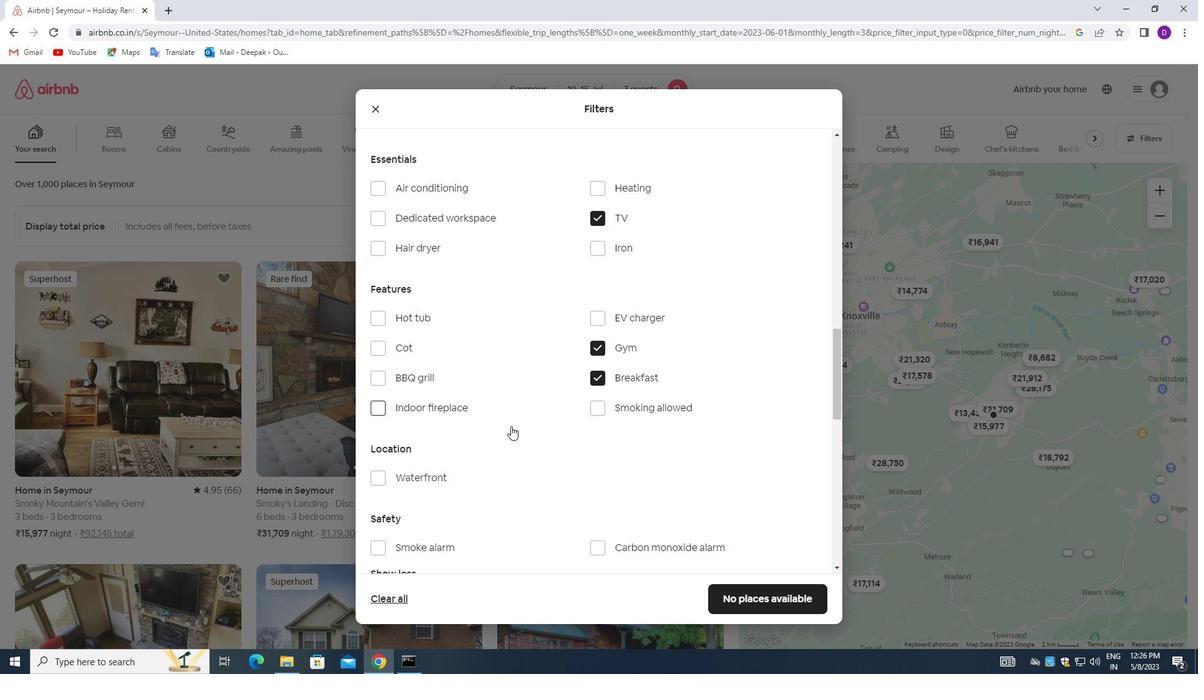 
Action: Mouse scrolled (508, 427) with delta (0, 0)
Screenshot: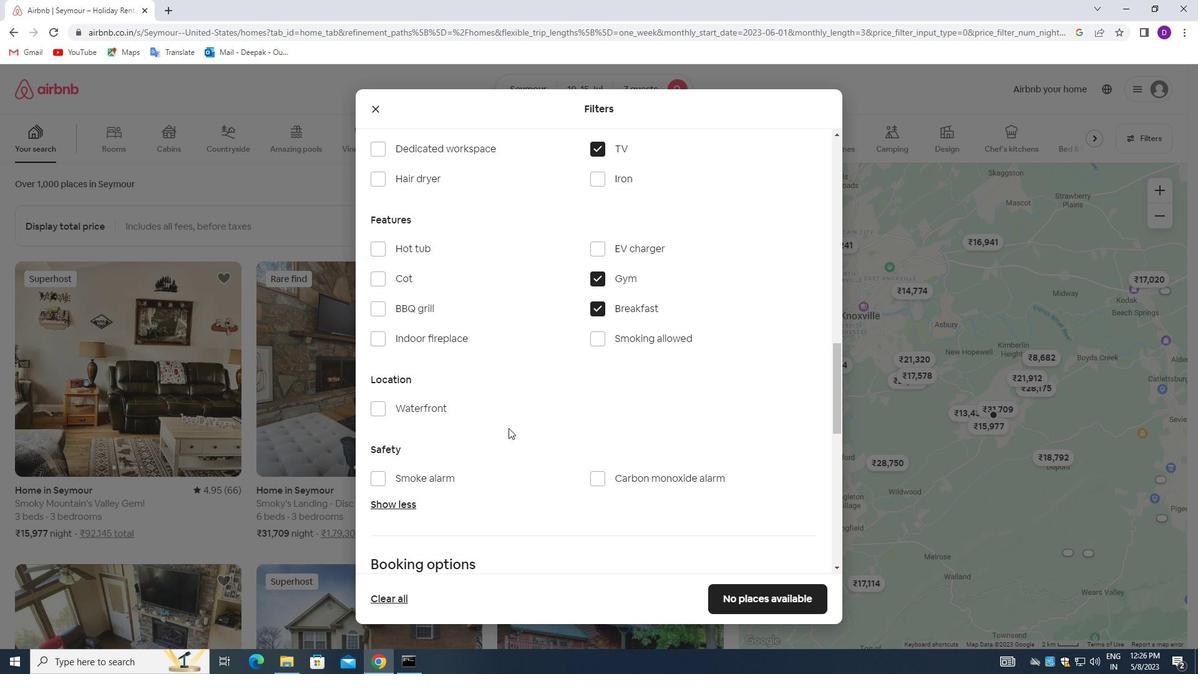 
Action: Mouse scrolled (508, 427) with delta (0, 0)
Screenshot: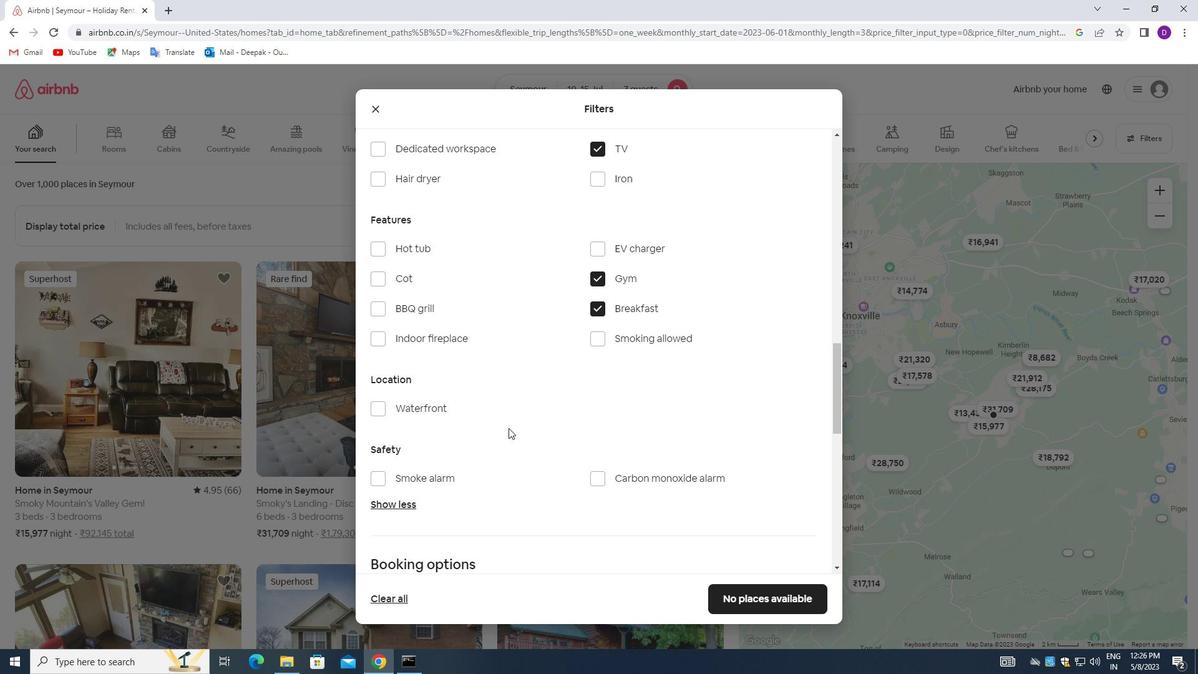 
Action: Mouse moved to (508, 427)
Screenshot: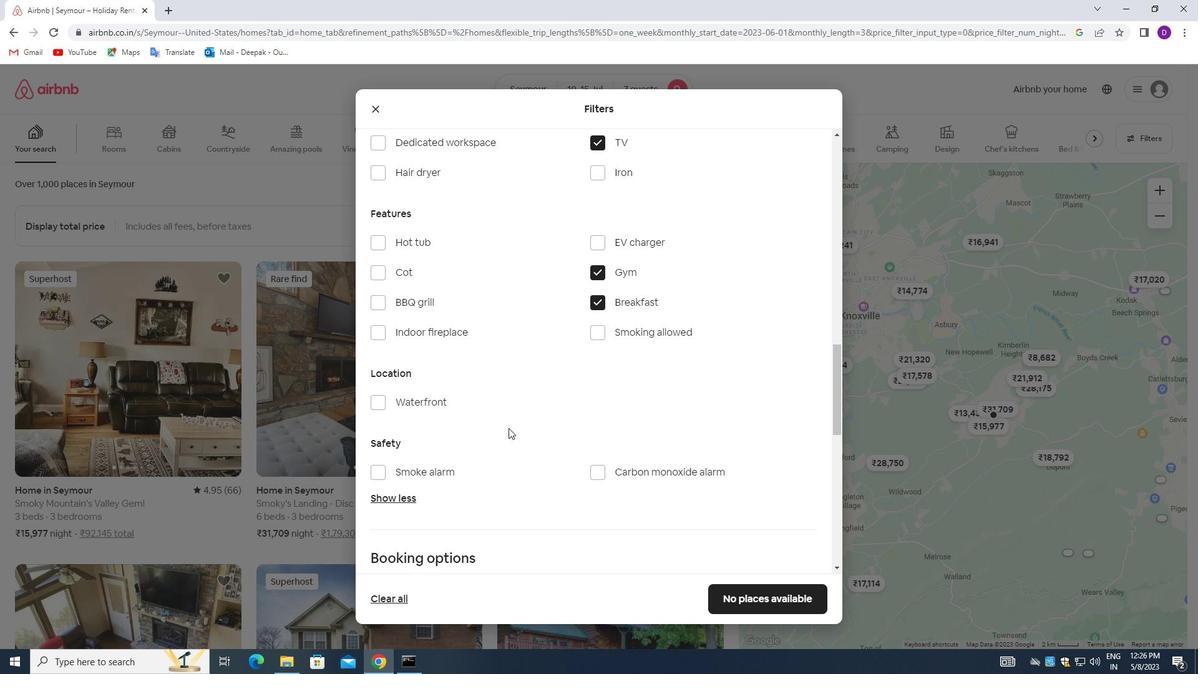 
Action: Mouse scrolled (508, 427) with delta (0, 0)
Screenshot: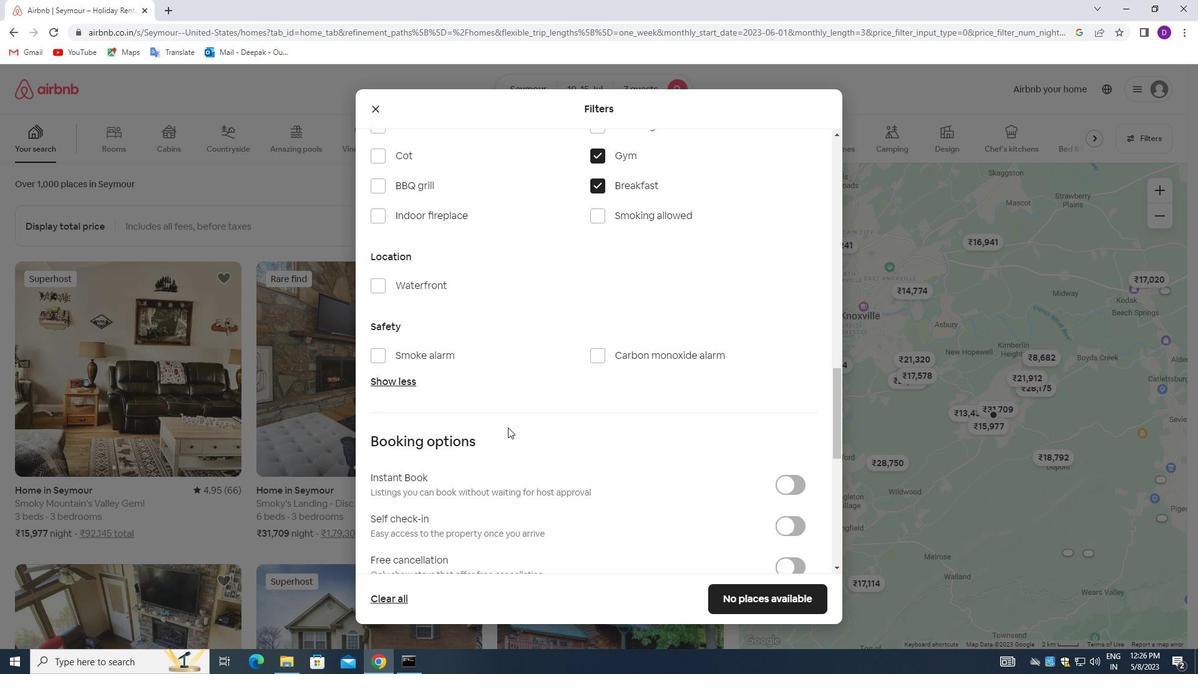 
Action: Mouse scrolled (508, 427) with delta (0, 0)
Screenshot: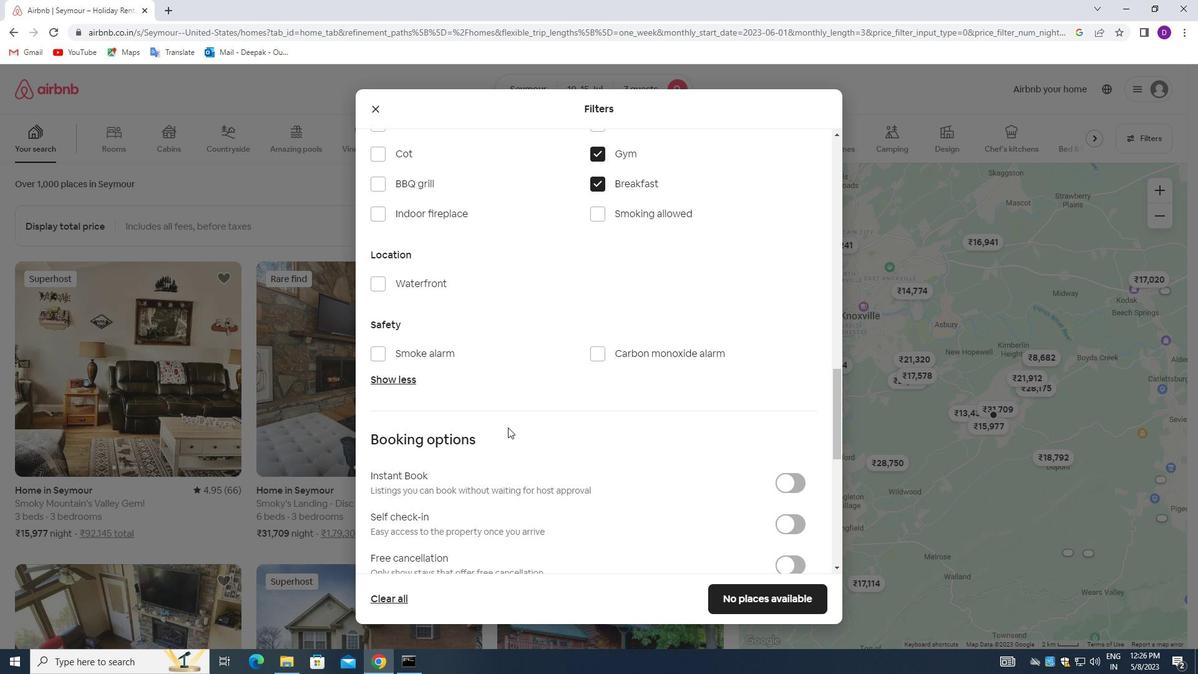 
Action: Mouse scrolled (508, 427) with delta (0, 0)
Screenshot: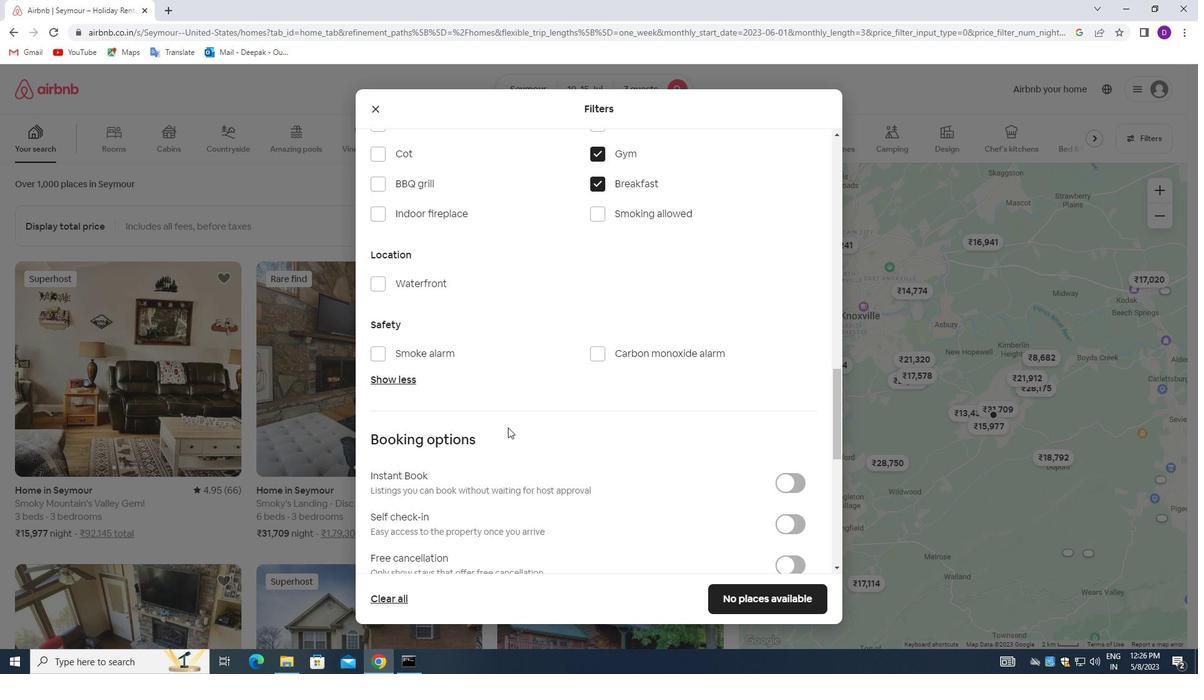 
Action: Mouse moved to (785, 335)
Screenshot: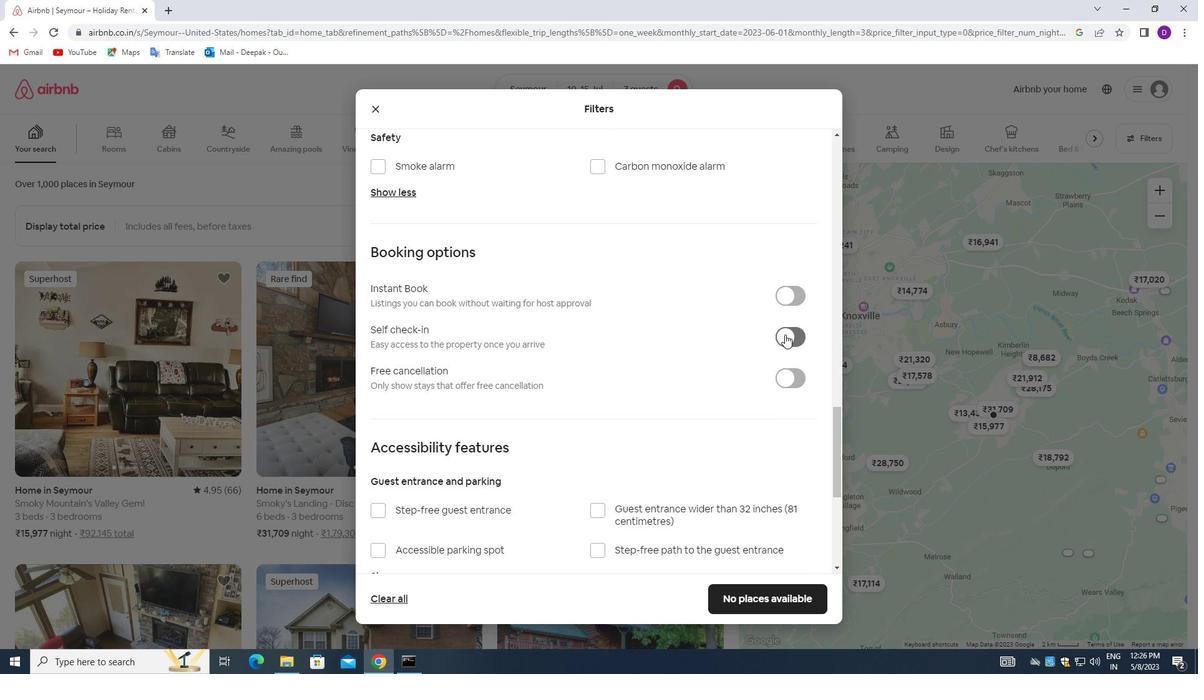 
Action: Mouse pressed left at (785, 335)
Screenshot: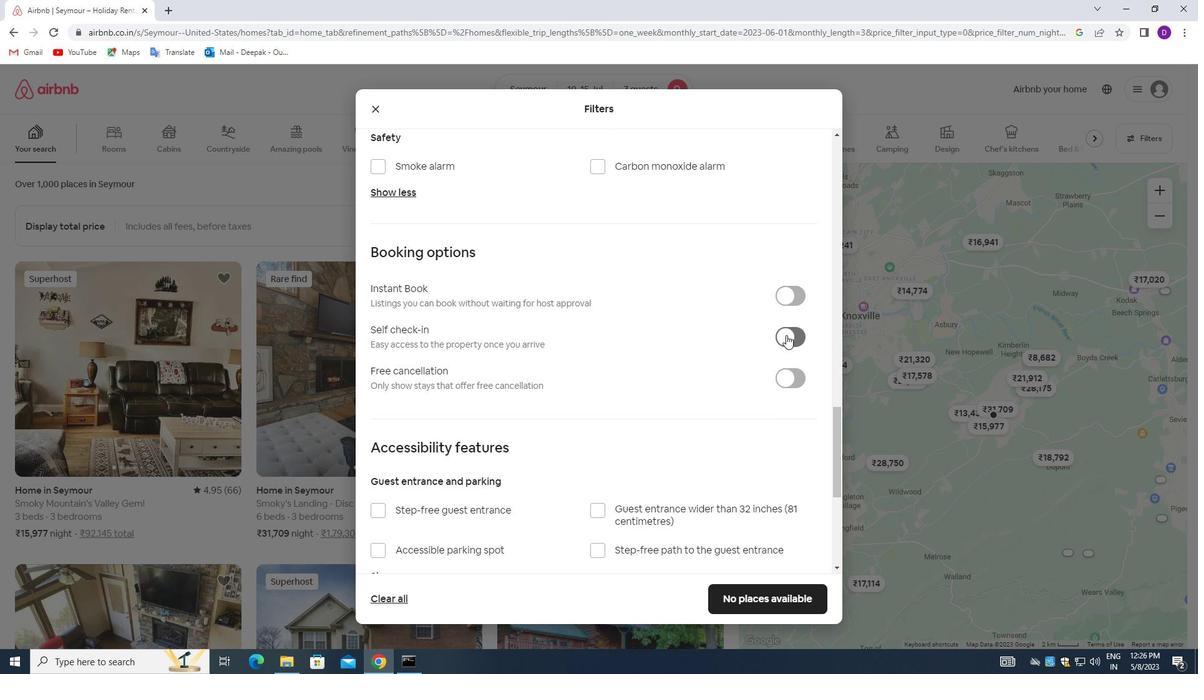 
Action: Mouse moved to (571, 359)
Screenshot: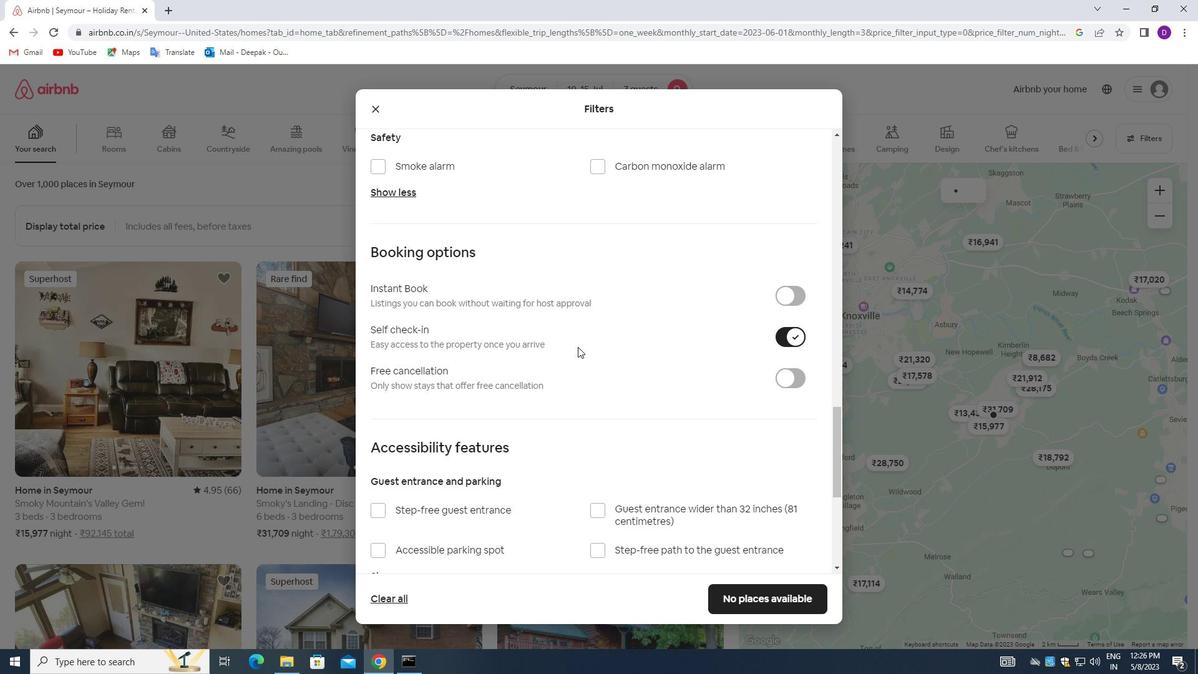 
Action: Mouse scrolled (571, 359) with delta (0, 0)
Screenshot: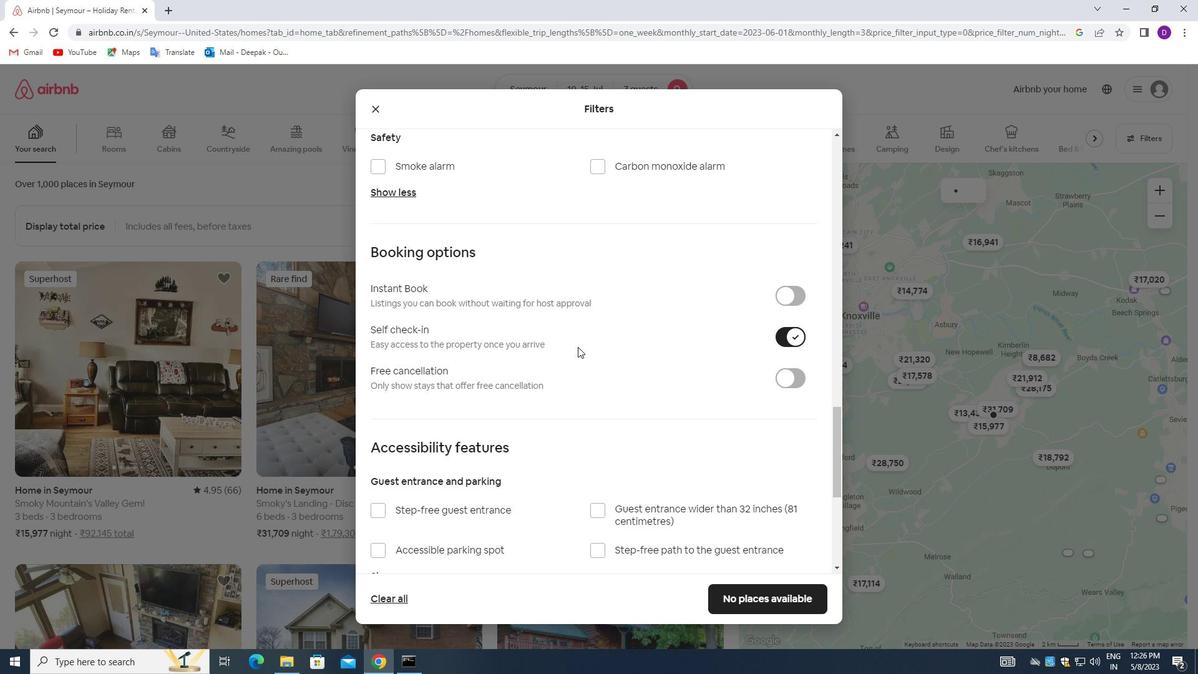 
Action: Mouse moved to (570, 364)
Screenshot: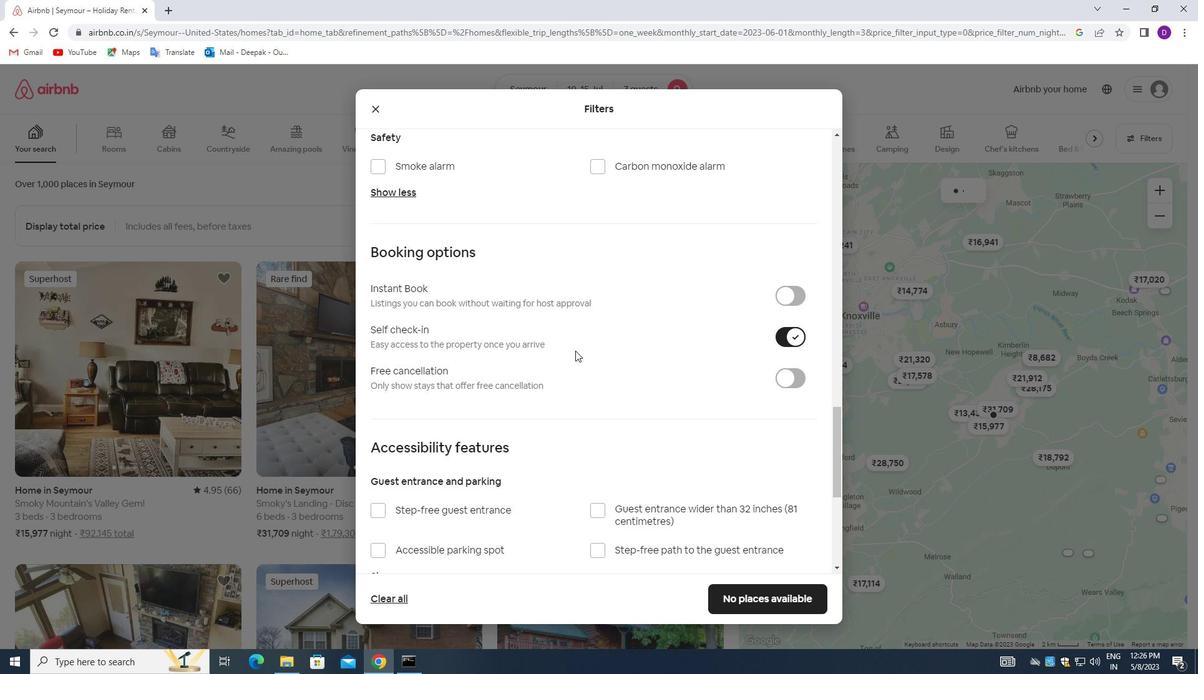 
Action: Mouse scrolled (570, 364) with delta (0, 0)
Screenshot: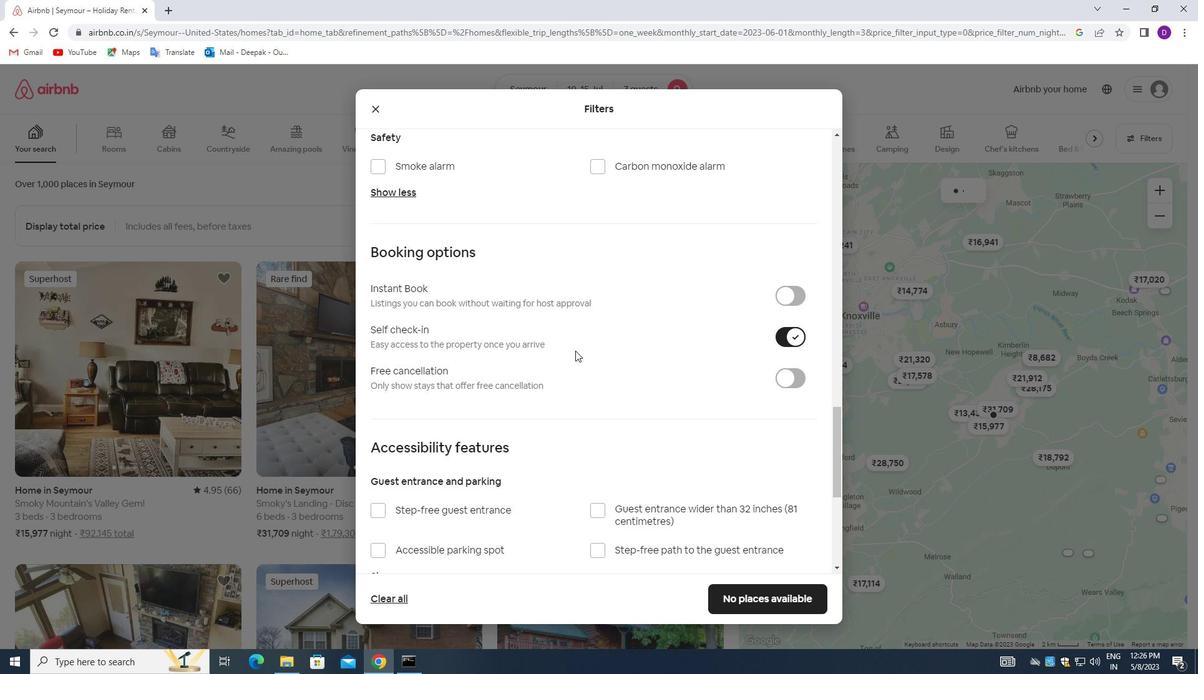
Action: Mouse moved to (561, 391)
Screenshot: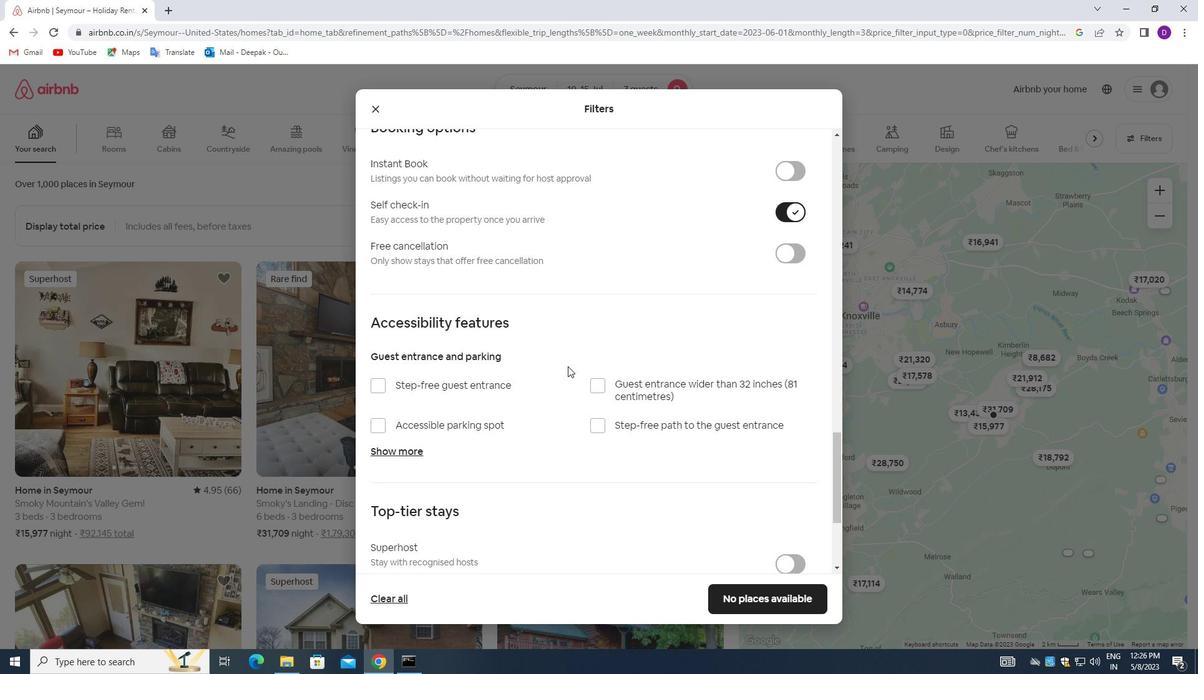 
Action: Mouse scrolled (561, 390) with delta (0, 0)
Screenshot: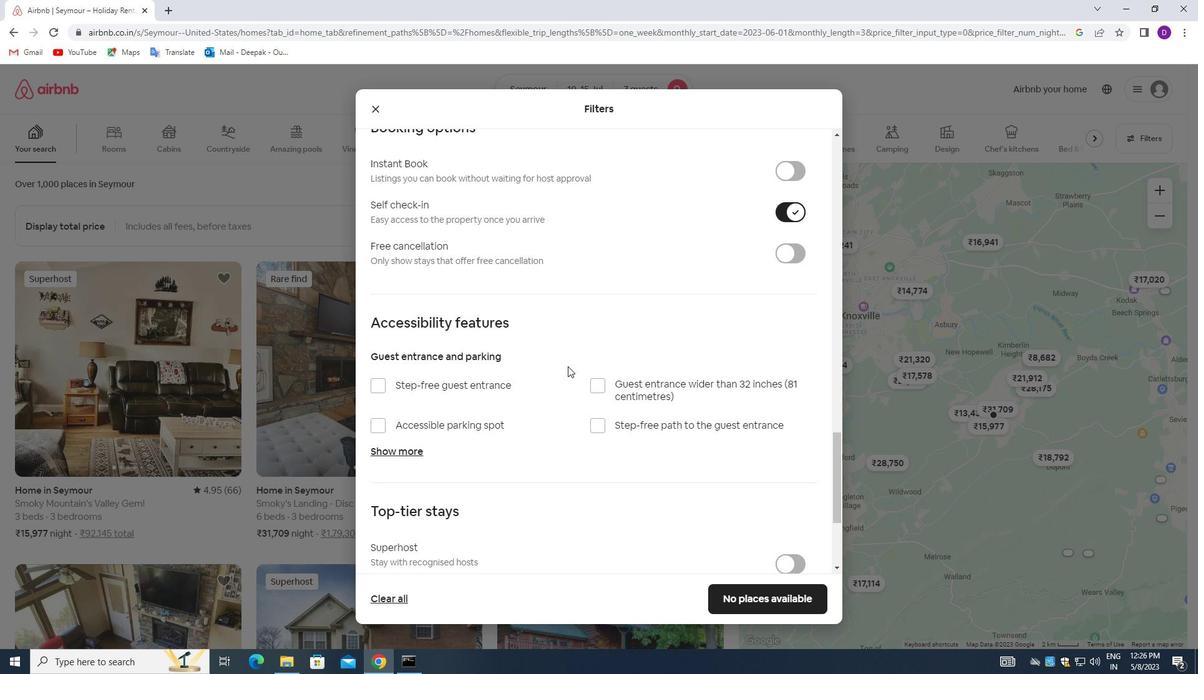 
Action: Mouse moved to (560, 395)
Screenshot: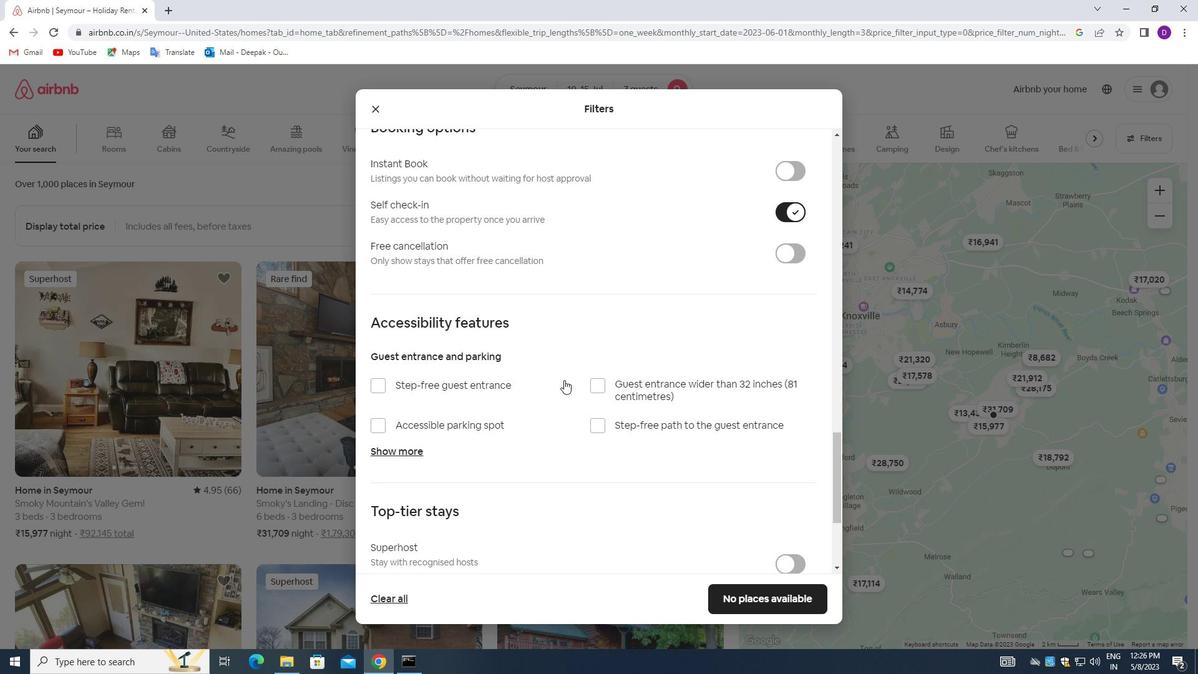 
Action: Mouse scrolled (560, 394) with delta (0, 0)
Screenshot: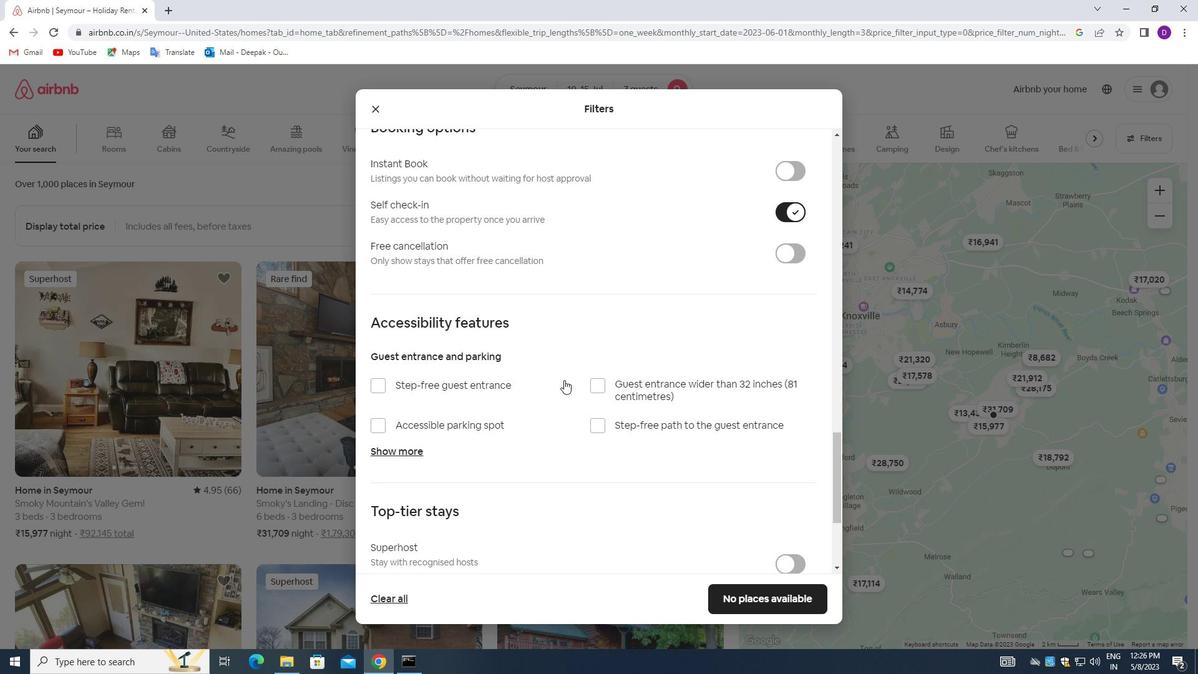 
Action: Mouse moved to (555, 409)
Screenshot: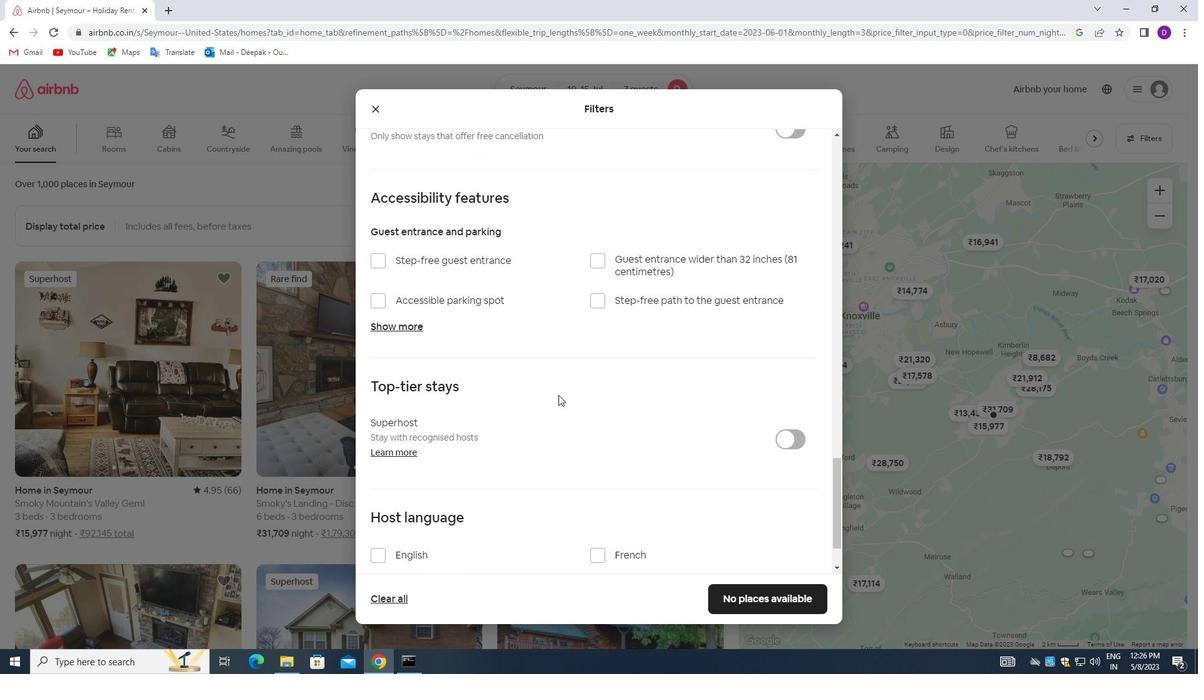 
Action: Mouse scrolled (555, 408) with delta (0, 0)
Screenshot: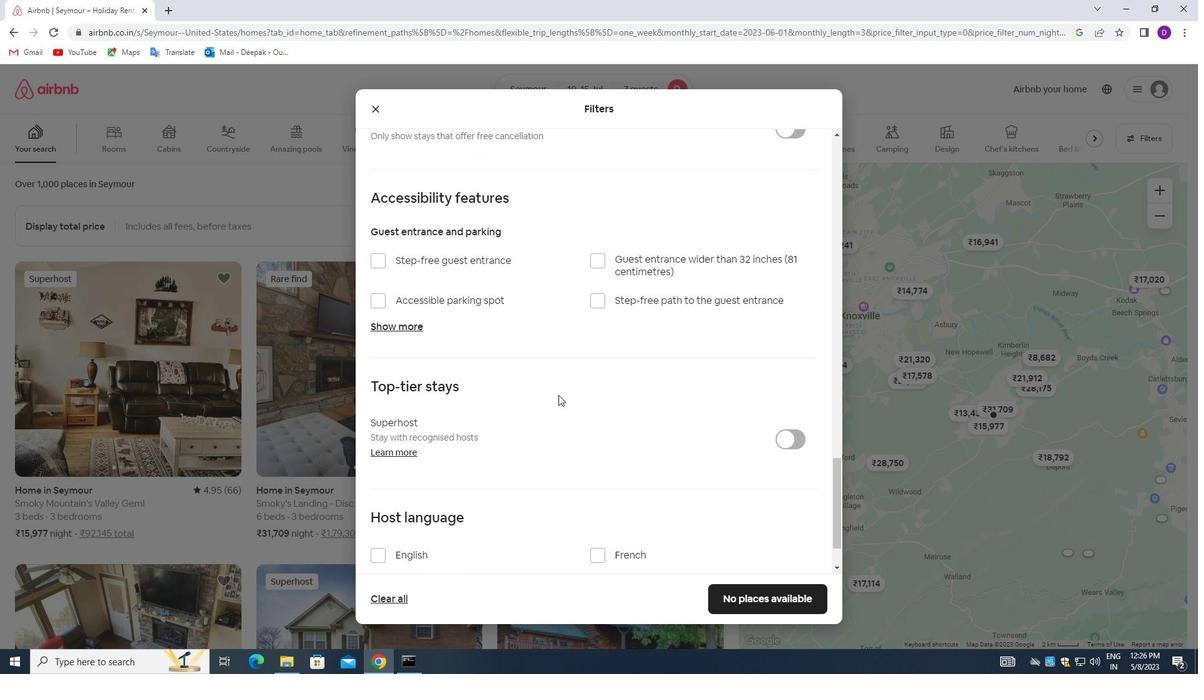 
Action: Mouse moved to (550, 422)
Screenshot: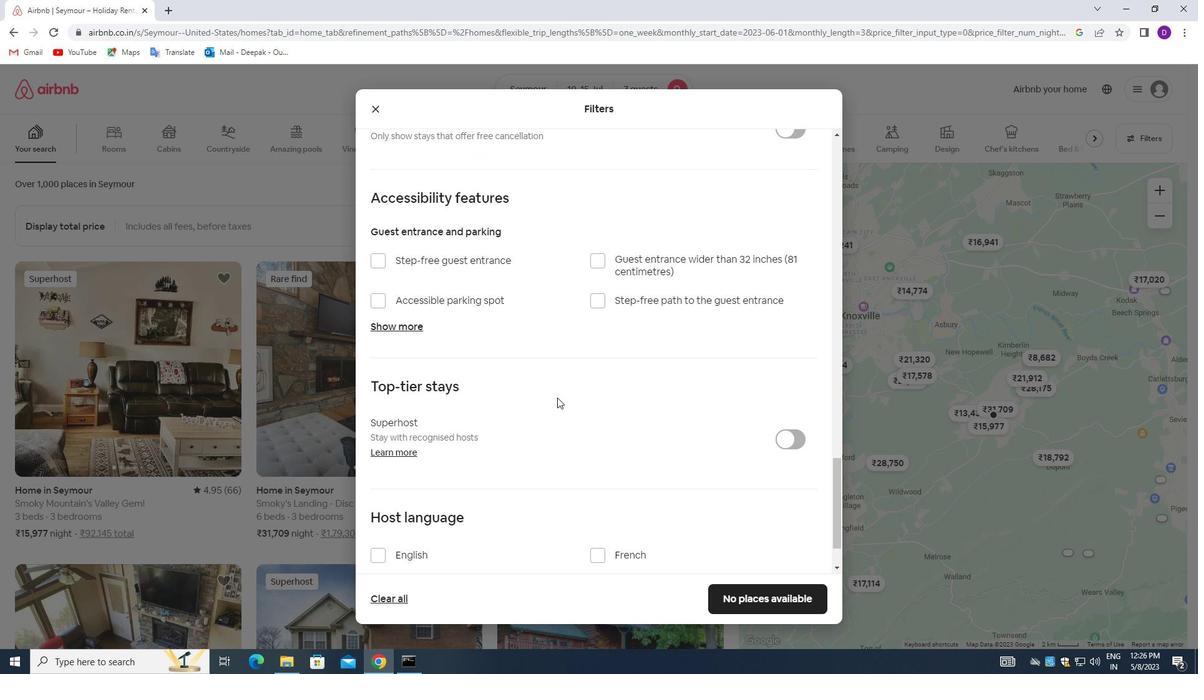 
Action: Mouse scrolled (550, 421) with delta (0, 0)
Screenshot: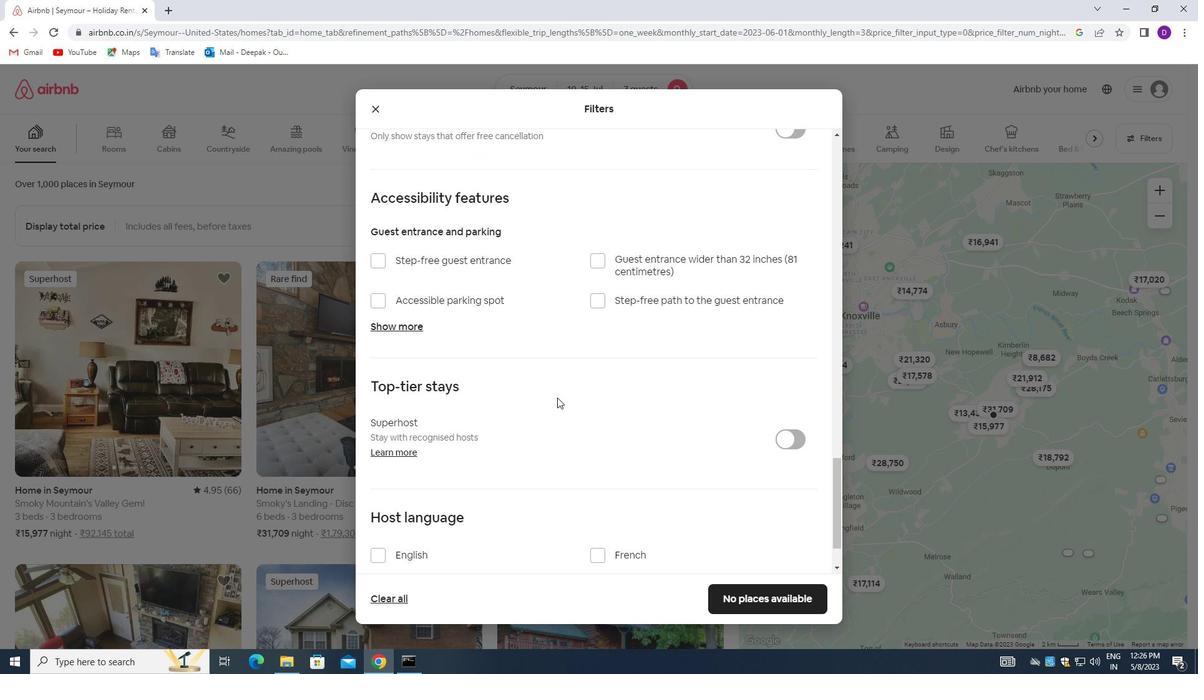 
Action: Mouse moved to (545, 427)
Screenshot: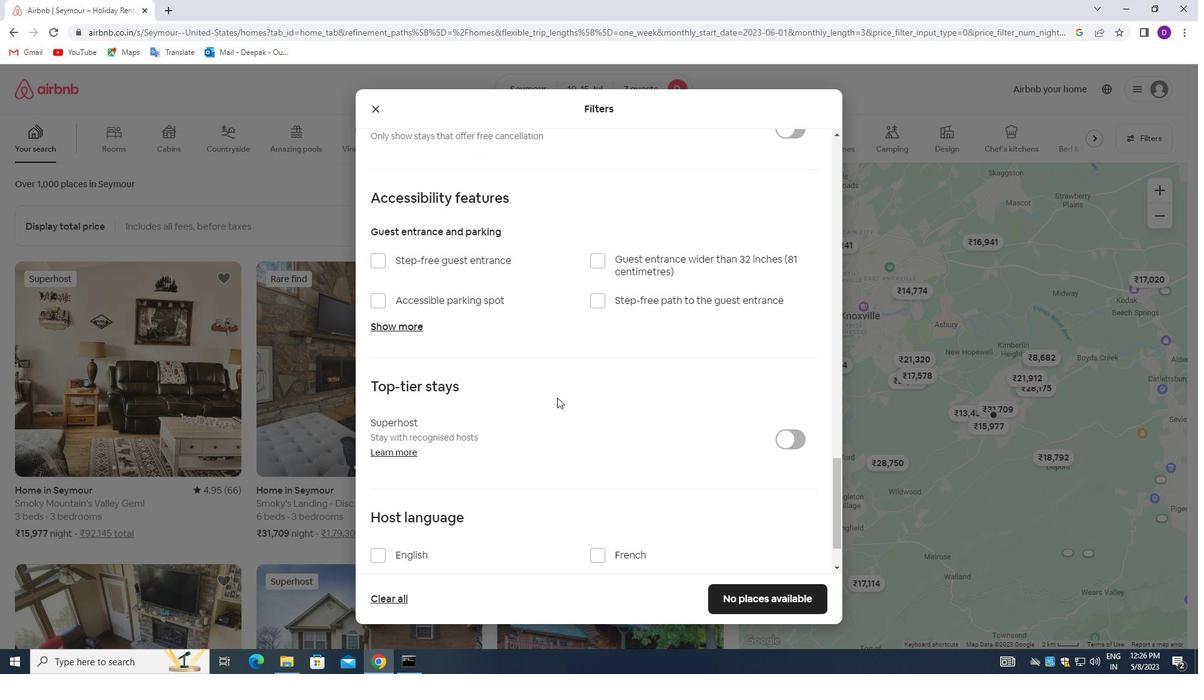
Action: Mouse scrolled (545, 426) with delta (0, 0)
Screenshot: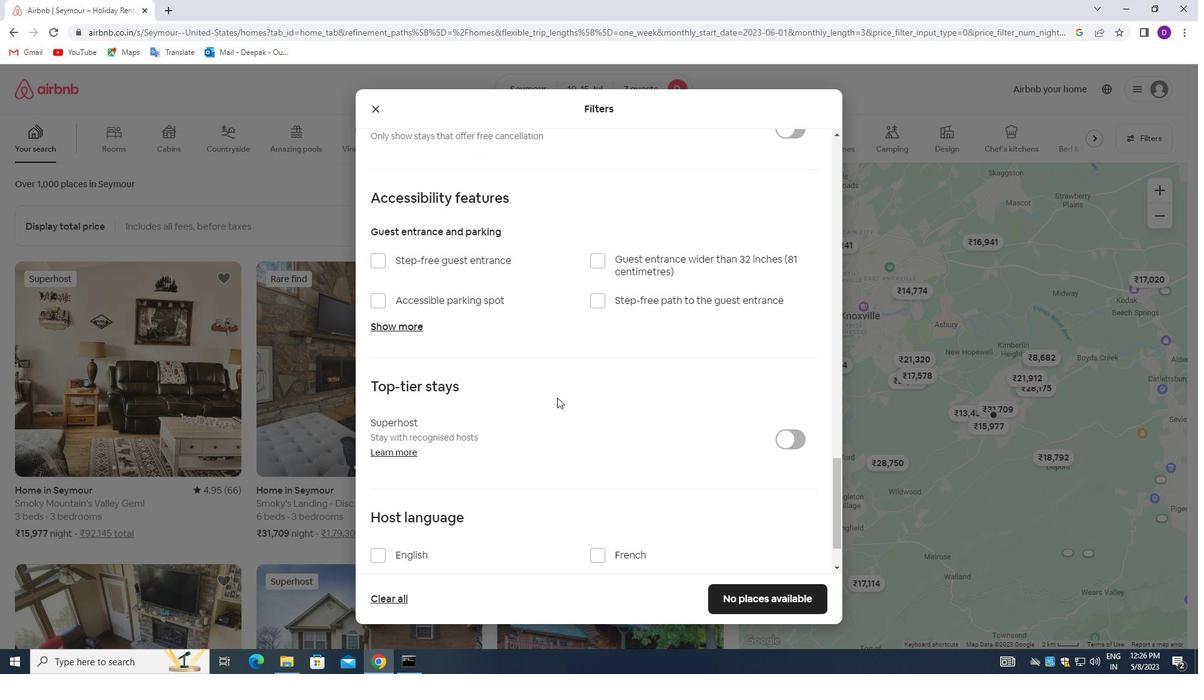 
Action: Mouse moved to (379, 489)
Screenshot: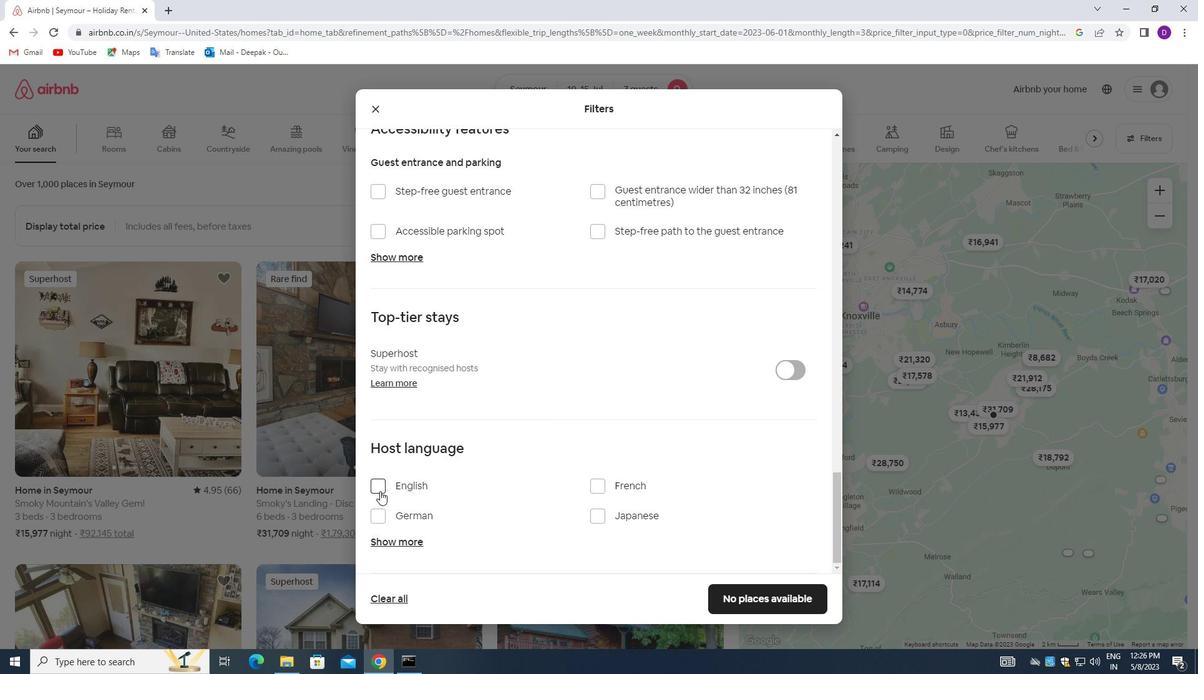 
Action: Mouse pressed left at (379, 489)
Screenshot: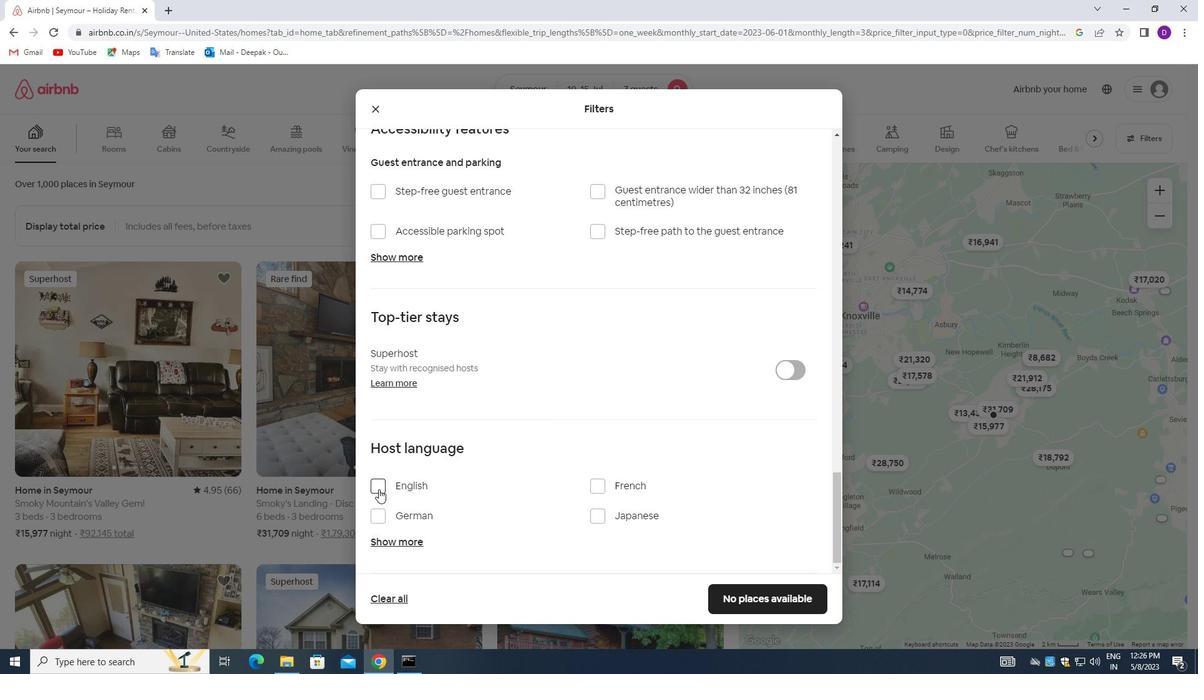 
Action: Mouse moved to (724, 551)
Screenshot: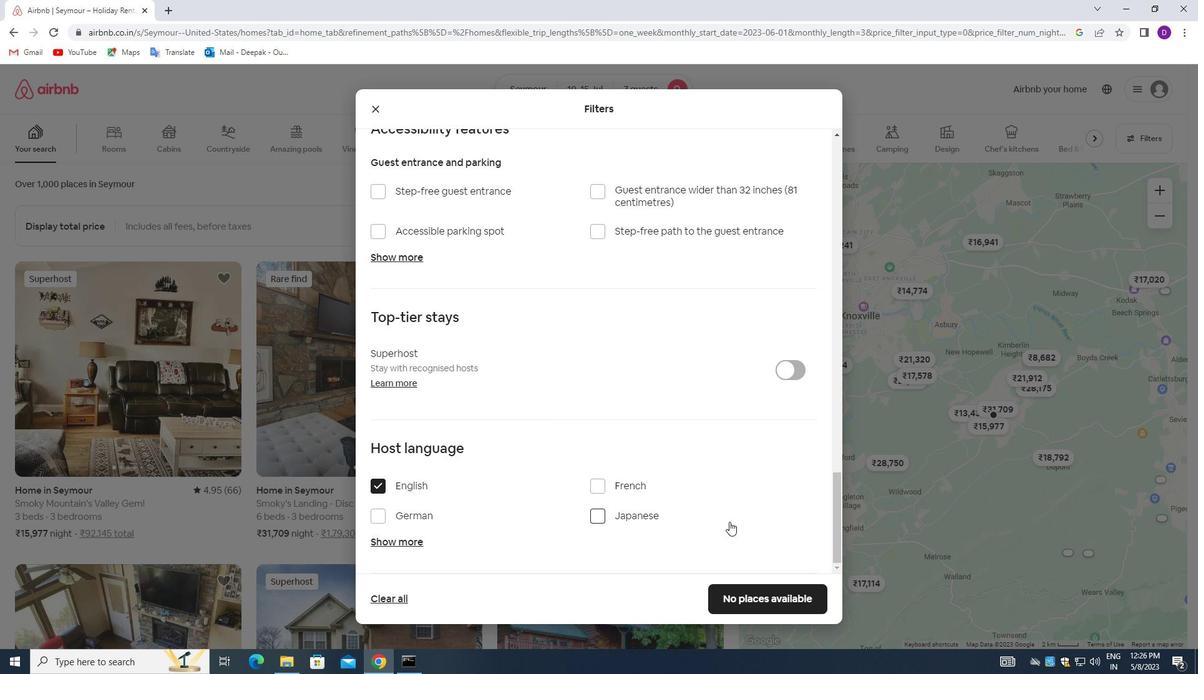 
Action: Mouse scrolled (724, 551) with delta (0, 0)
Screenshot: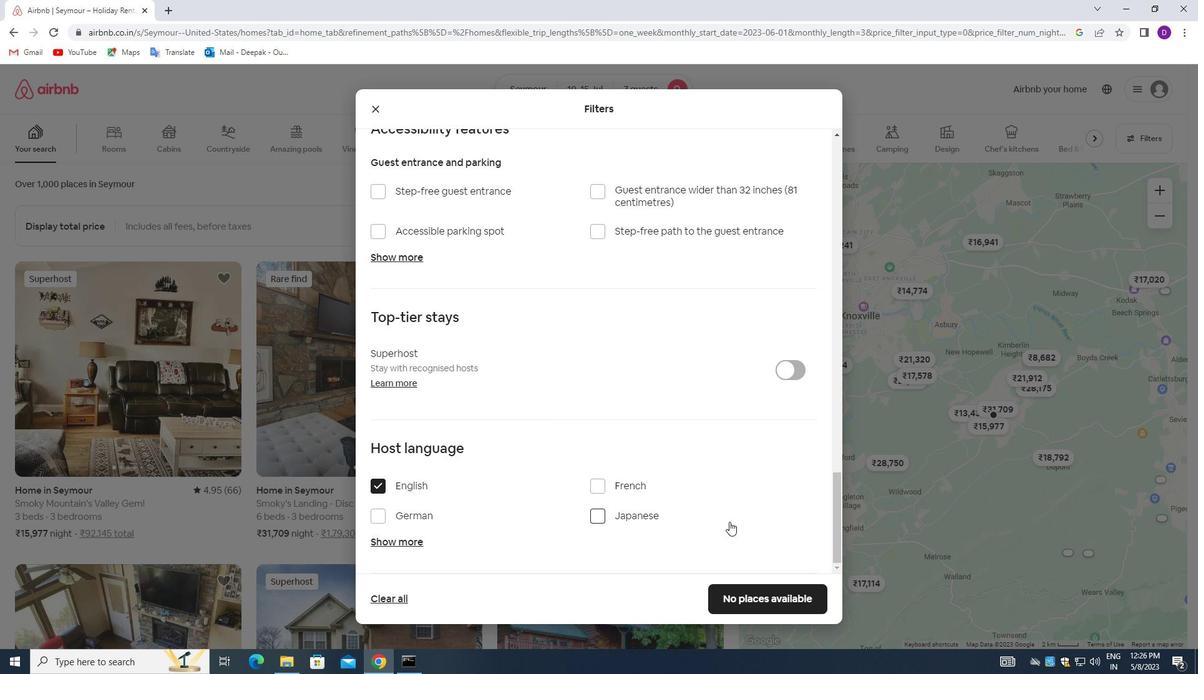 
Action: Mouse moved to (723, 560)
Screenshot: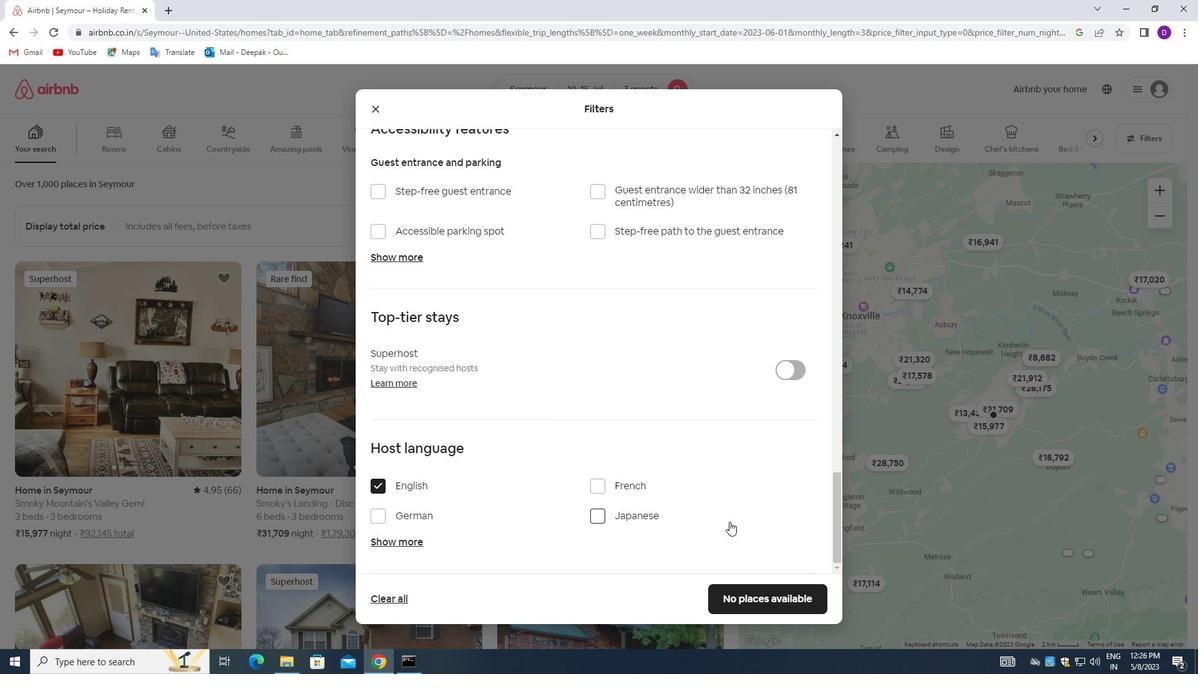 
Action: Mouse scrolled (723, 560) with delta (0, 0)
Screenshot: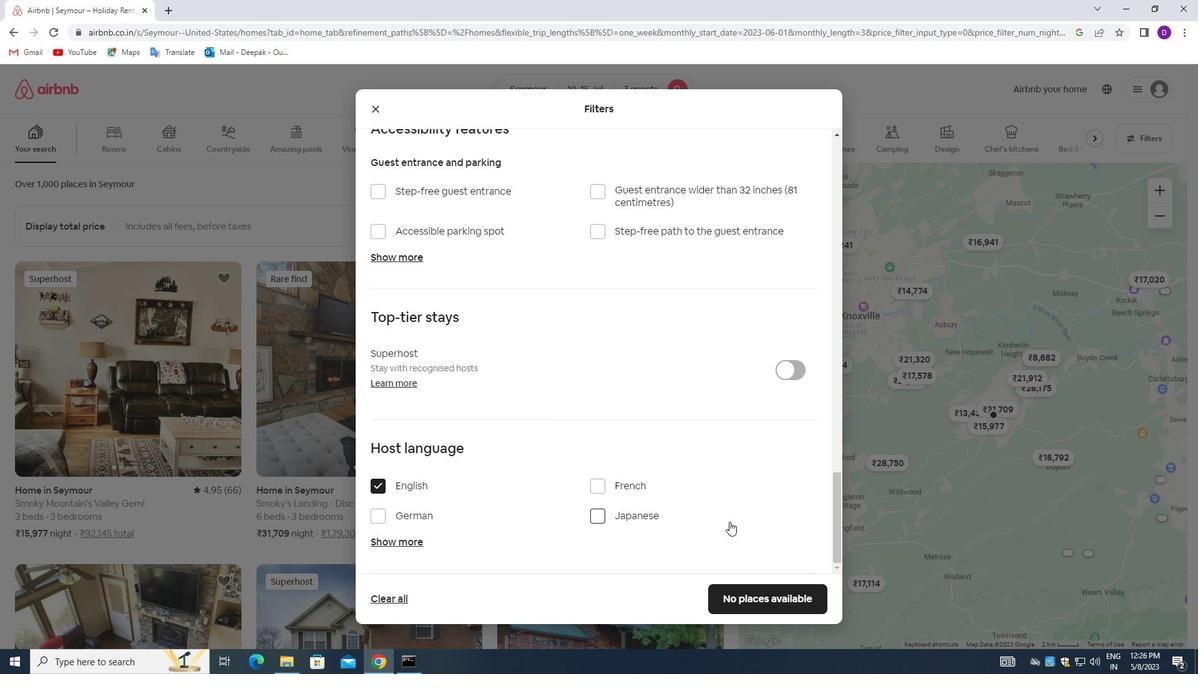 
Action: Mouse moved to (721, 566)
Screenshot: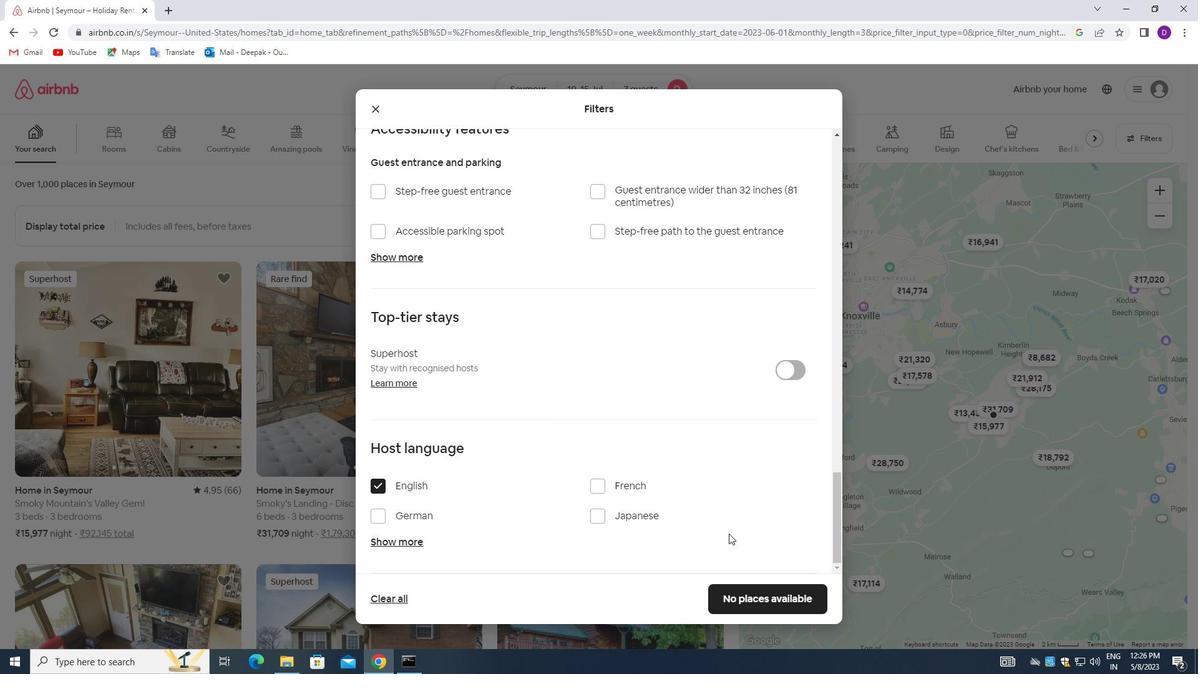 
Action: Mouse scrolled (721, 565) with delta (0, 0)
Screenshot: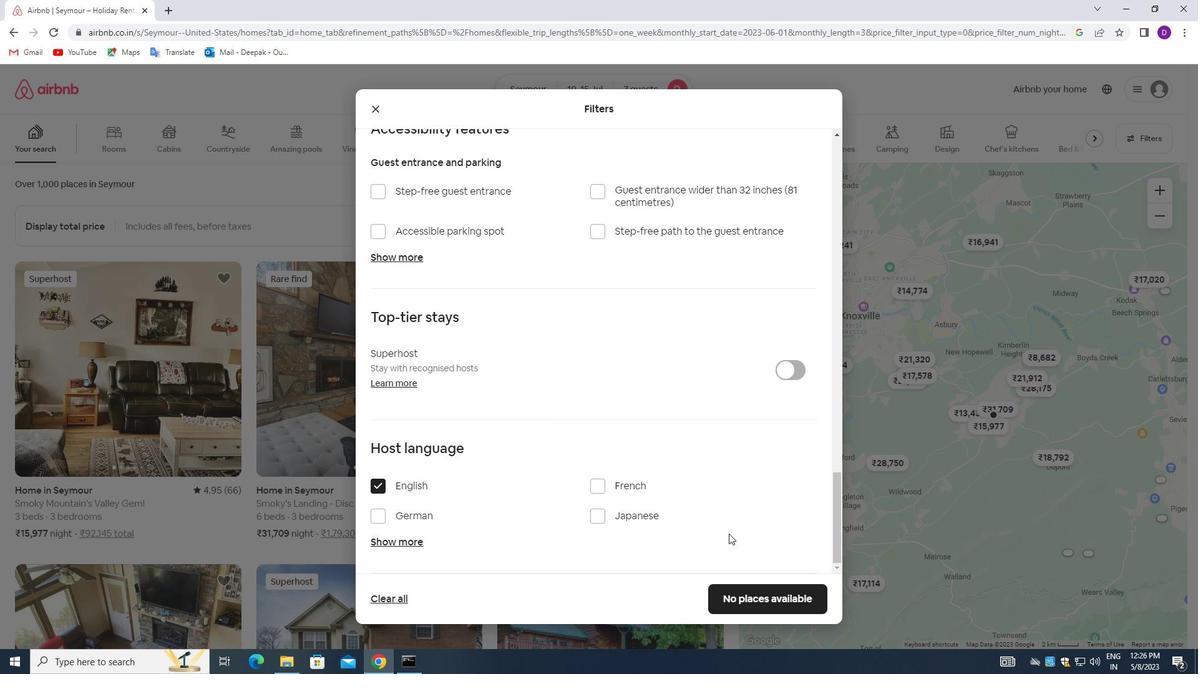 
Action: Mouse moved to (715, 593)
Screenshot: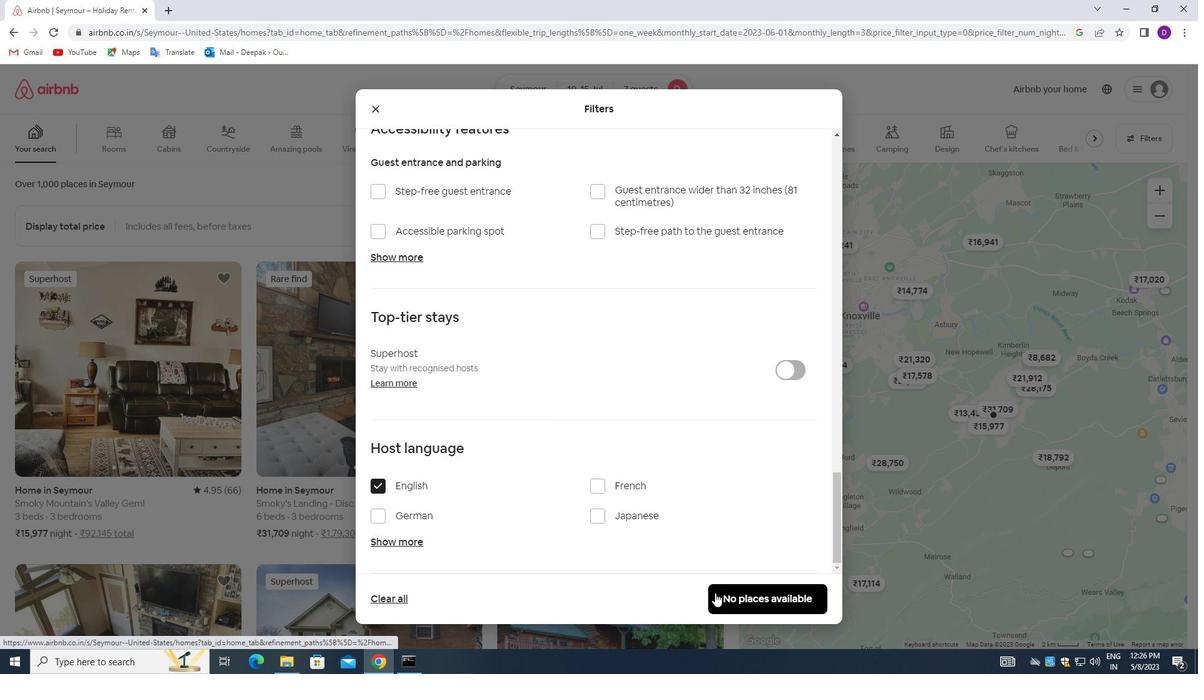 
Action: Mouse pressed left at (715, 593)
Screenshot: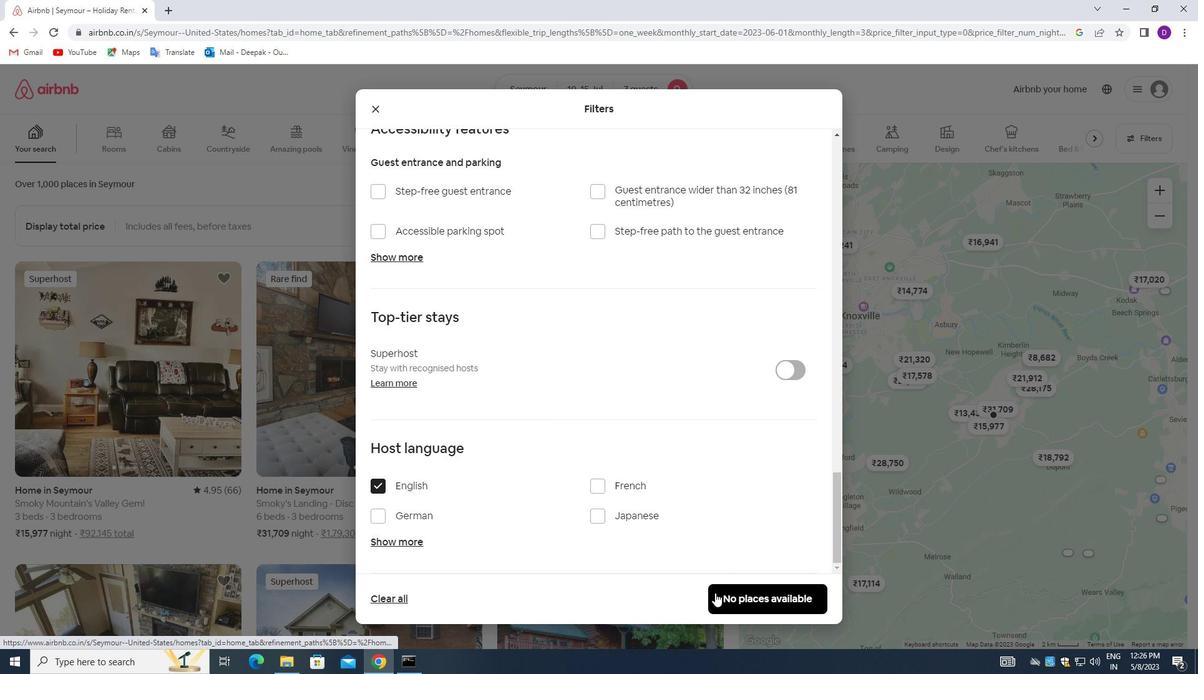 
Action: Mouse moved to (691, 458)
Screenshot: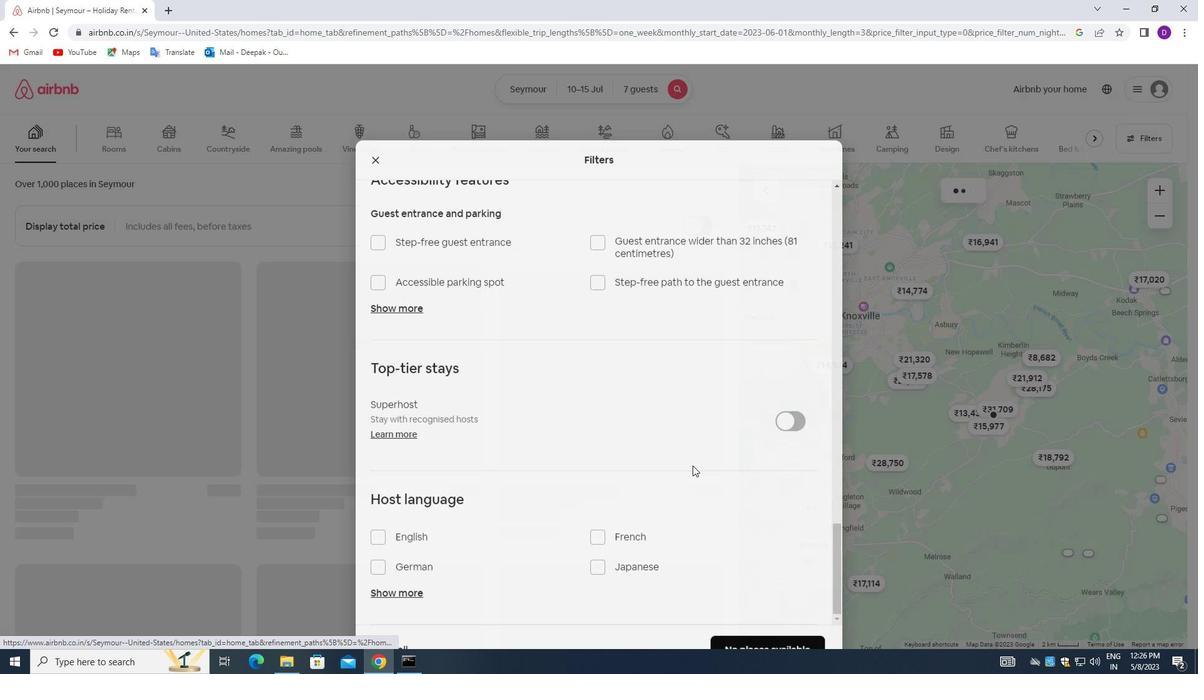 
